 Task: Look for space in Al Khaburah, Oman from 10th July, 2023 to 15th July, 2023 for 7 adults in price range Rs.10000 to Rs.15000. Place can be entire place or shared room with 4 bedrooms having 7 beds and 4 bathrooms. Property type can be house, flat, guest house. Amenities needed are: wifi, TV, free parkinig on premises, gym, breakfast. Booking option can be shelf check-in. Required host language is English.
Action: Mouse pressed left at (572, 118)
Screenshot: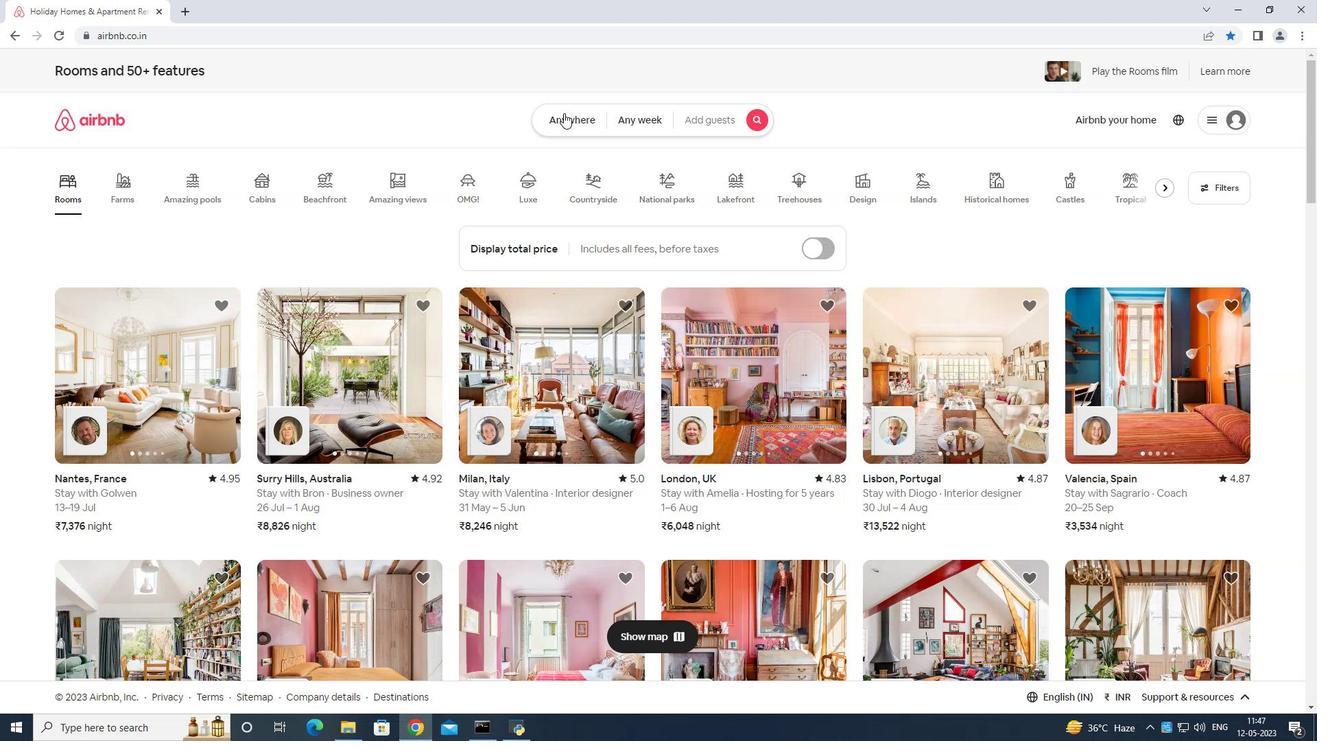 
Action: Mouse moved to (538, 155)
Screenshot: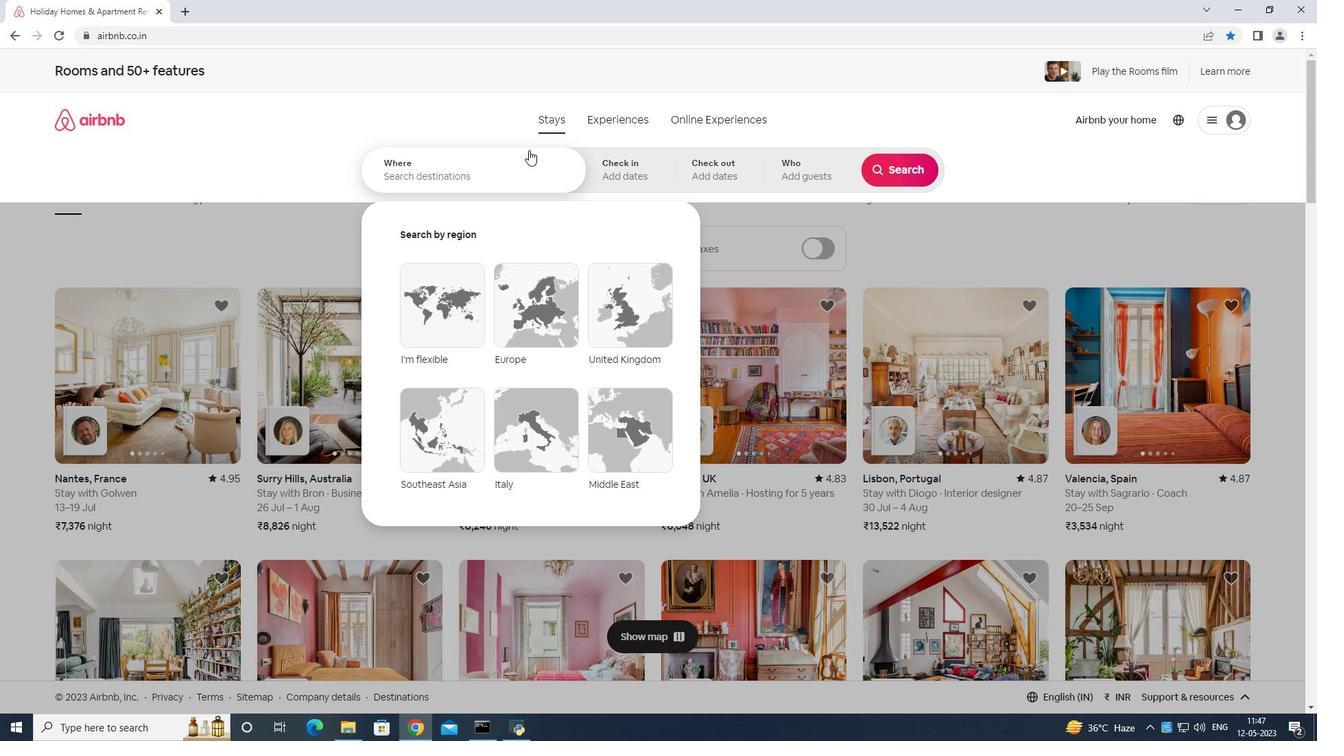 
Action: Mouse pressed left at (538, 155)
Screenshot: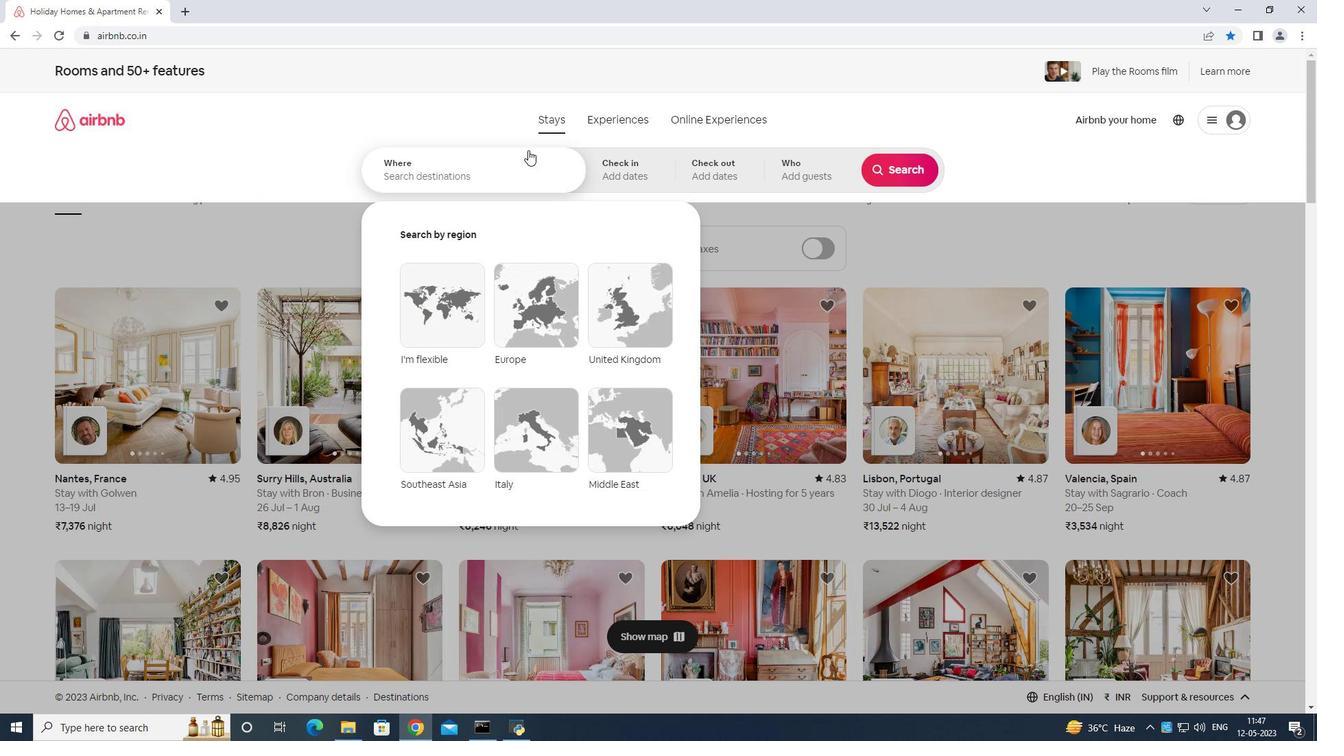 
Action: Mouse moved to (525, 161)
Screenshot: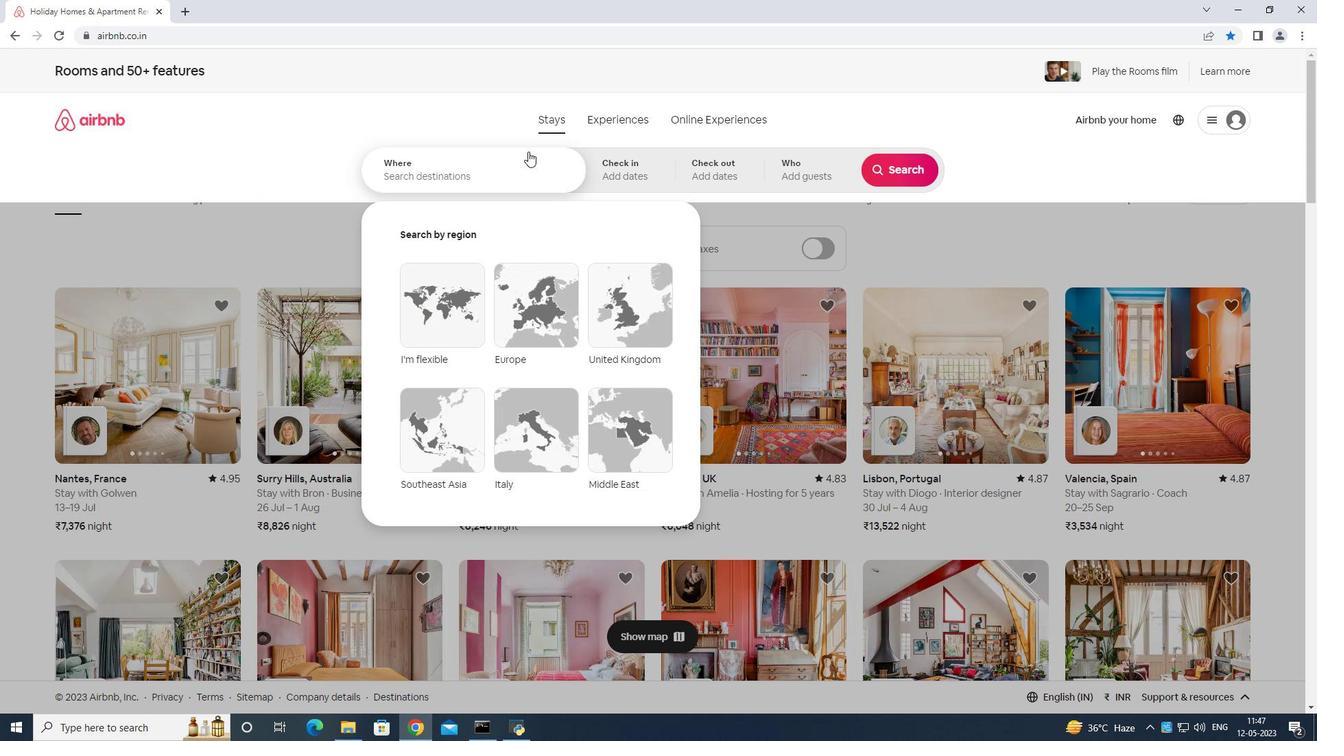 
Action: Key pressed <Key.shift>A<Key.shift>I<Key.space><Key.shift>Khaburah<Key.space>oman<Key.enter>
Screenshot: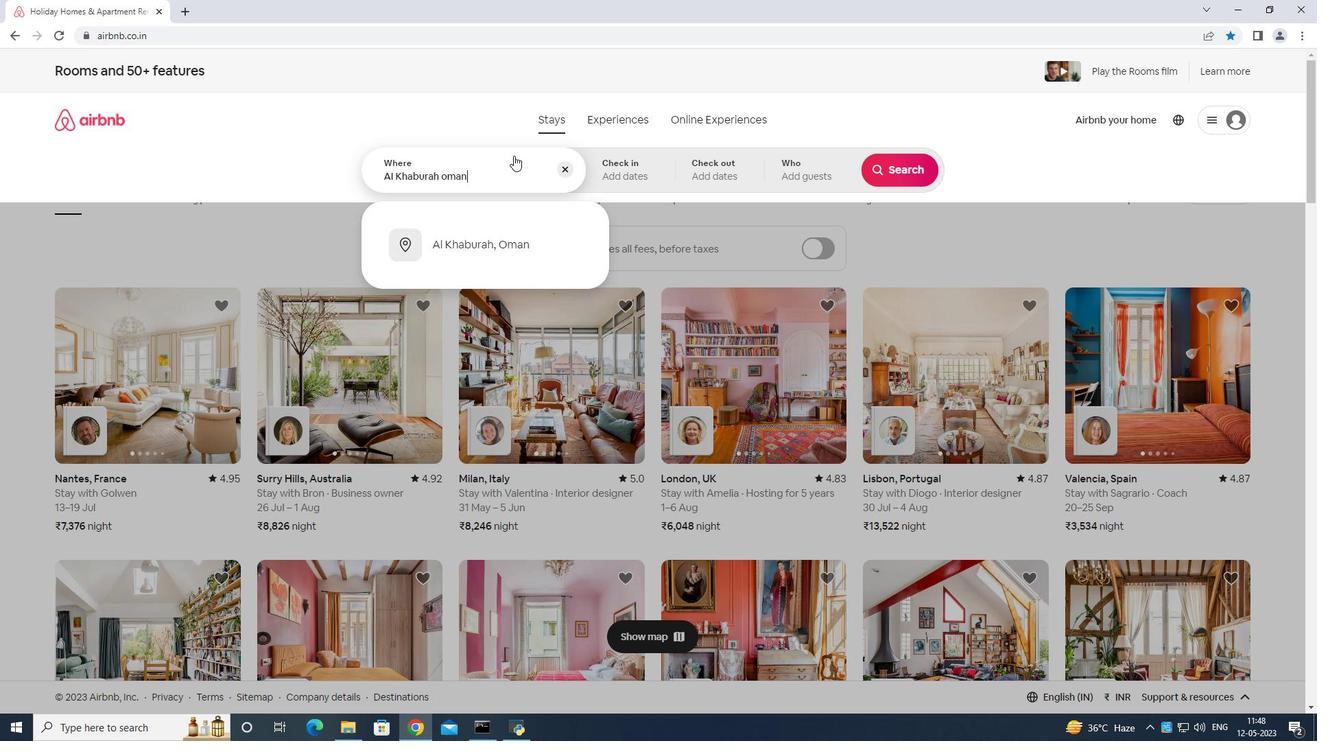 
Action: Mouse moved to (870, 289)
Screenshot: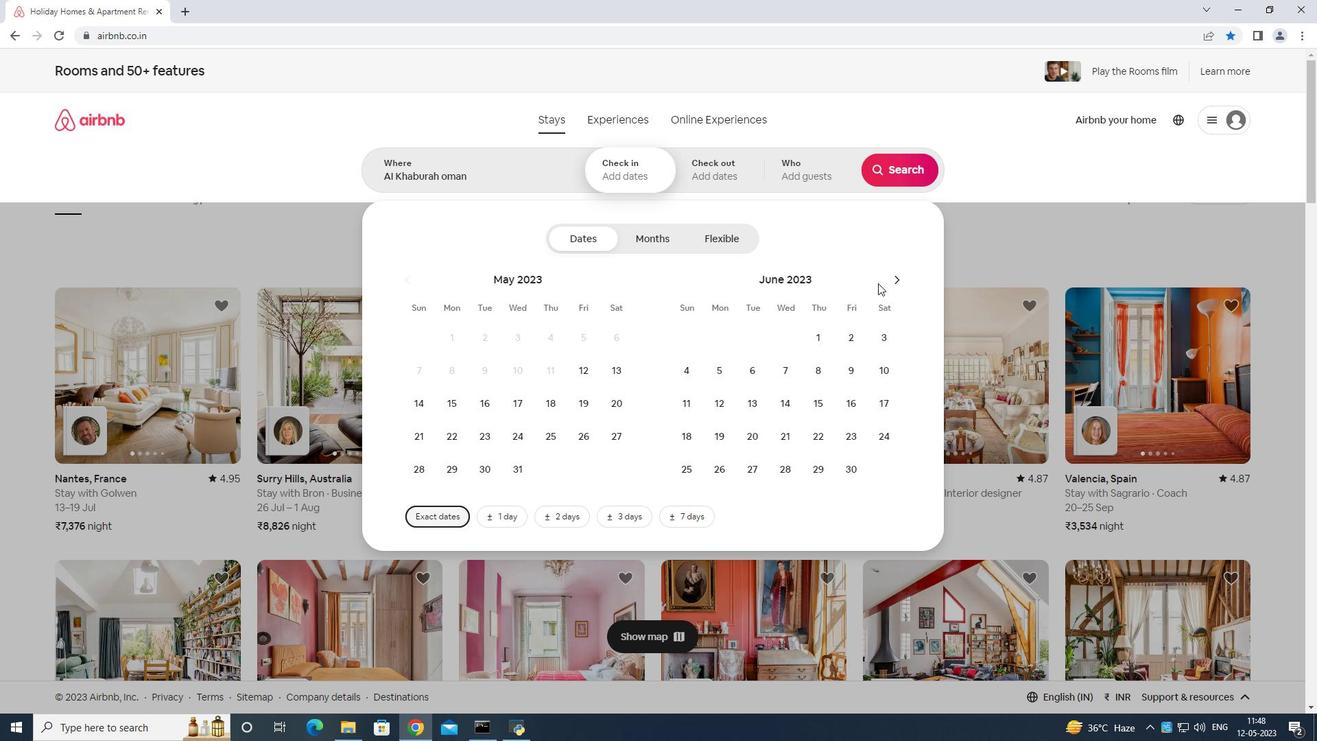 
Action: Mouse pressed left at (870, 289)
Screenshot: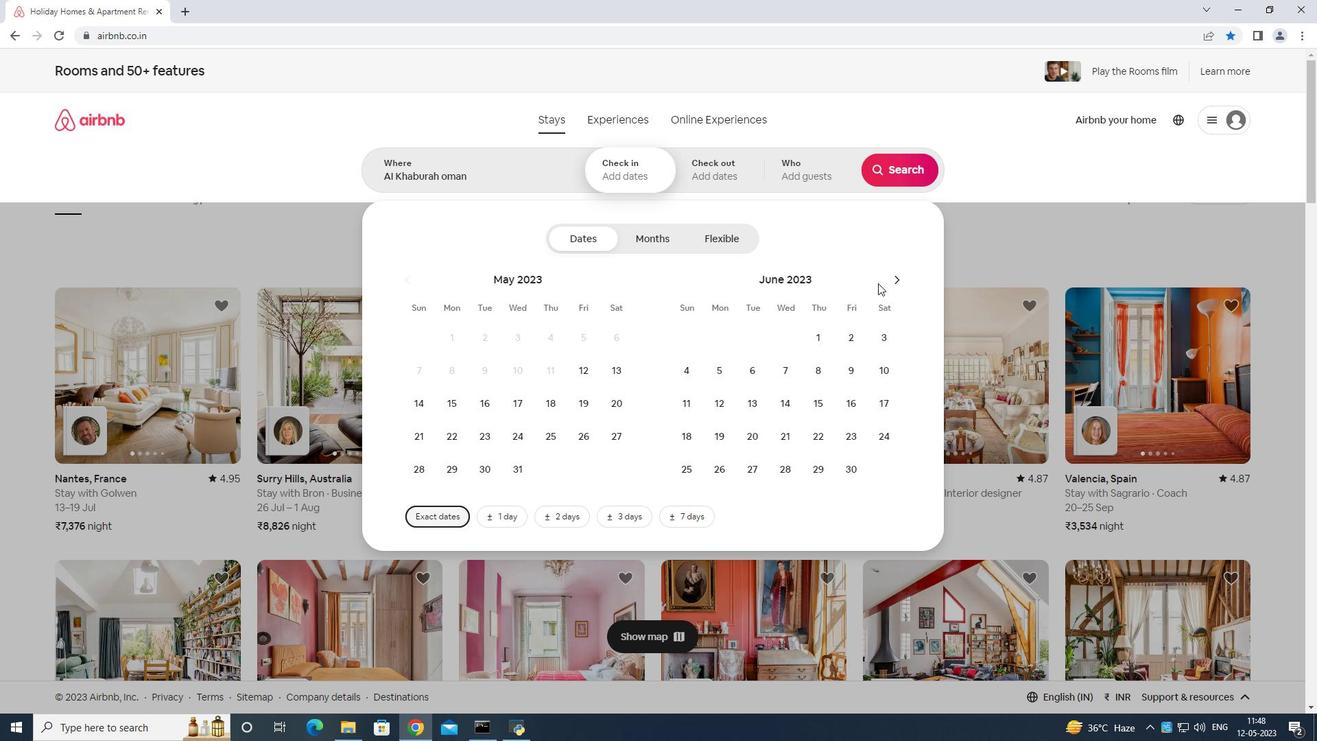
Action: Mouse moved to (901, 288)
Screenshot: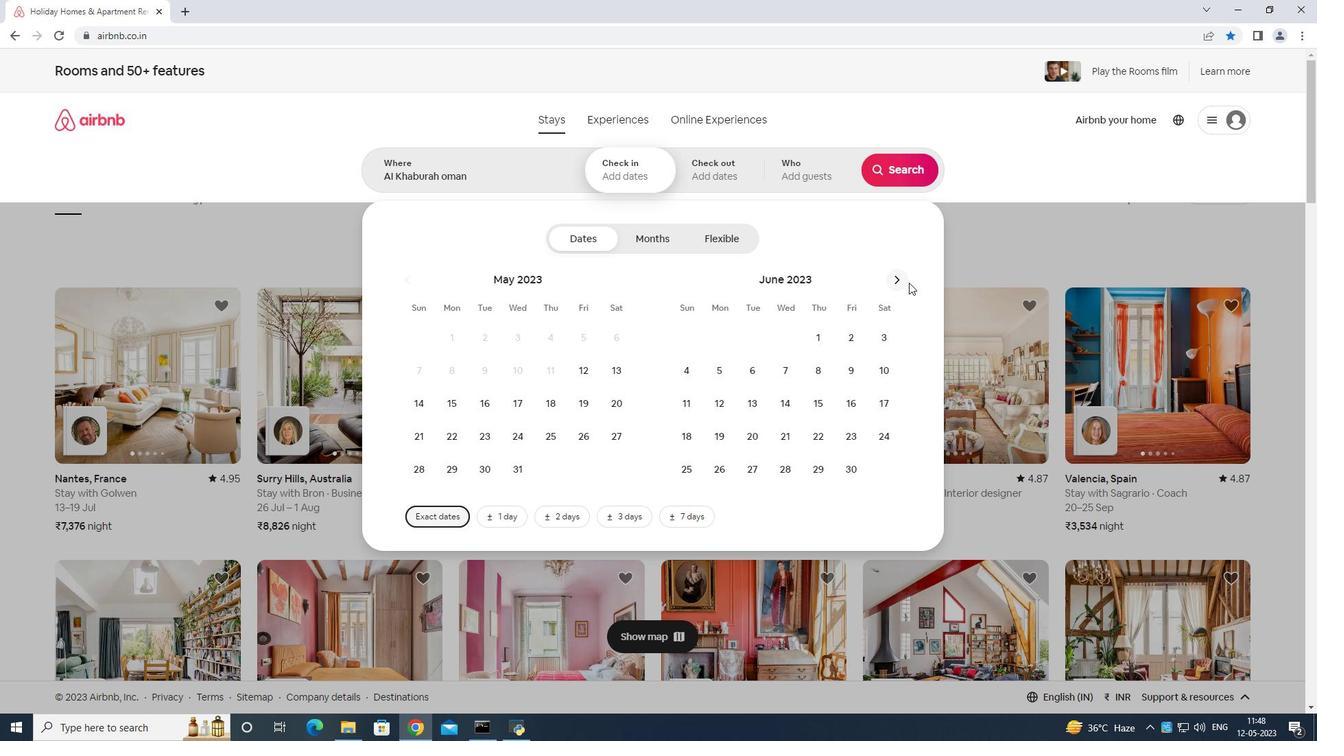 
Action: Mouse pressed left at (901, 288)
Screenshot: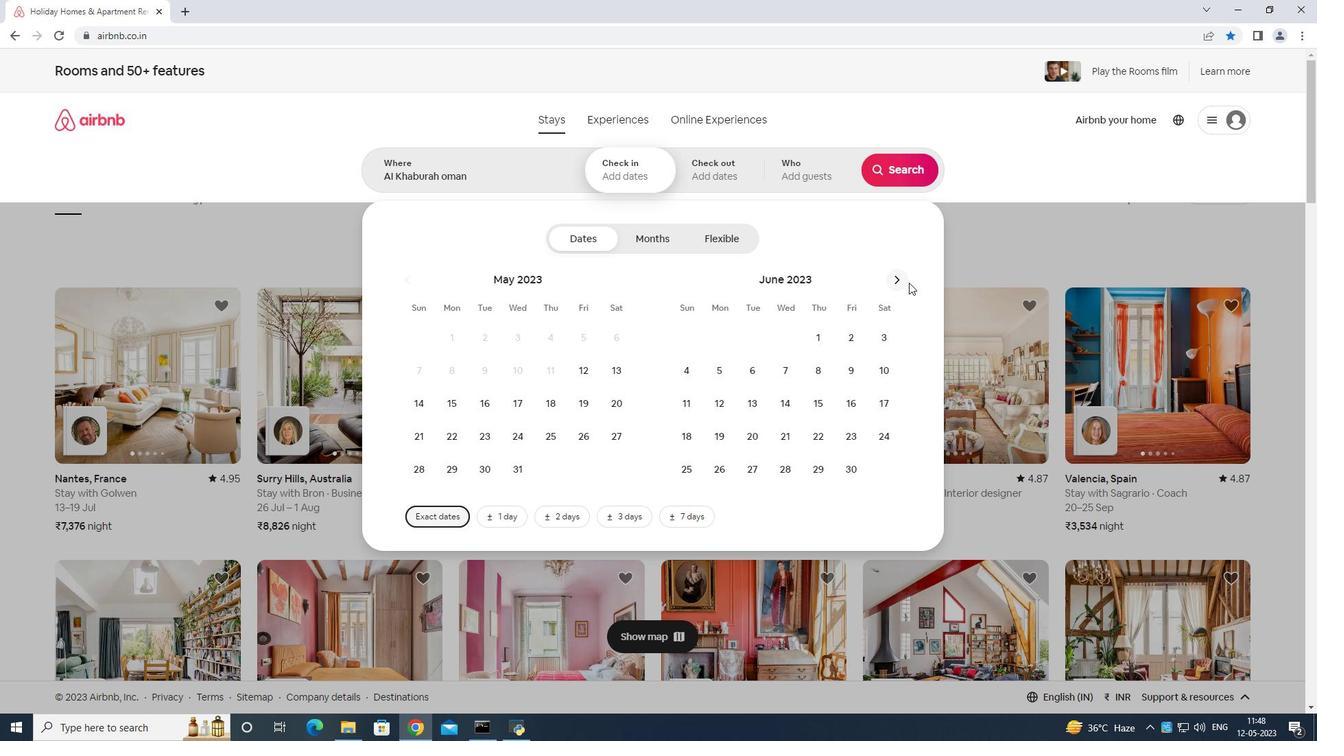 
Action: Mouse moved to (885, 281)
Screenshot: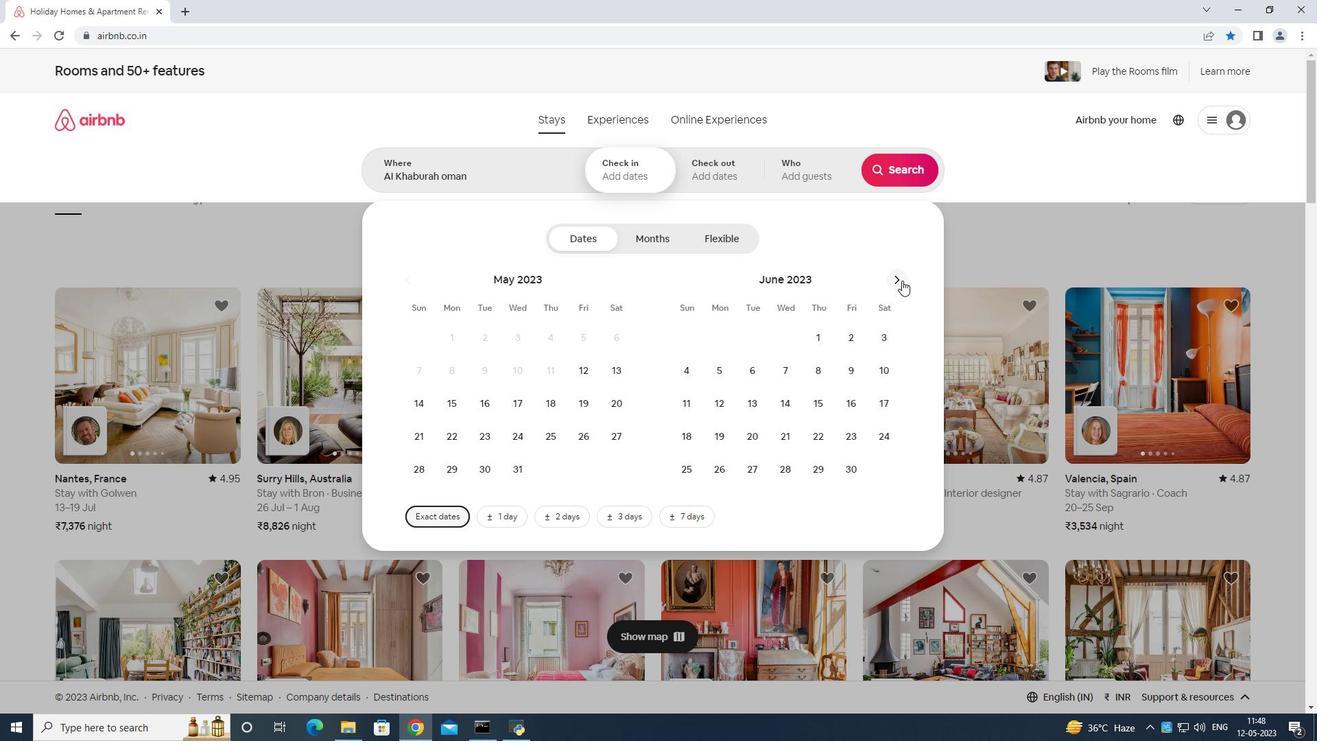 
Action: Mouse pressed left at (885, 281)
Screenshot: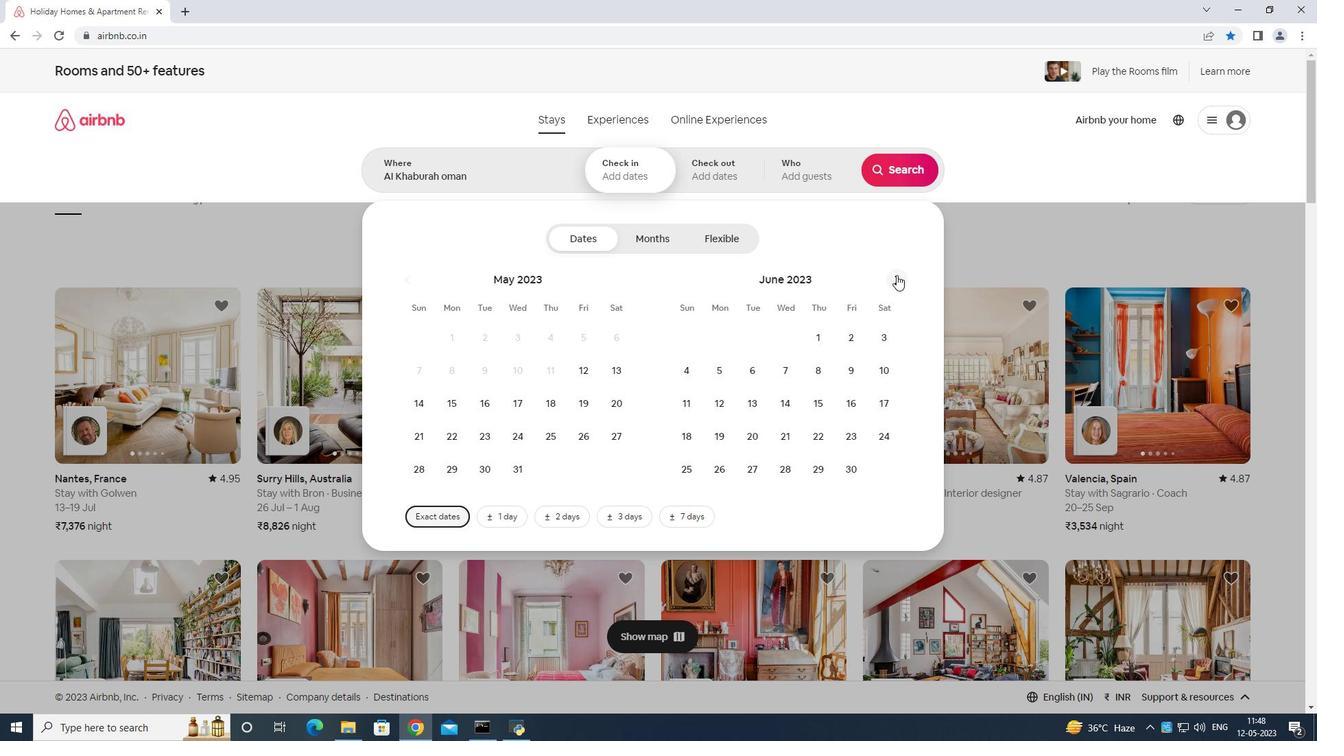 
Action: Mouse moved to (720, 409)
Screenshot: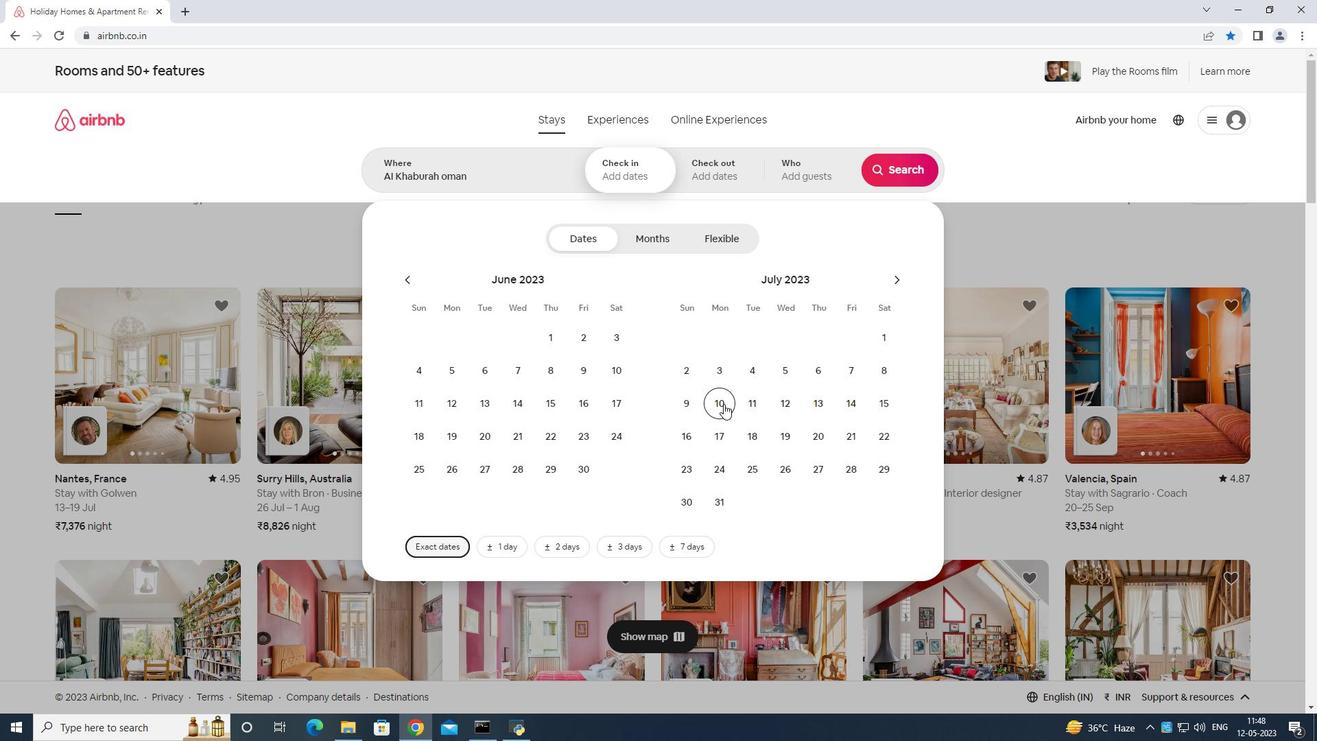 
Action: Mouse pressed left at (720, 409)
Screenshot: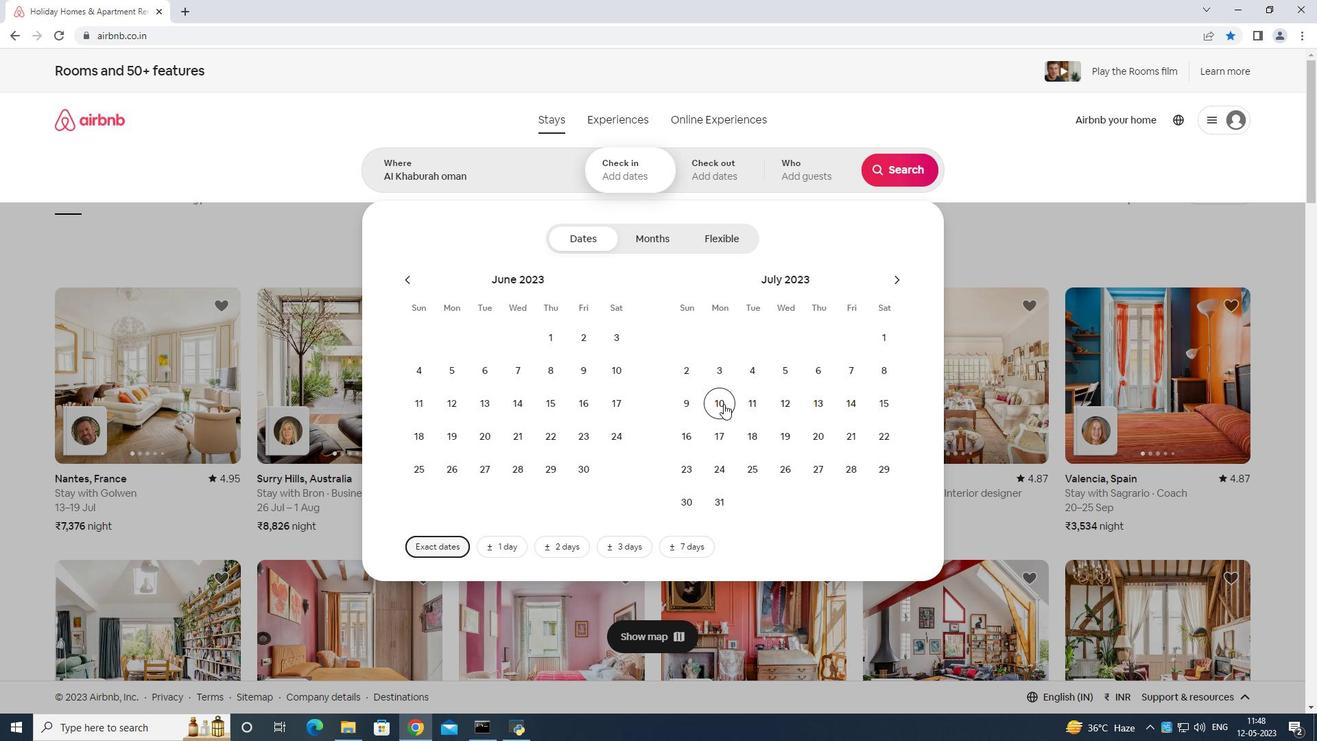 
Action: Mouse moved to (880, 409)
Screenshot: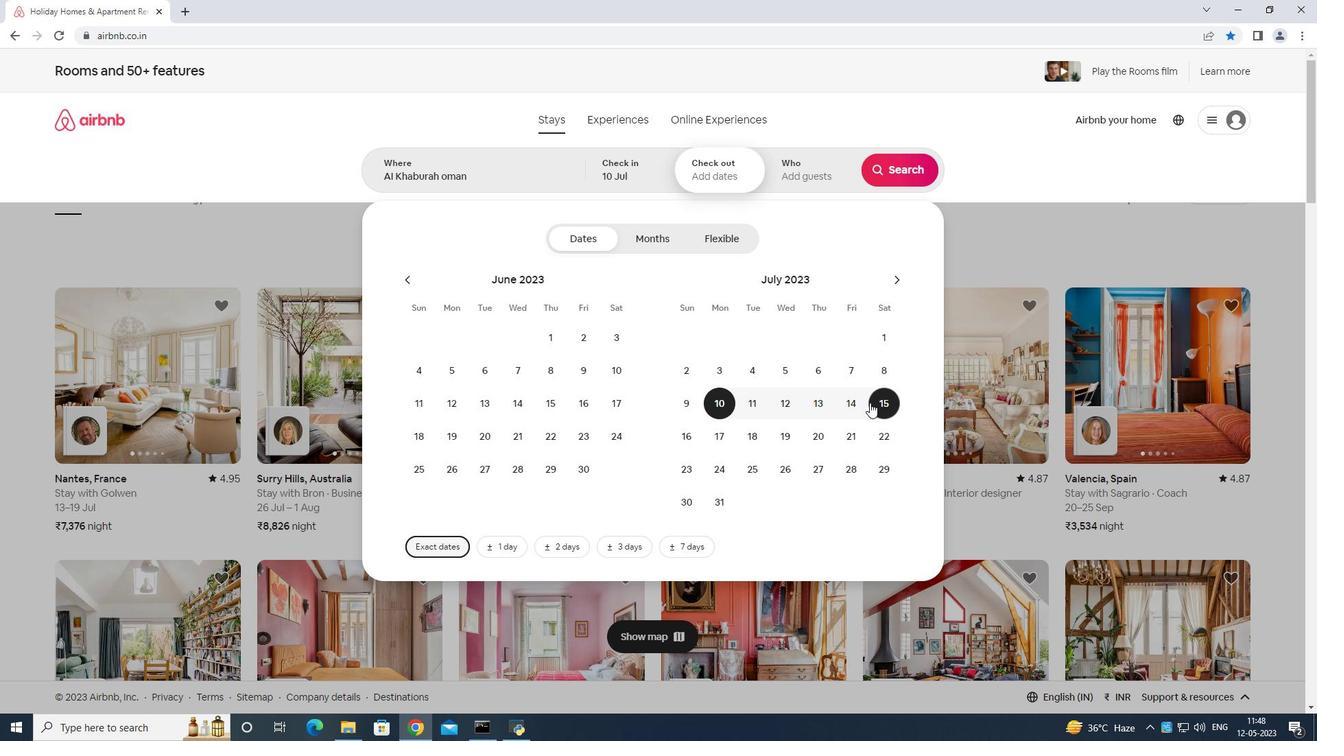 
Action: Mouse pressed left at (880, 409)
Screenshot: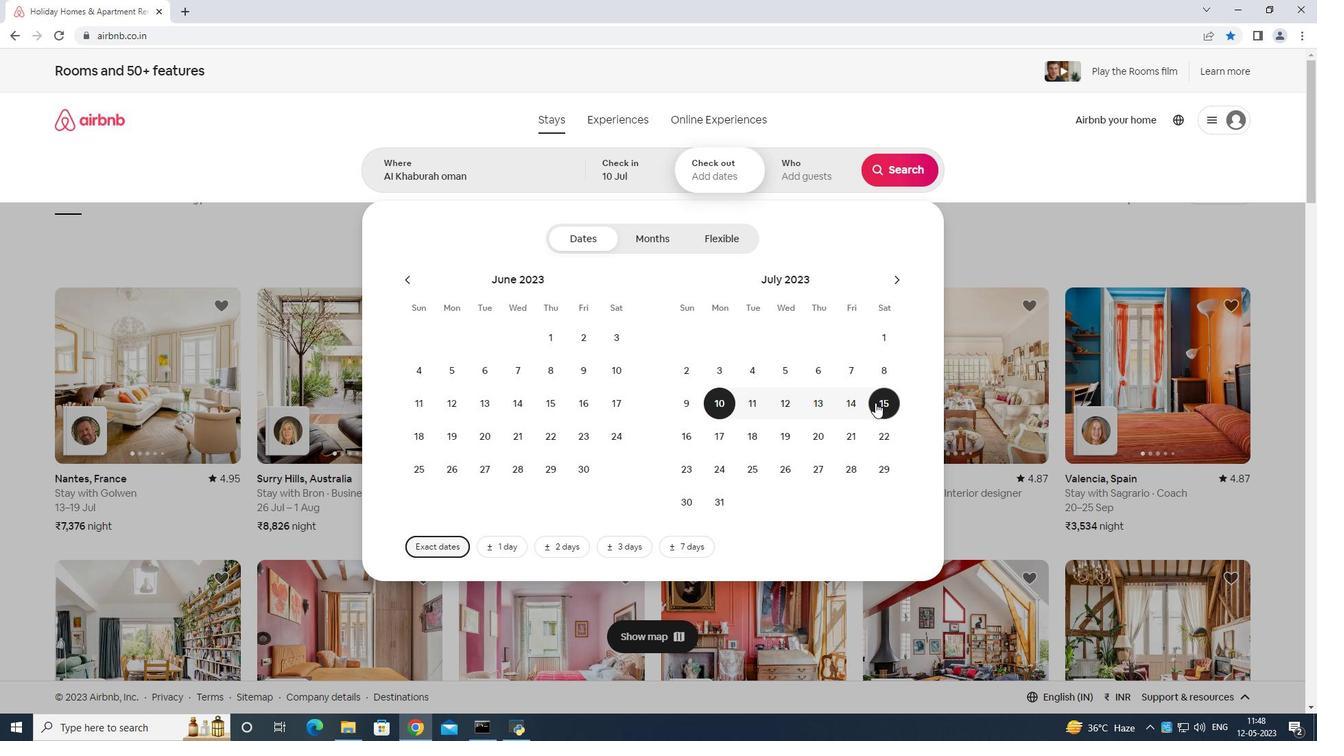 
Action: Mouse moved to (805, 170)
Screenshot: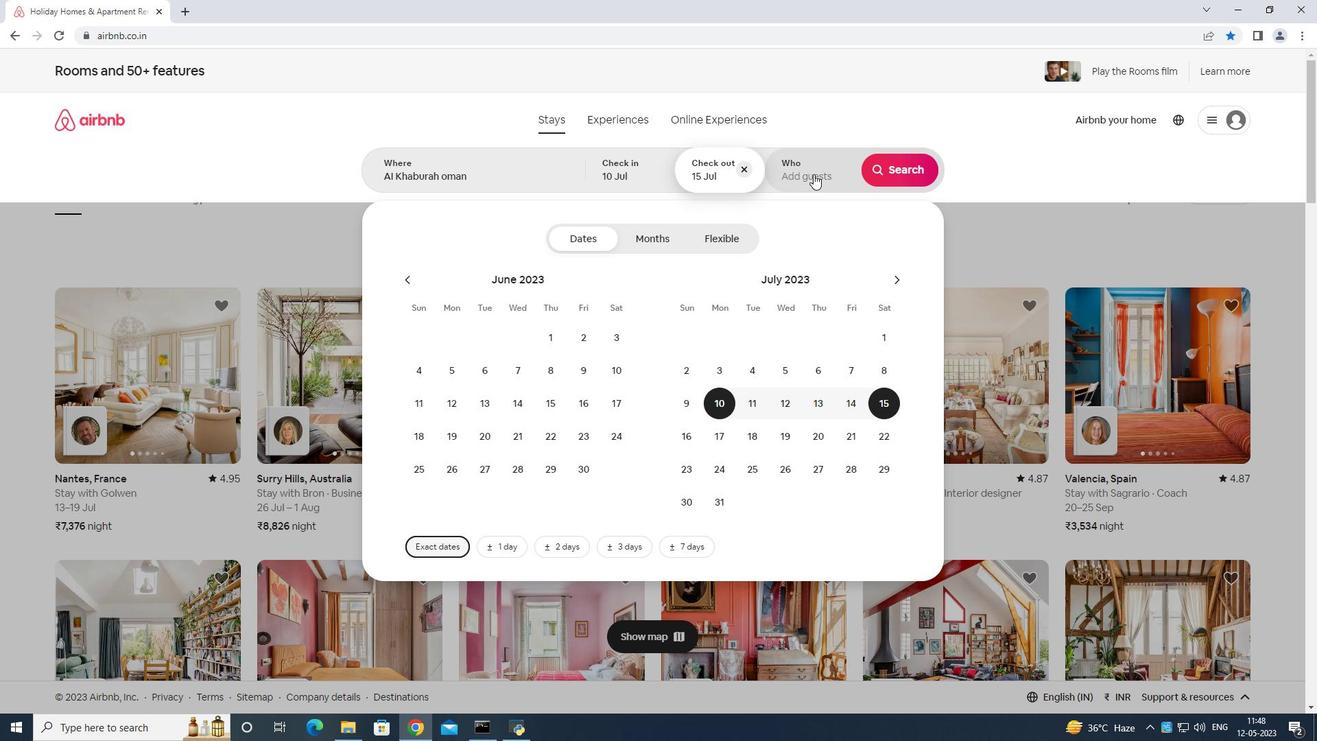 
Action: Mouse pressed left at (805, 170)
Screenshot: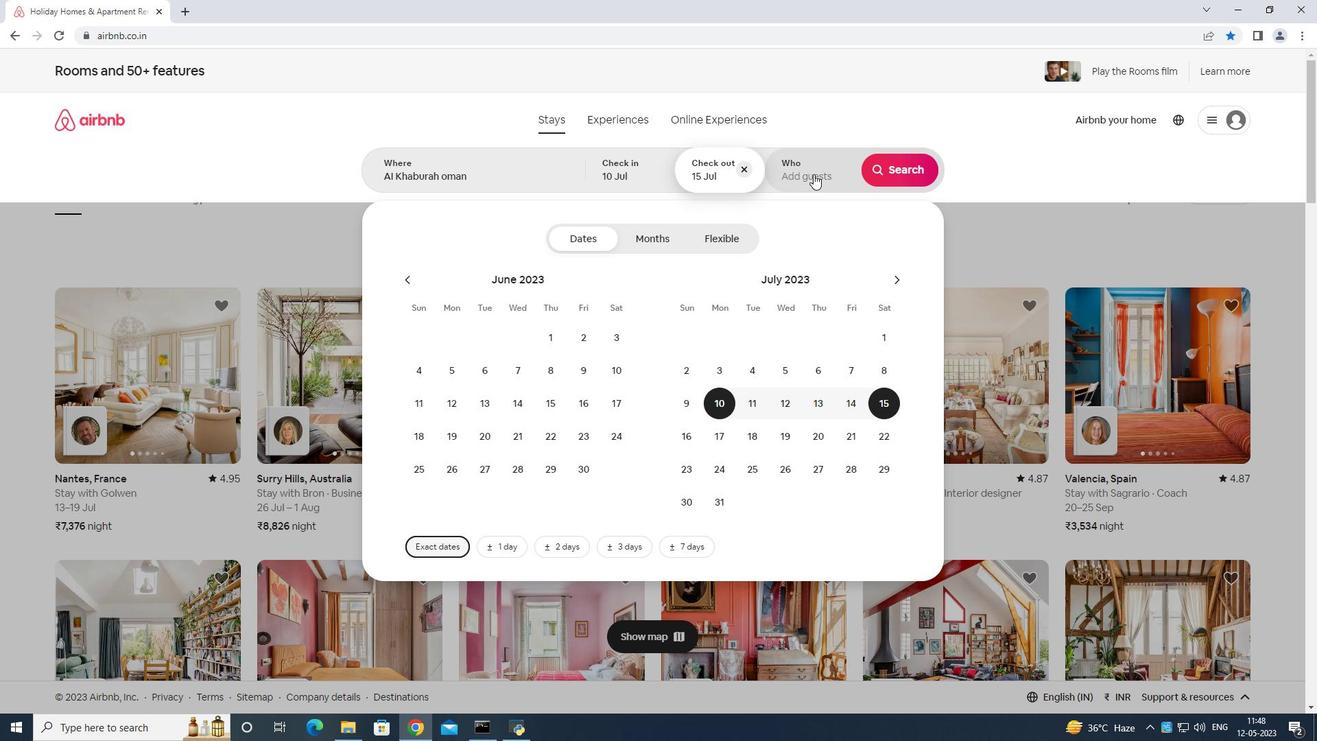 
Action: Mouse moved to (891, 251)
Screenshot: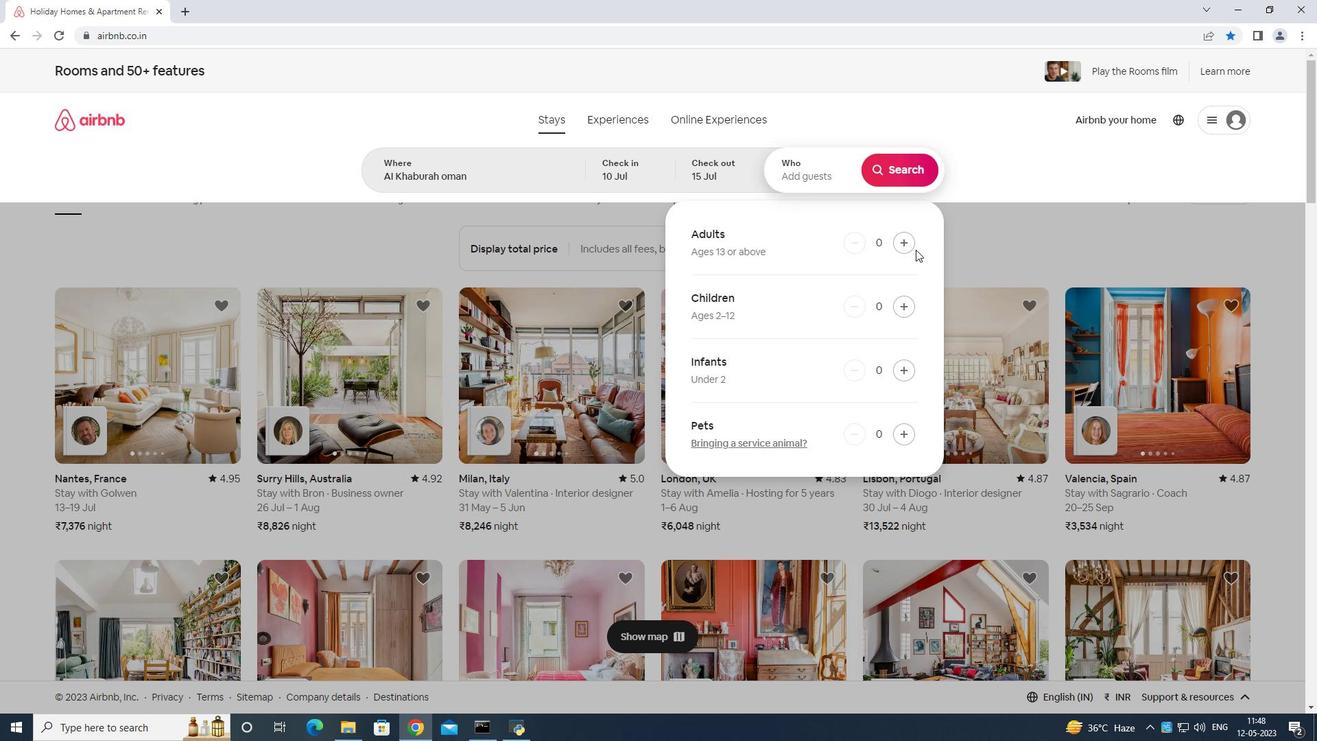 
Action: Mouse pressed left at (891, 251)
Screenshot: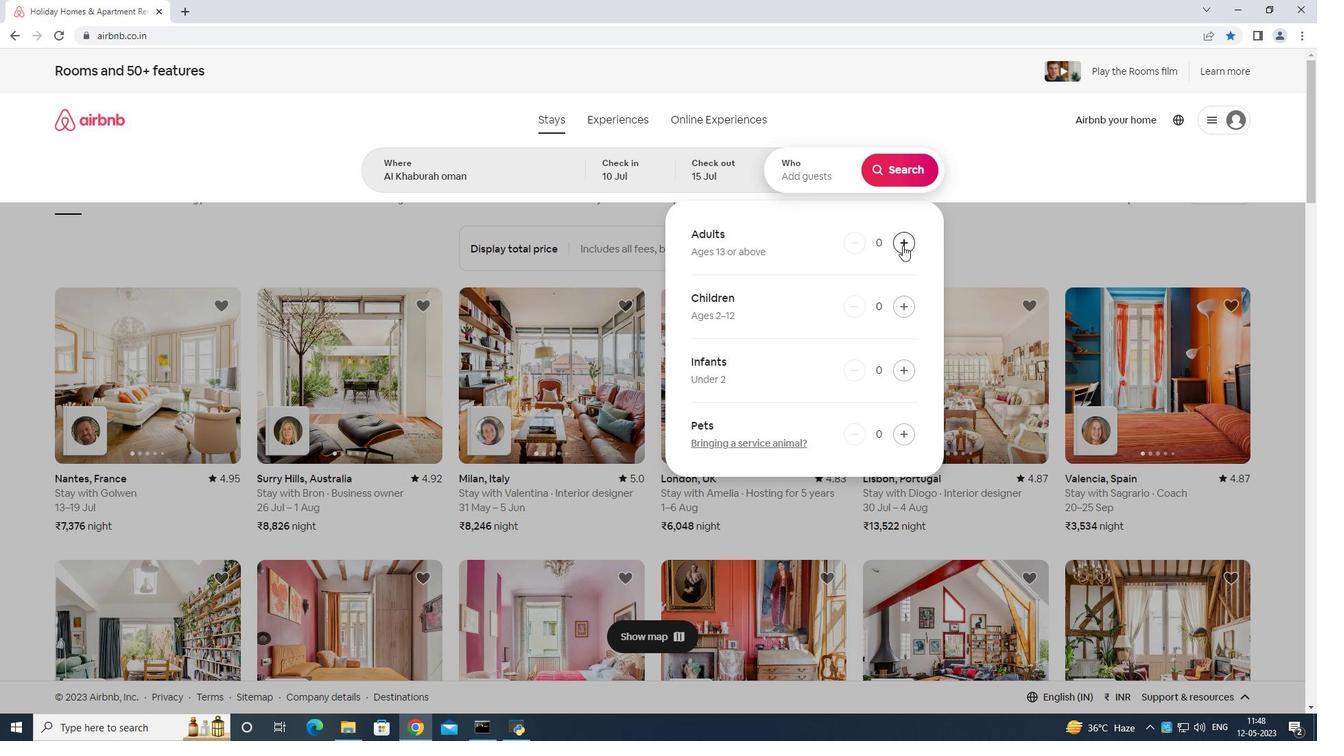 
Action: Mouse pressed left at (891, 251)
Screenshot: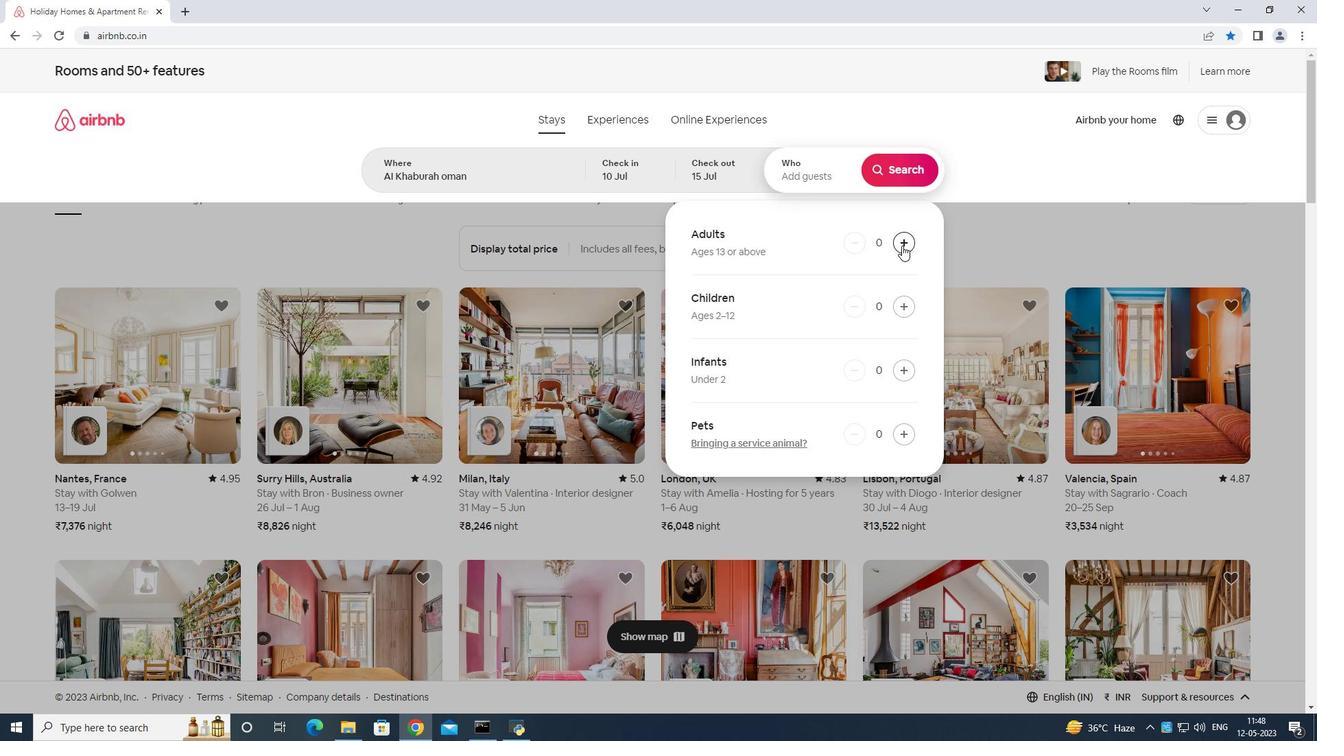 
Action: Mouse pressed left at (891, 251)
Screenshot: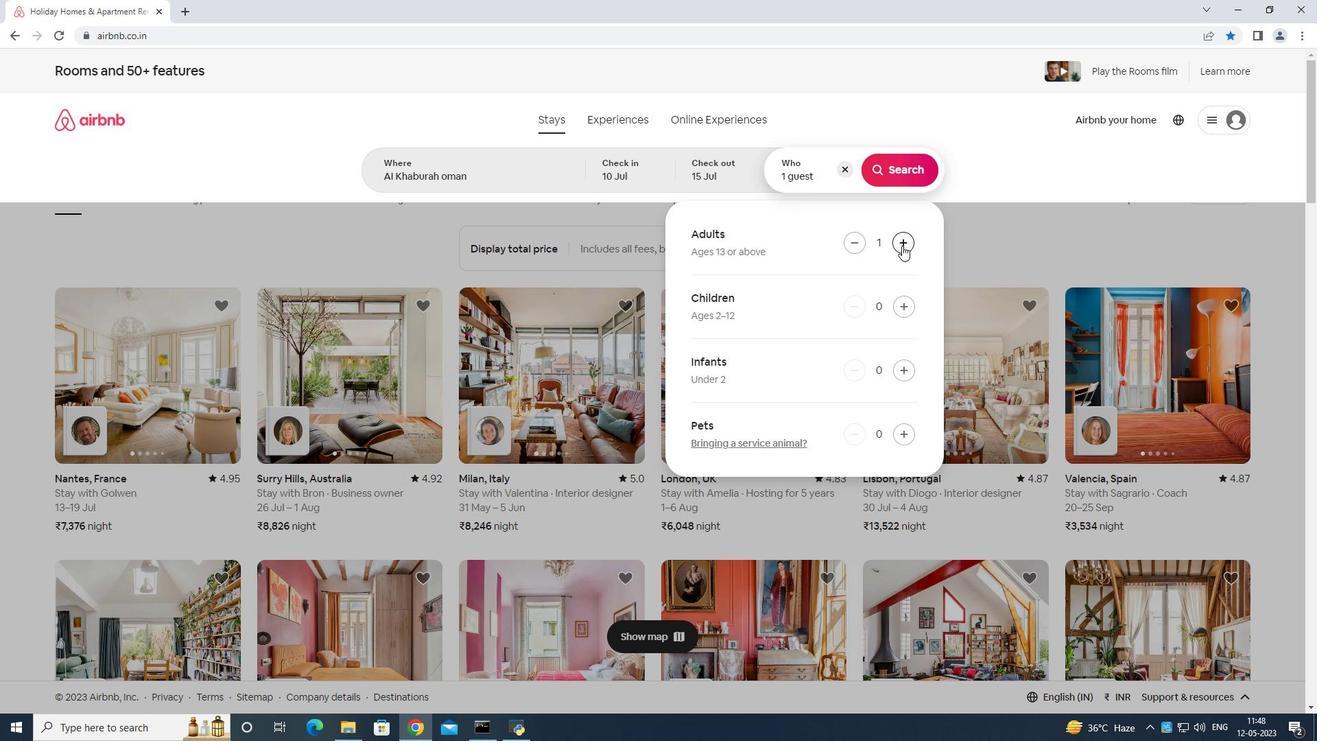 
Action: Mouse moved to (891, 251)
Screenshot: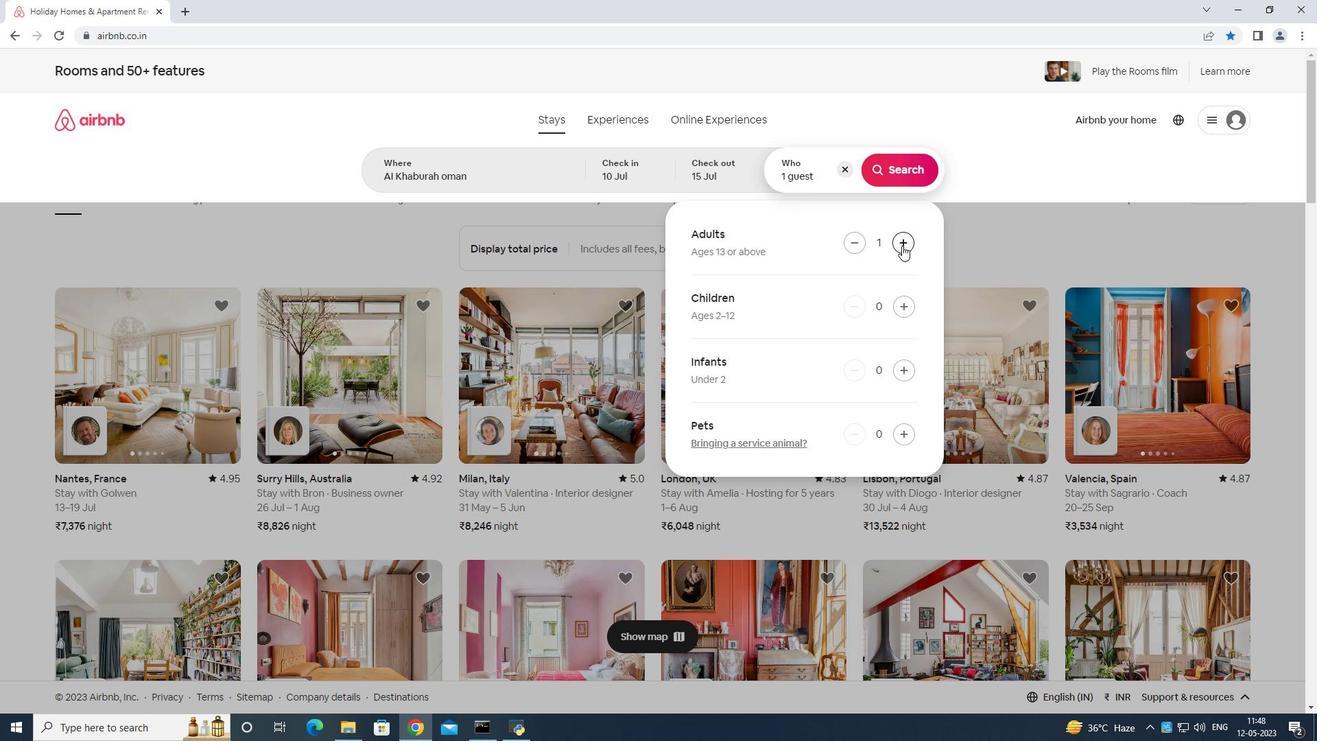 
Action: Mouse pressed left at (891, 251)
Screenshot: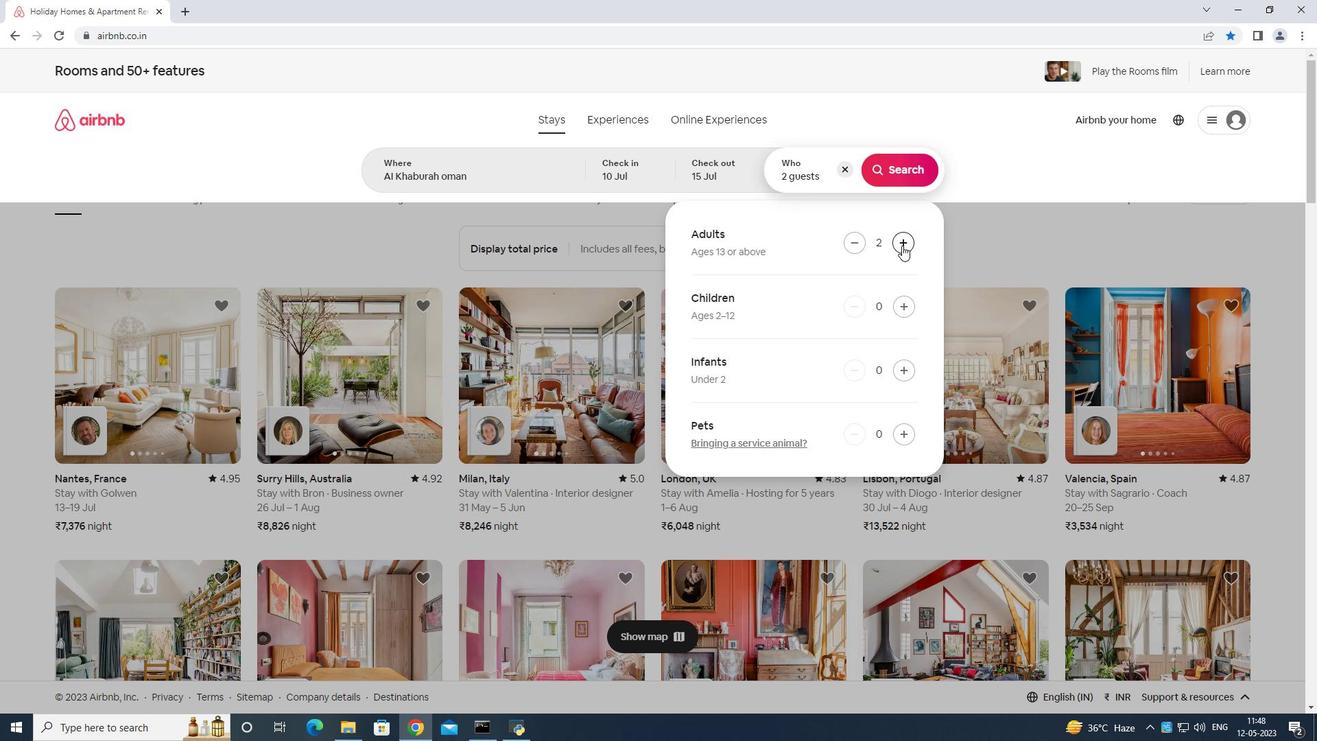 
Action: Mouse pressed left at (891, 251)
Screenshot: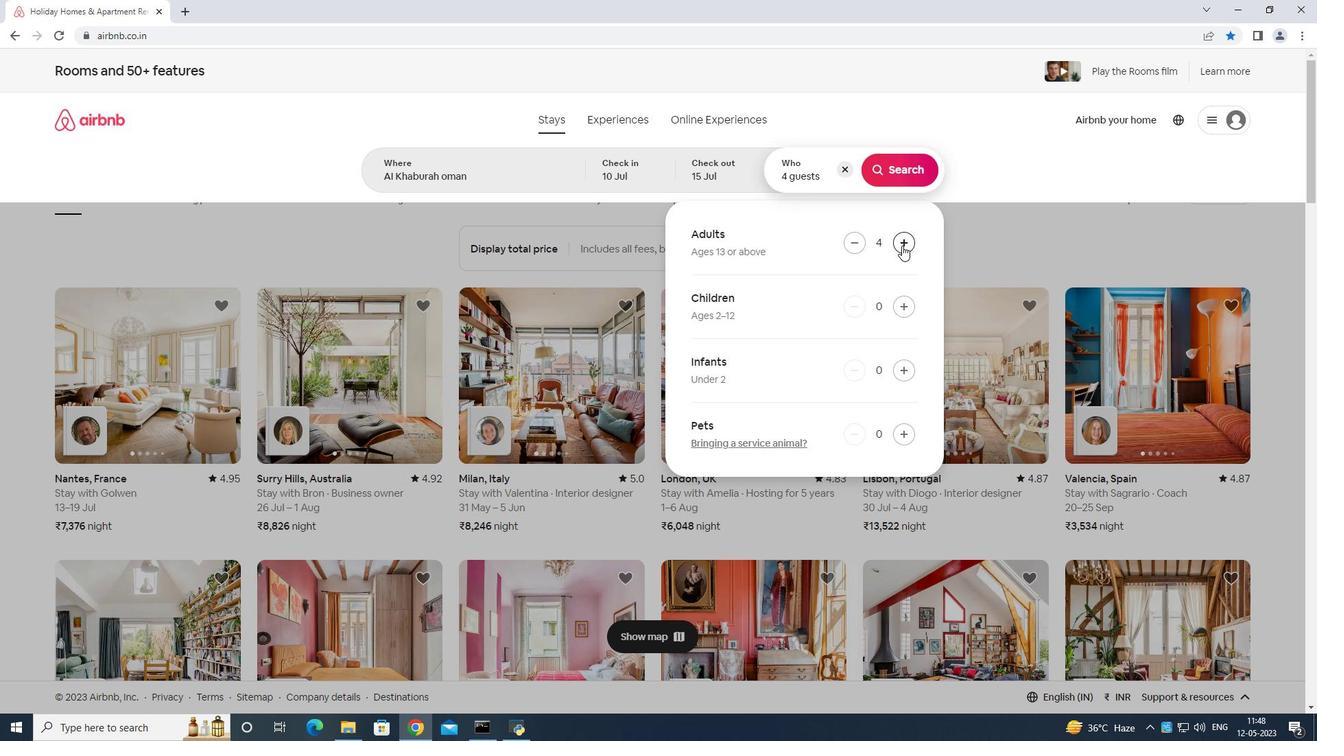 
Action: Mouse pressed left at (891, 251)
Screenshot: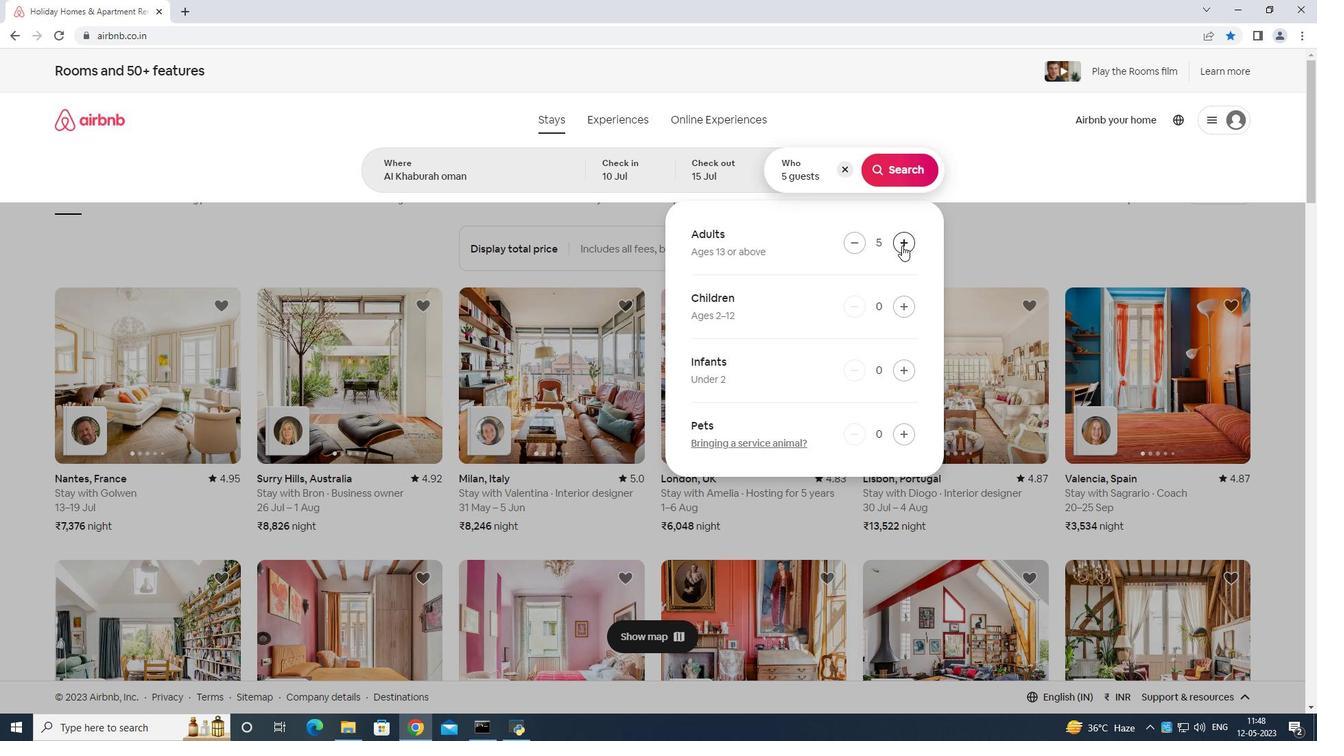 
Action: Mouse pressed left at (891, 251)
Screenshot: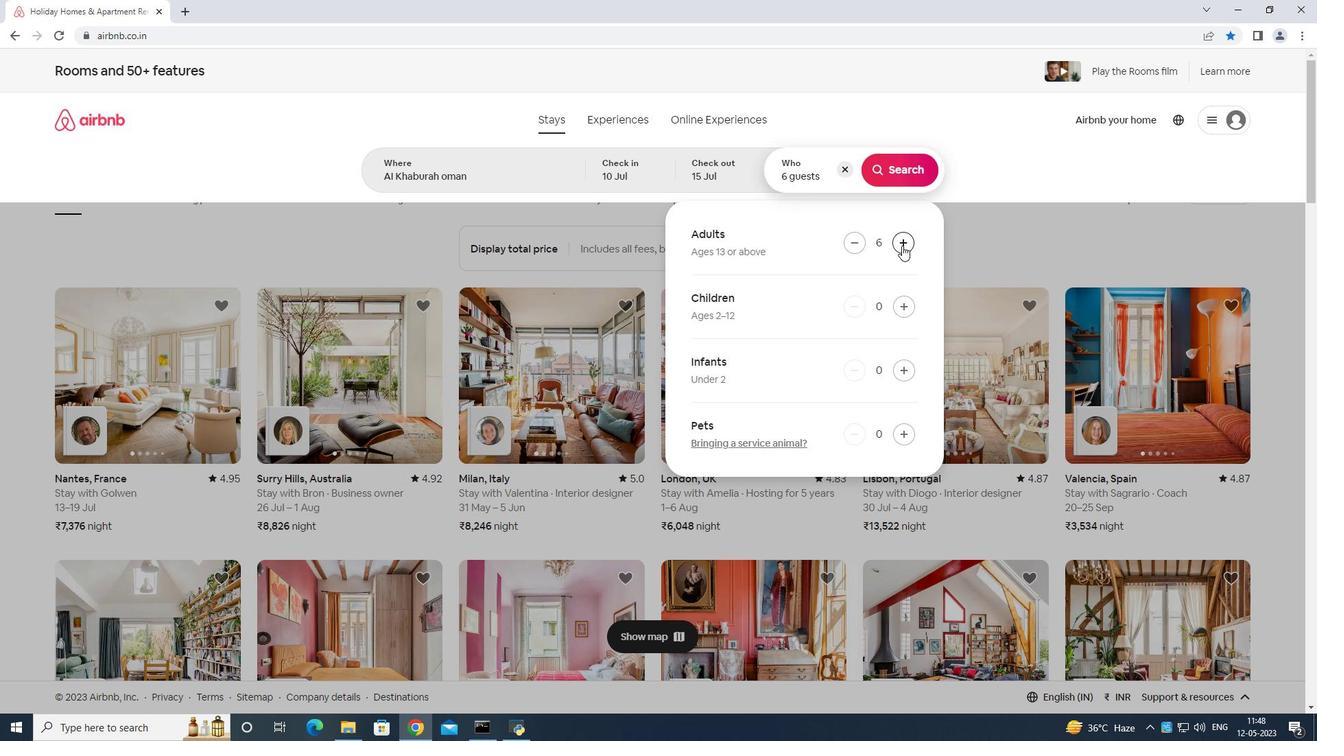 
Action: Mouse moved to (894, 191)
Screenshot: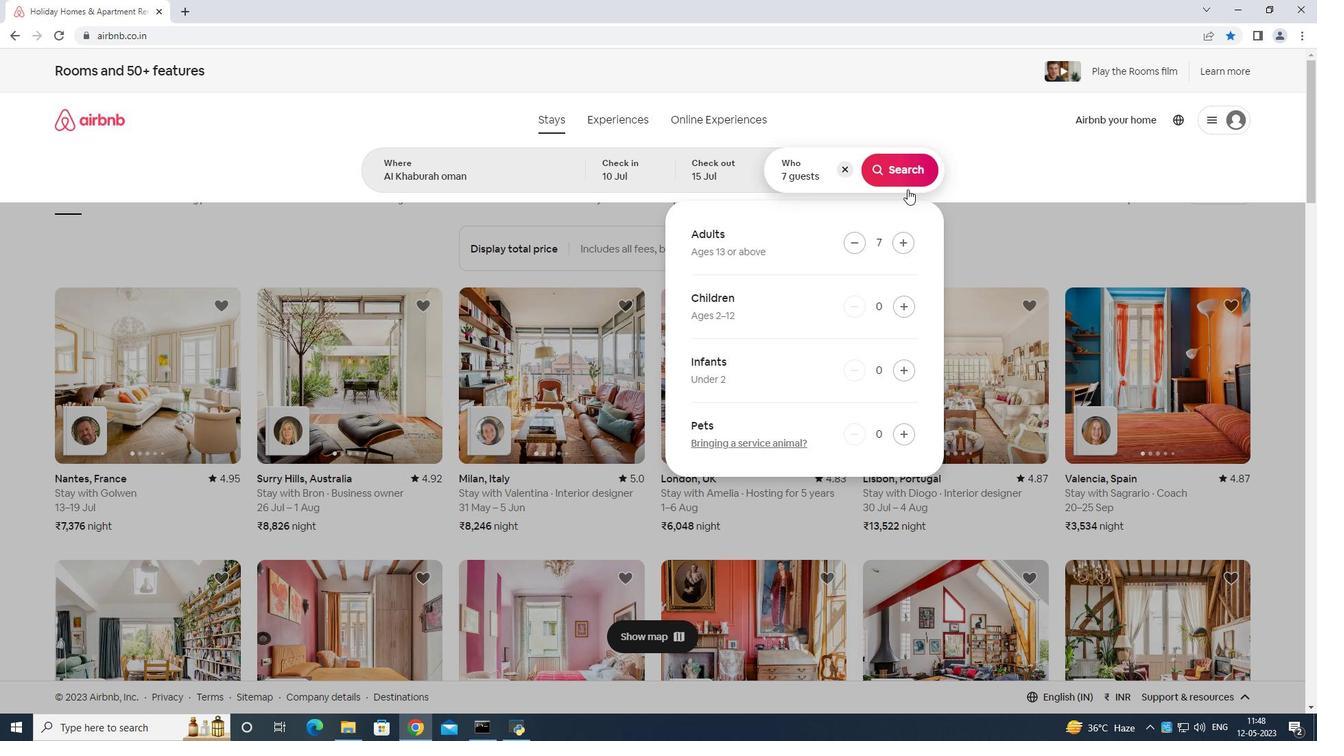 
Action: Mouse pressed left at (894, 191)
Screenshot: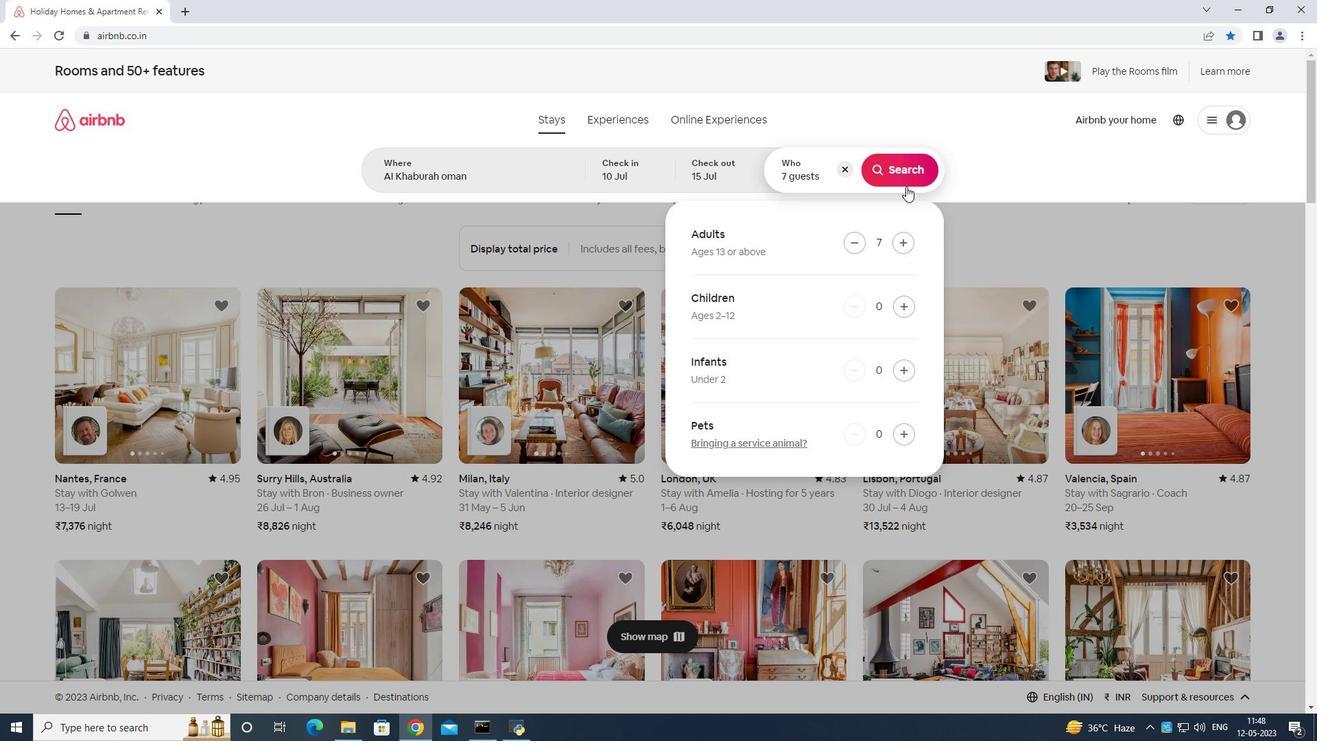 
Action: Mouse moved to (1231, 137)
Screenshot: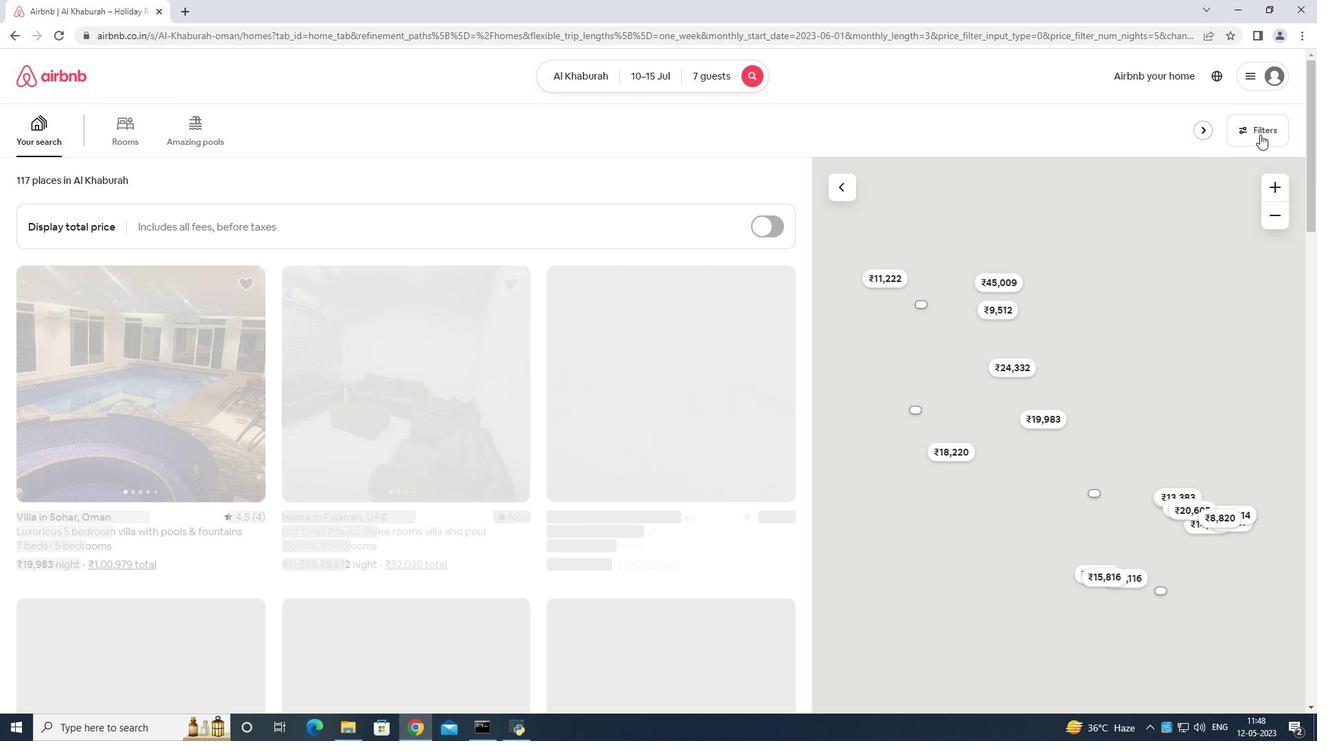 
Action: Mouse pressed left at (1231, 137)
Screenshot: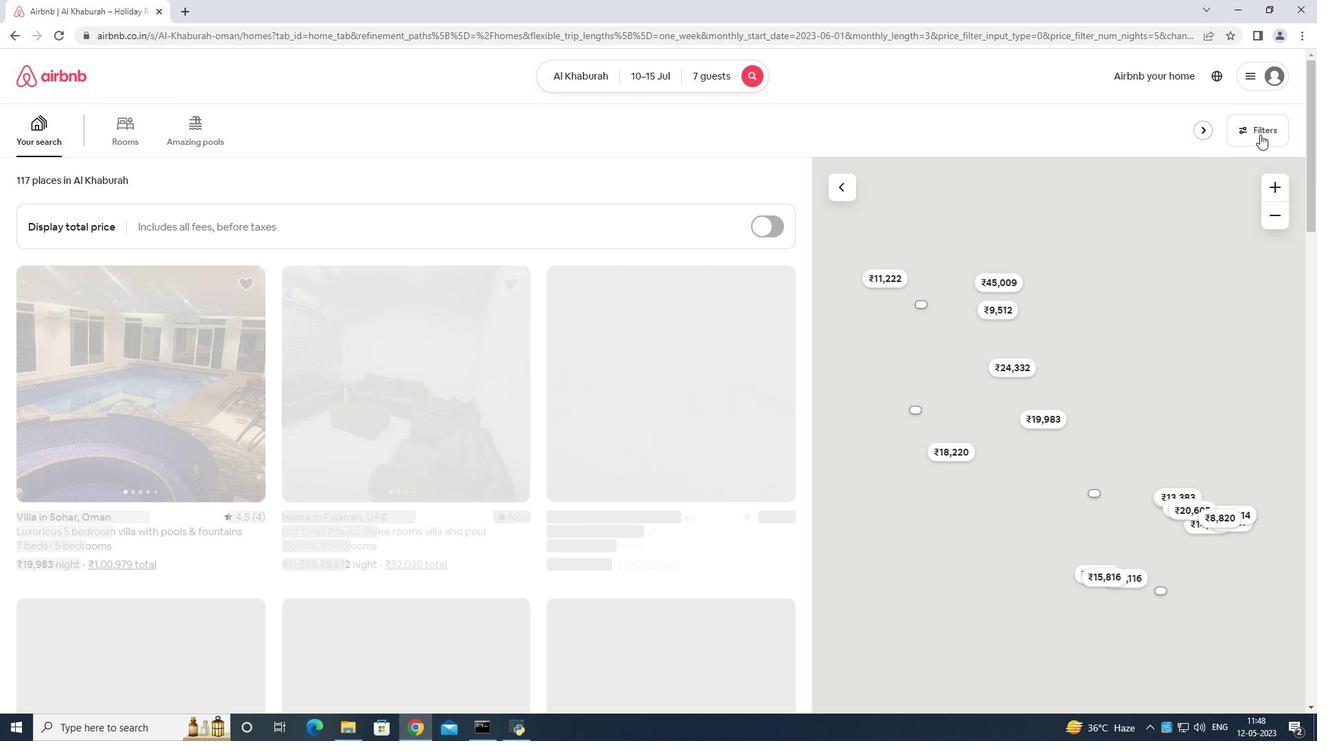 
Action: Mouse moved to (581, 462)
Screenshot: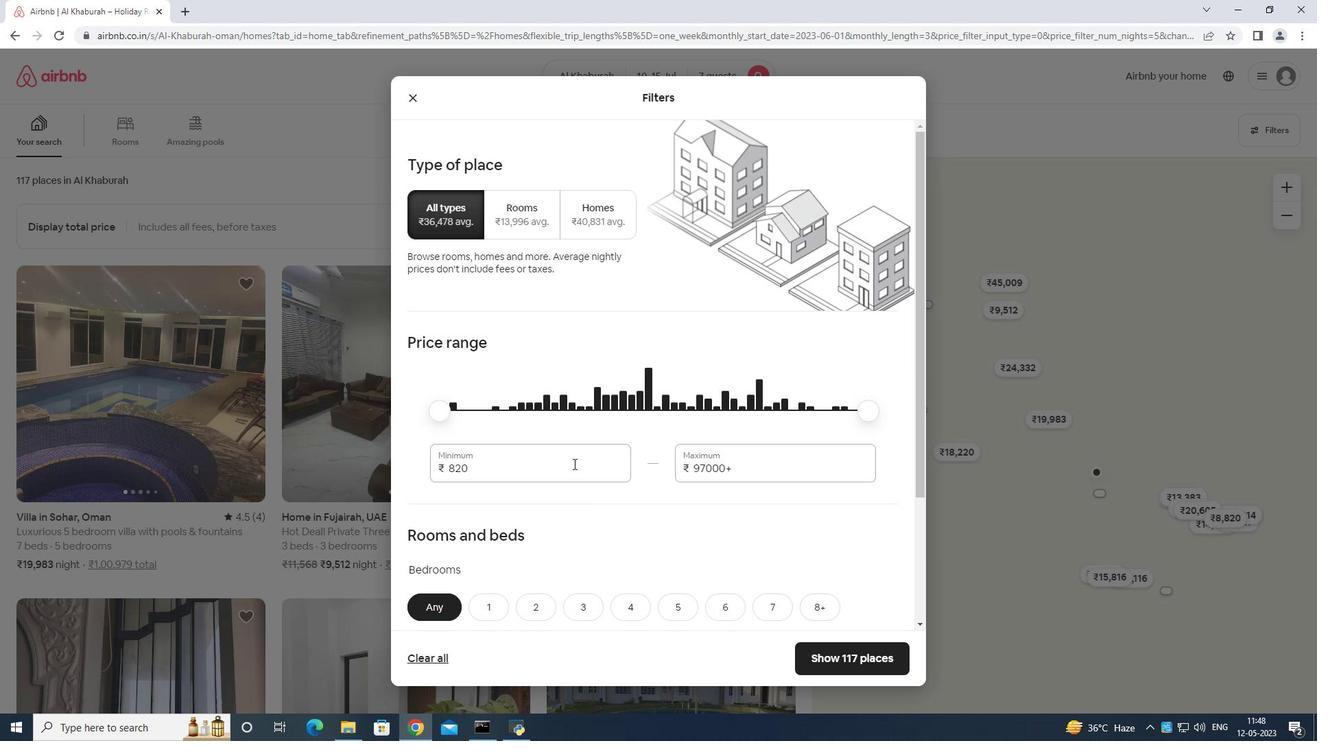 
Action: Mouse pressed left at (581, 462)
Screenshot: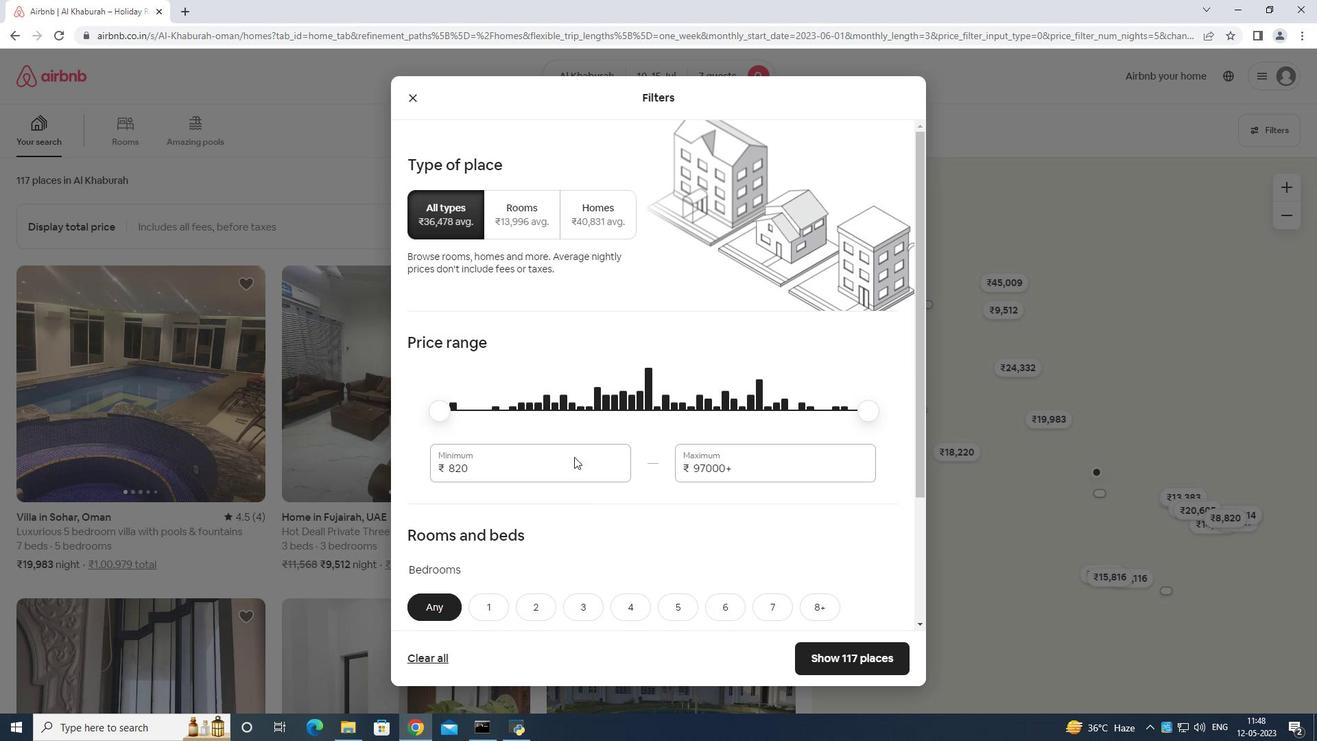 
Action: Key pressed <Key.backspace><Key.backspace><Key.backspace><Key.backspace><Key.backspace><Key.backspace>
Screenshot: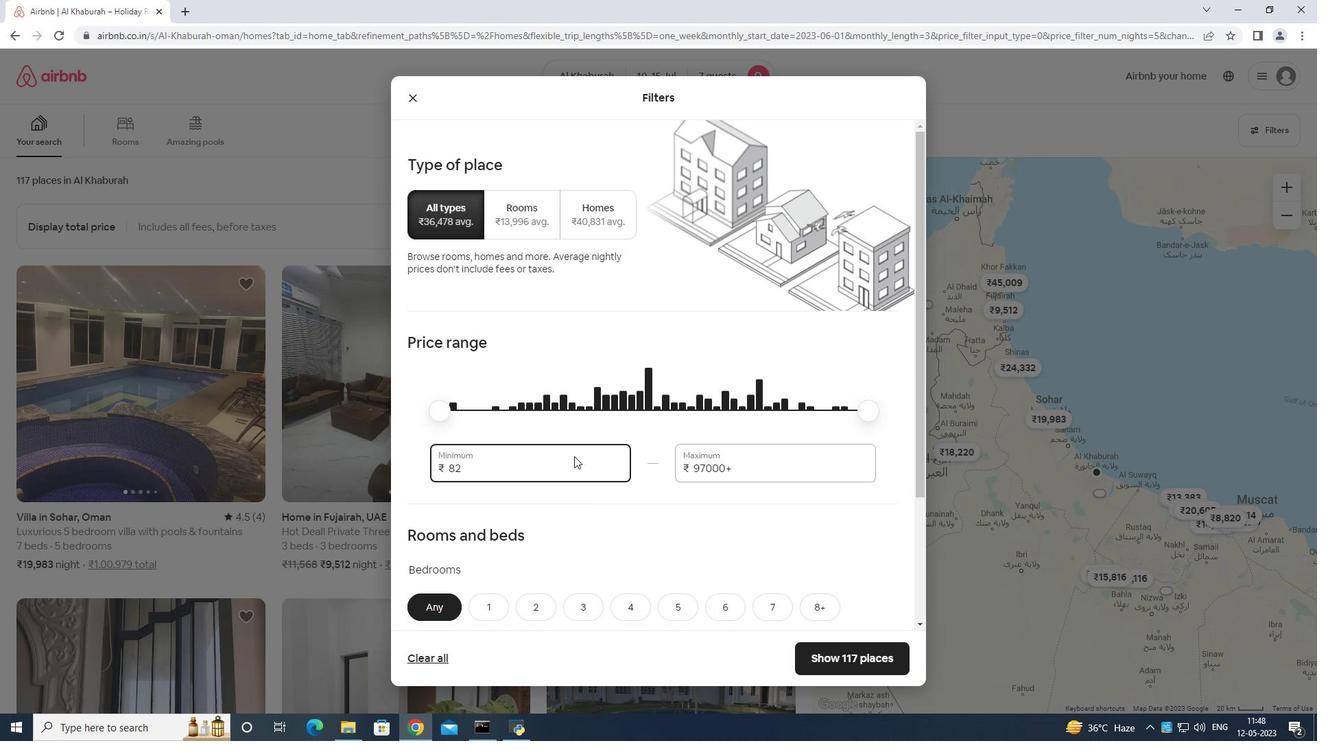 
Action: Mouse moved to (584, 459)
Screenshot: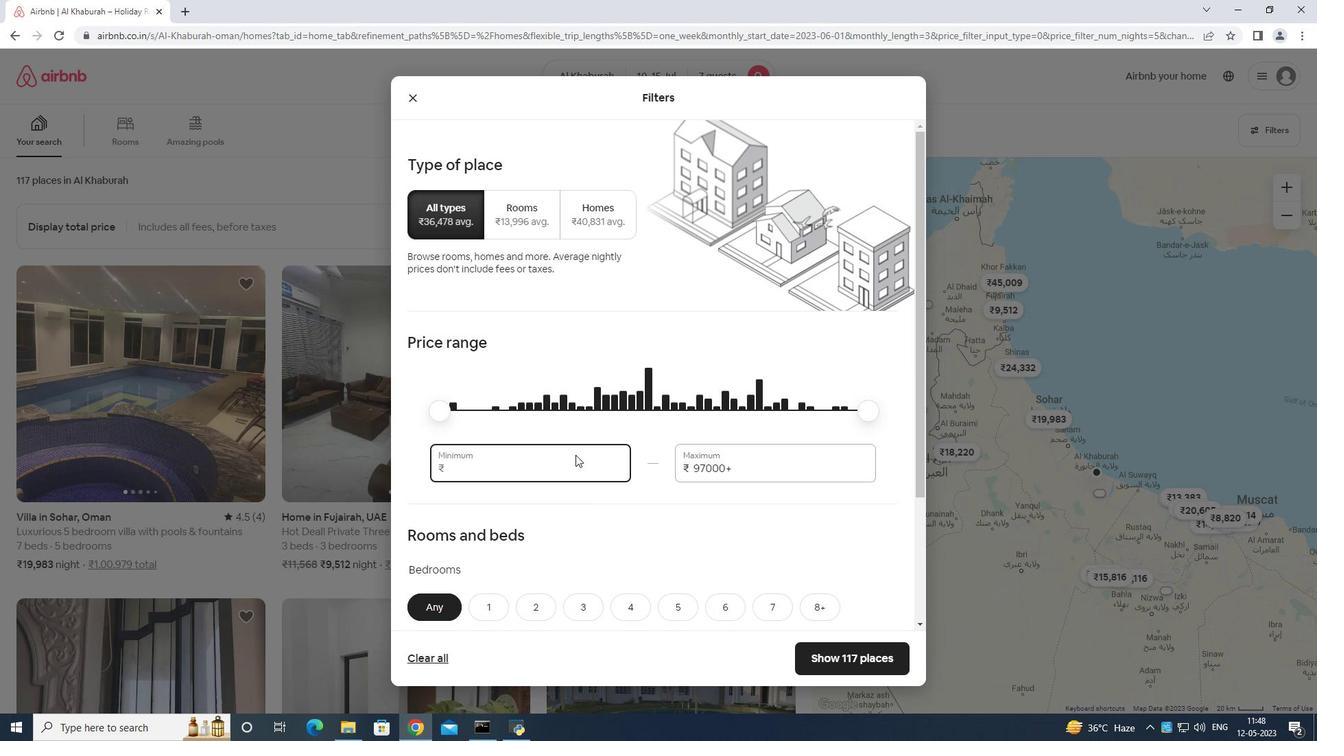 
Action: Key pressed 1
Screenshot: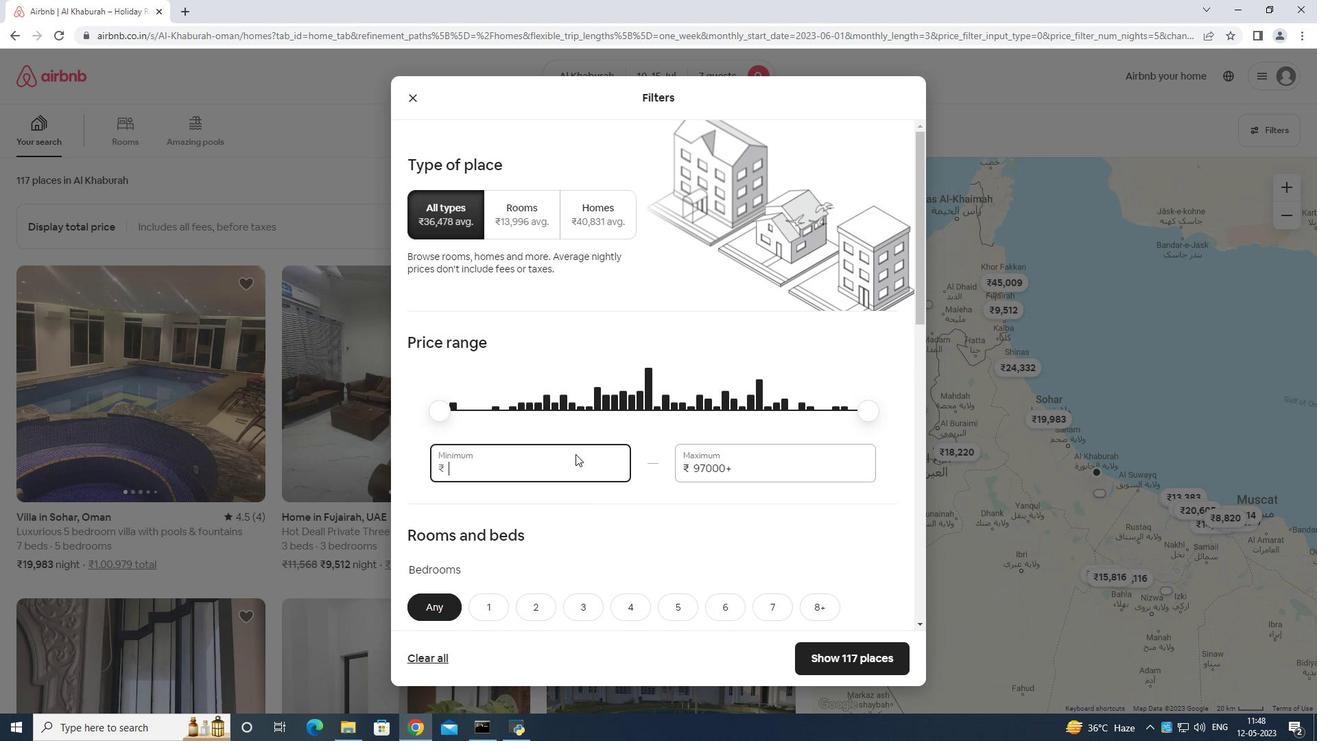 
Action: Mouse moved to (585, 457)
Screenshot: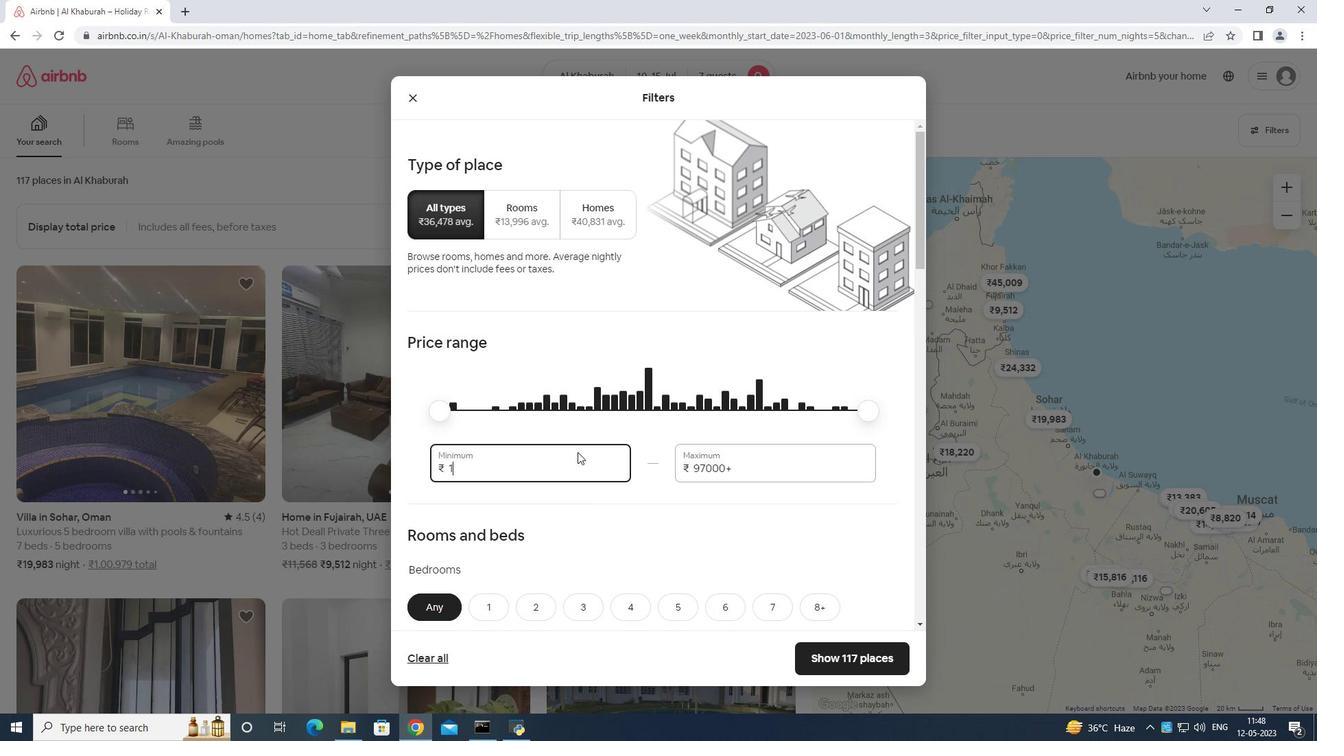
Action: Key pressed 0
Screenshot: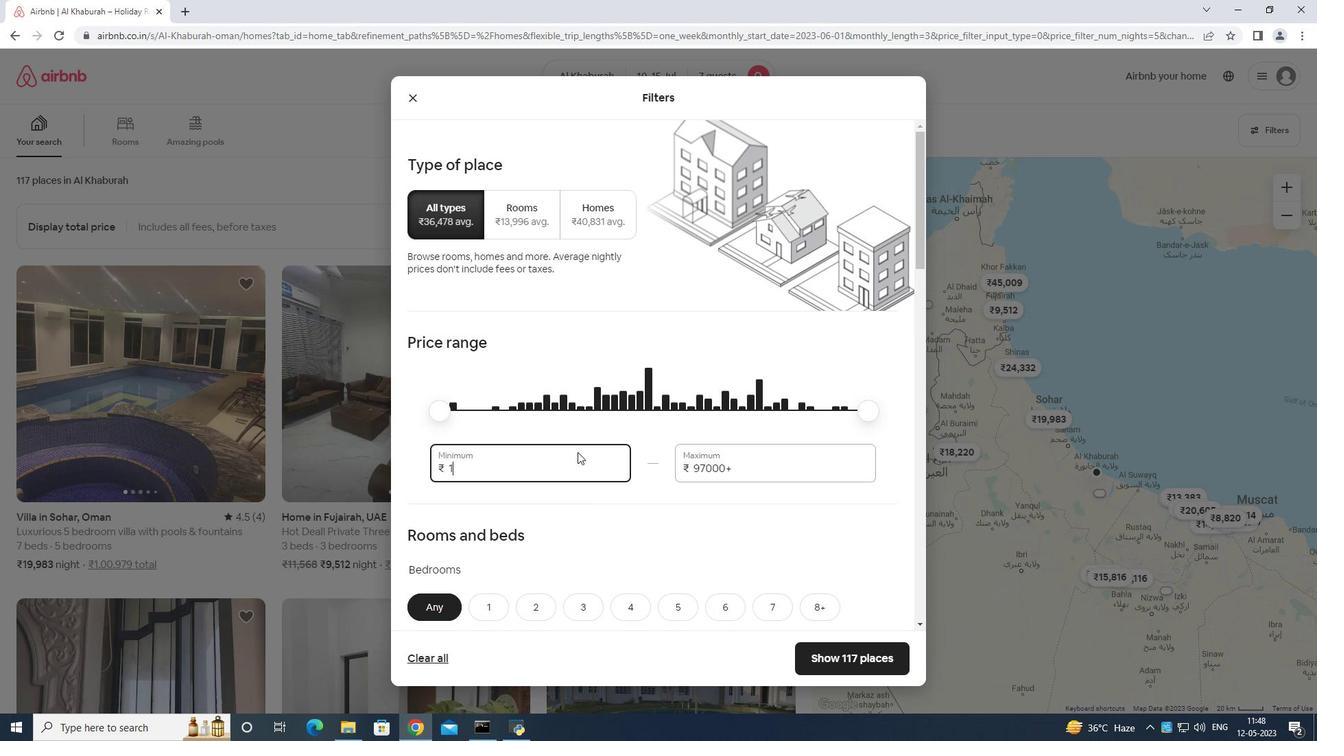 
Action: Mouse moved to (585, 457)
Screenshot: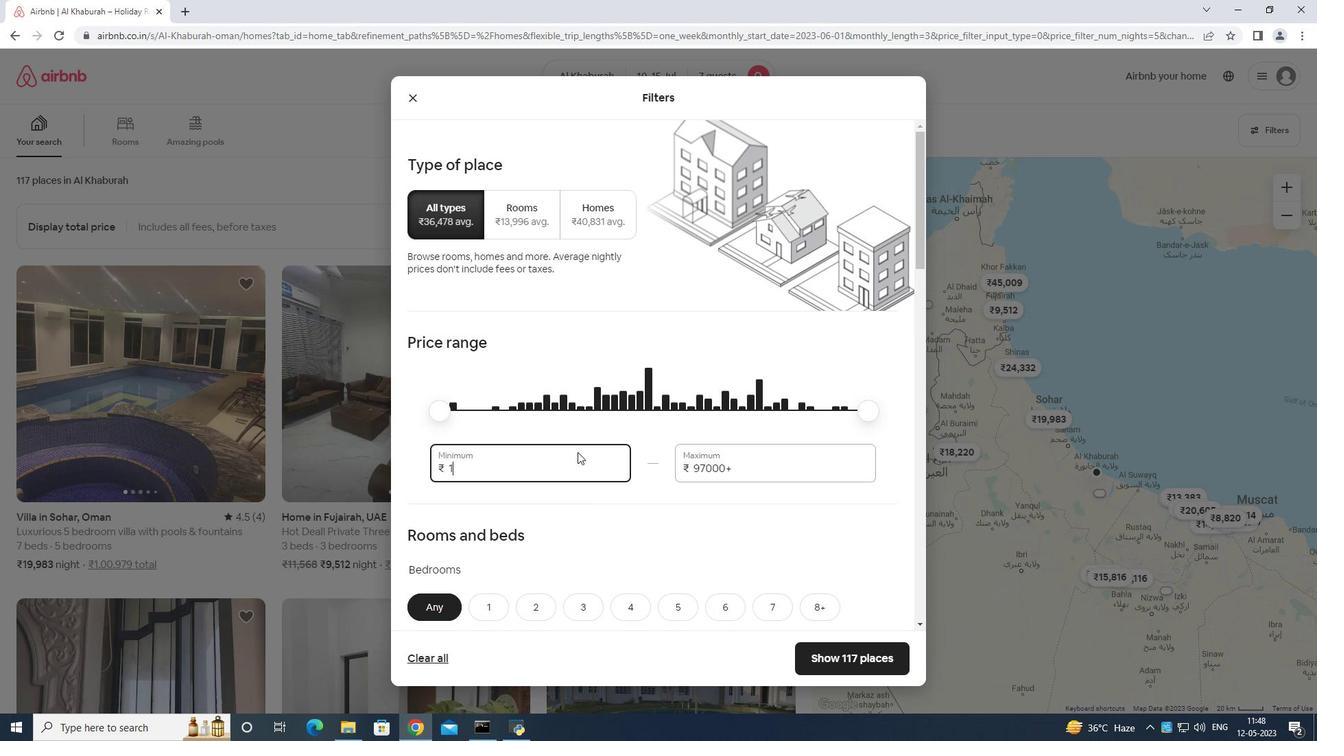 
Action: Key pressed 000
Screenshot: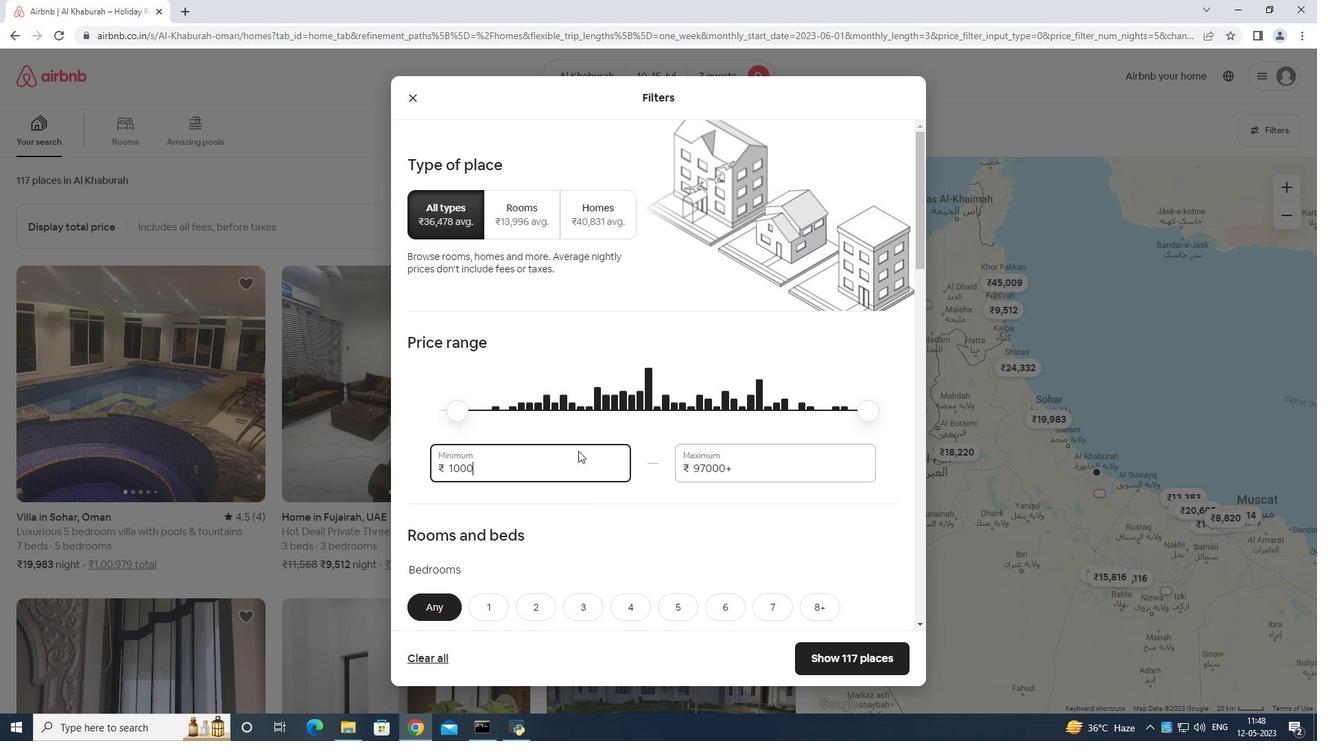 
Action: Mouse moved to (774, 463)
Screenshot: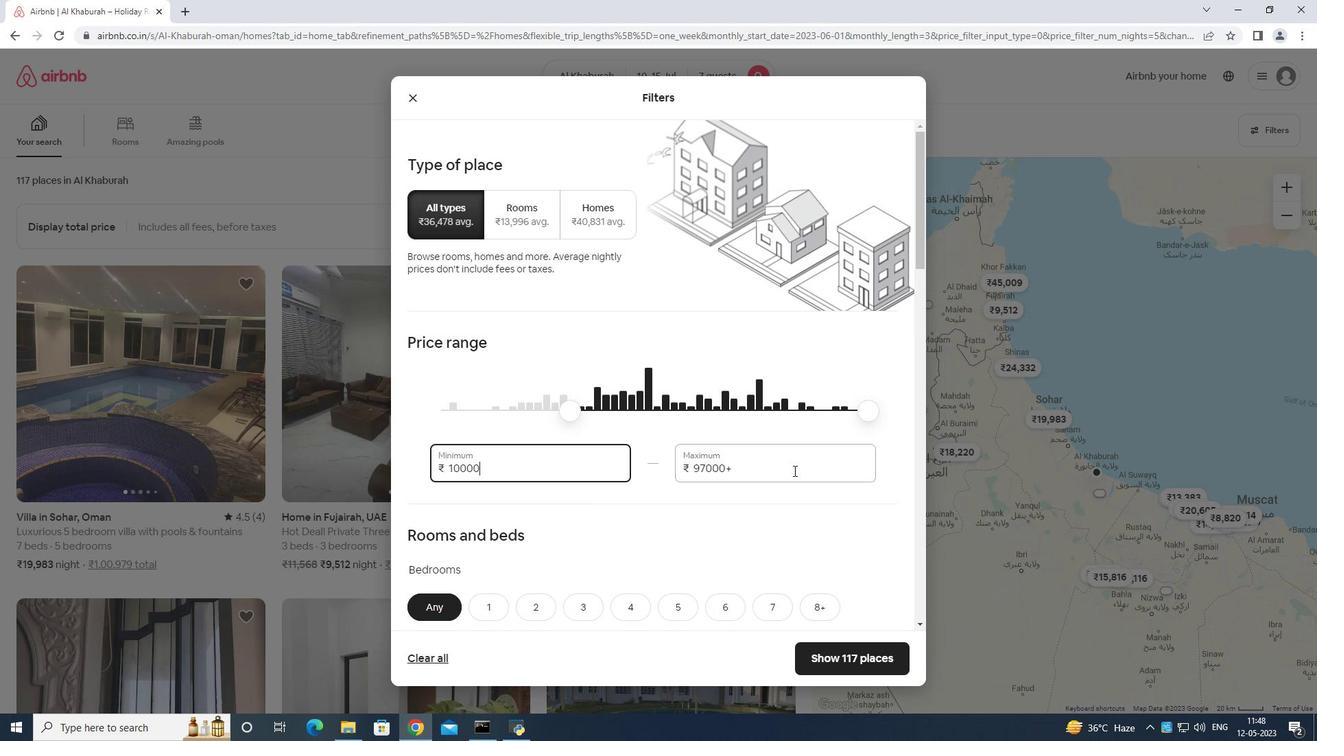 
Action: Mouse pressed left at (774, 463)
Screenshot: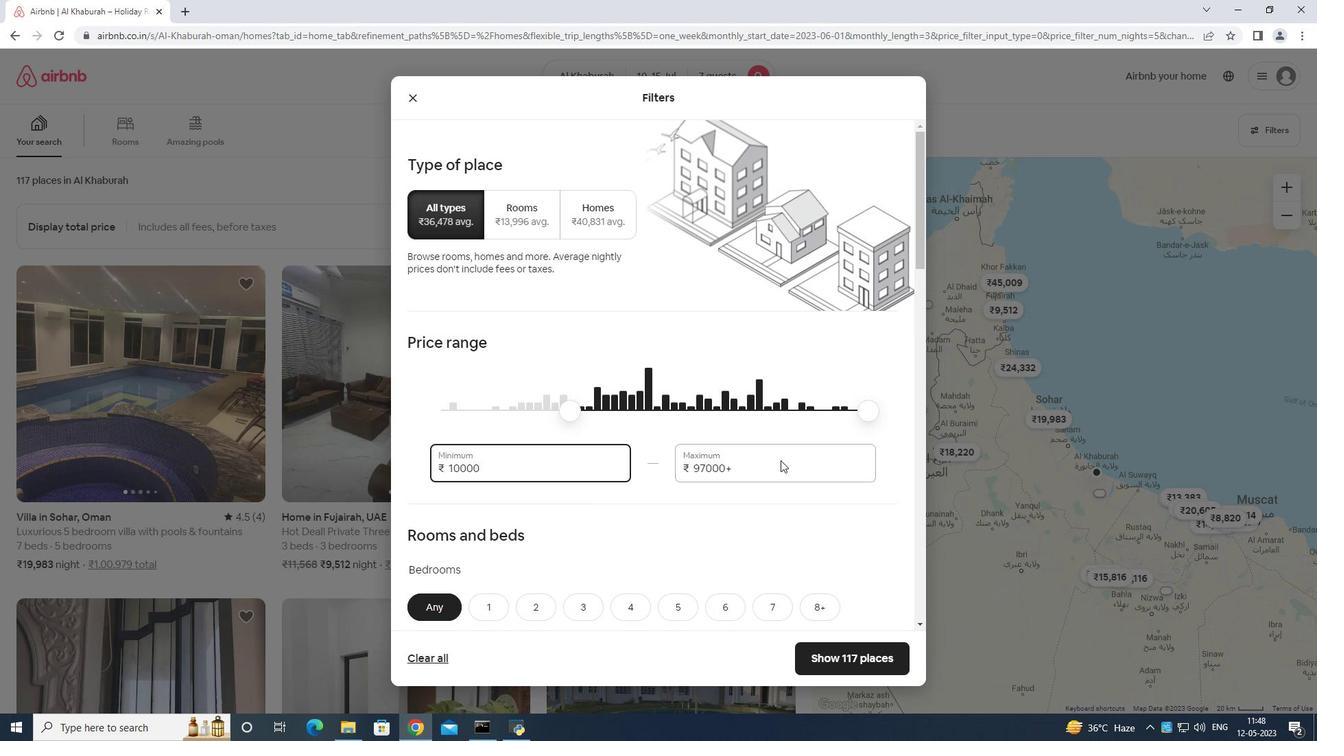 
Action: Mouse moved to (775, 453)
Screenshot: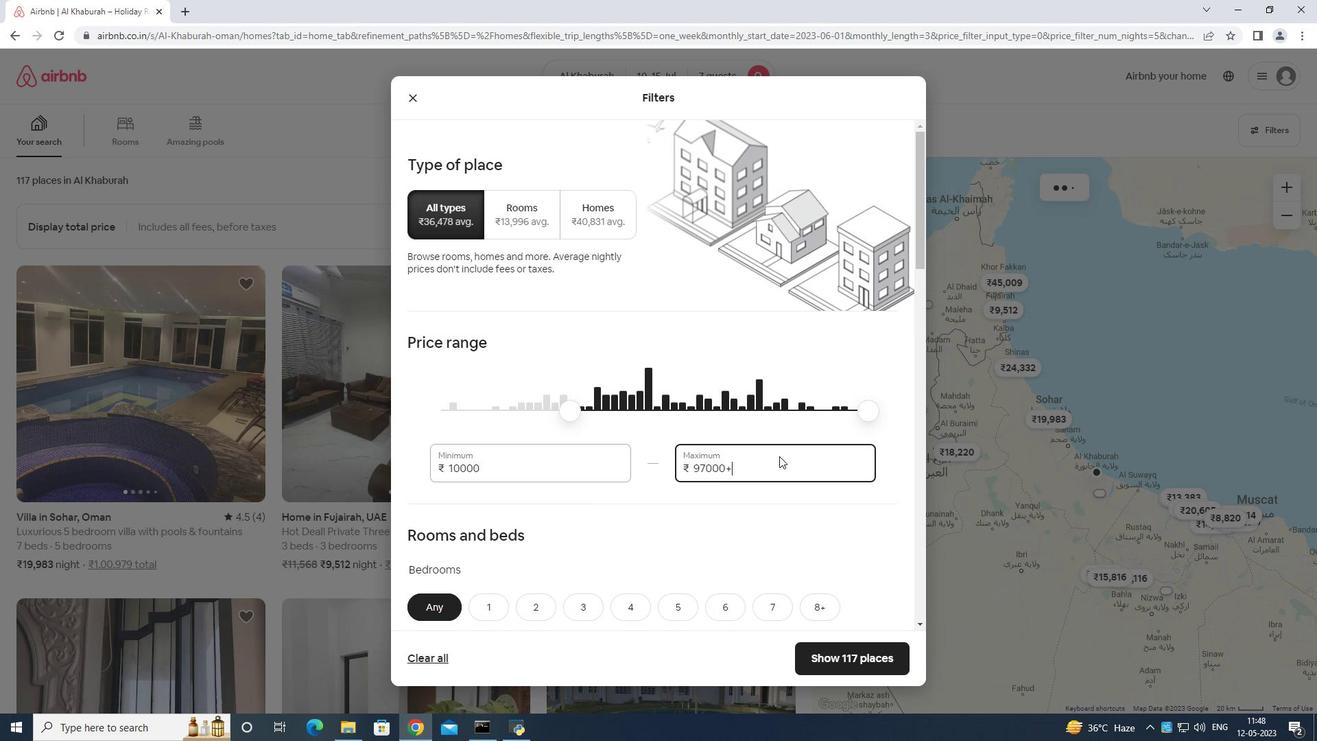 
Action: Key pressed <Key.backspace><Key.backspace><Key.backspace><Key.backspace><Key.backspace><Key.backspace><Key.backspace><Key.backspace><Key.backspace><Key.backspace><Key.backspace><Key.backspace>
Screenshot: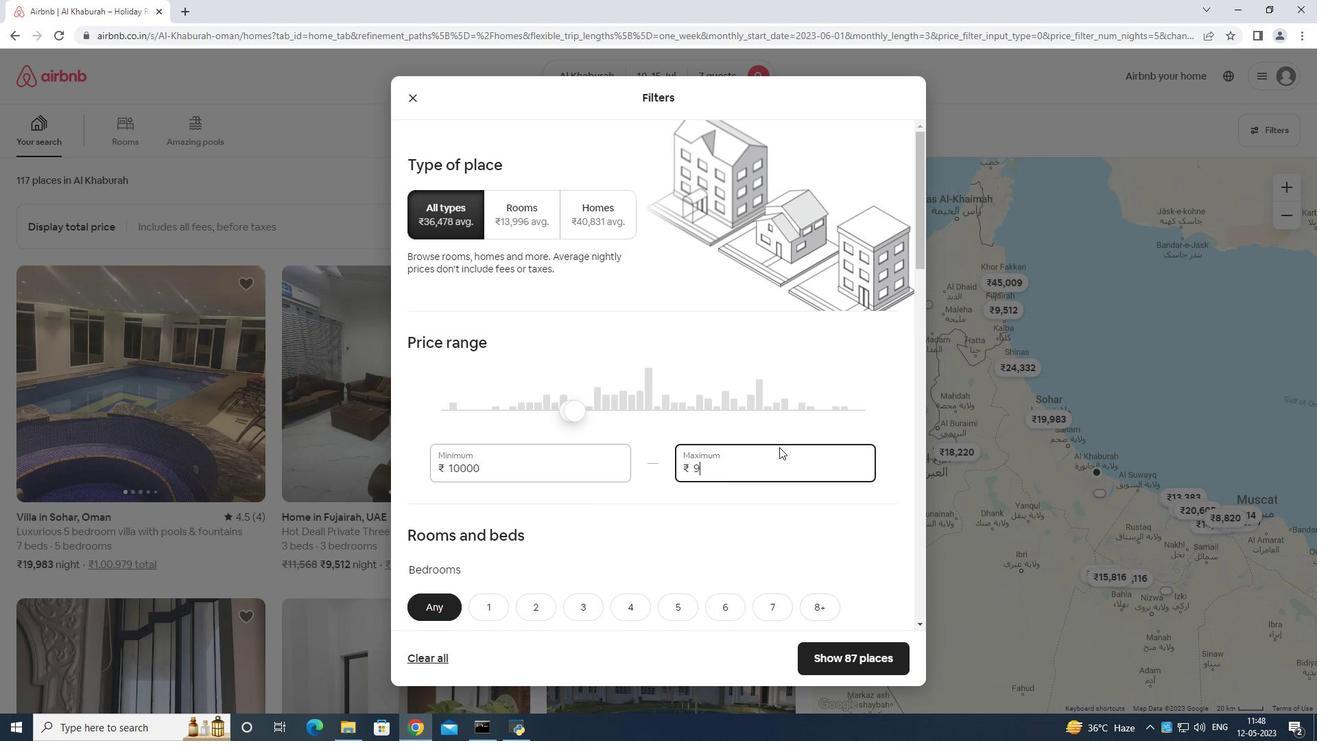 
Action: Mouse moved to (775, 452)
Screenshot: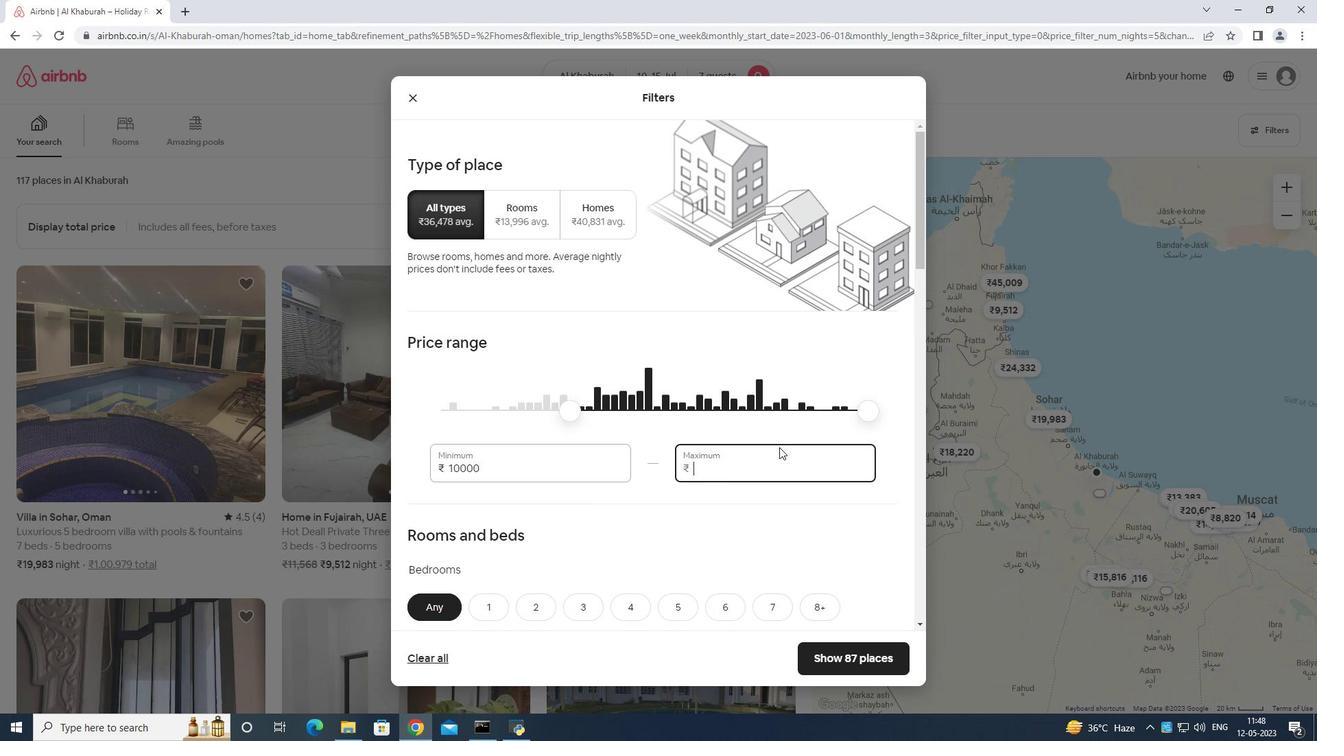 
Action: Key pressed 15
Screenshot: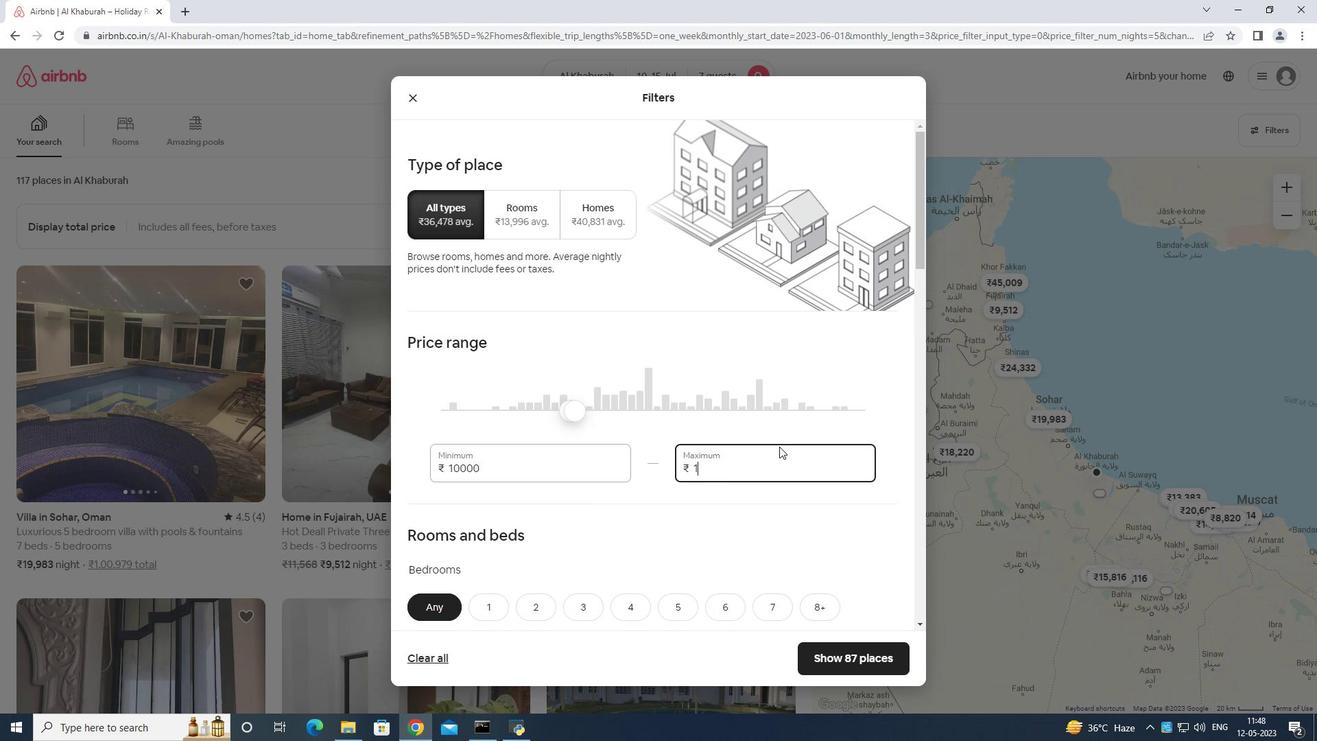 
Action: Mouse moved to (775, 450)
Screenshot: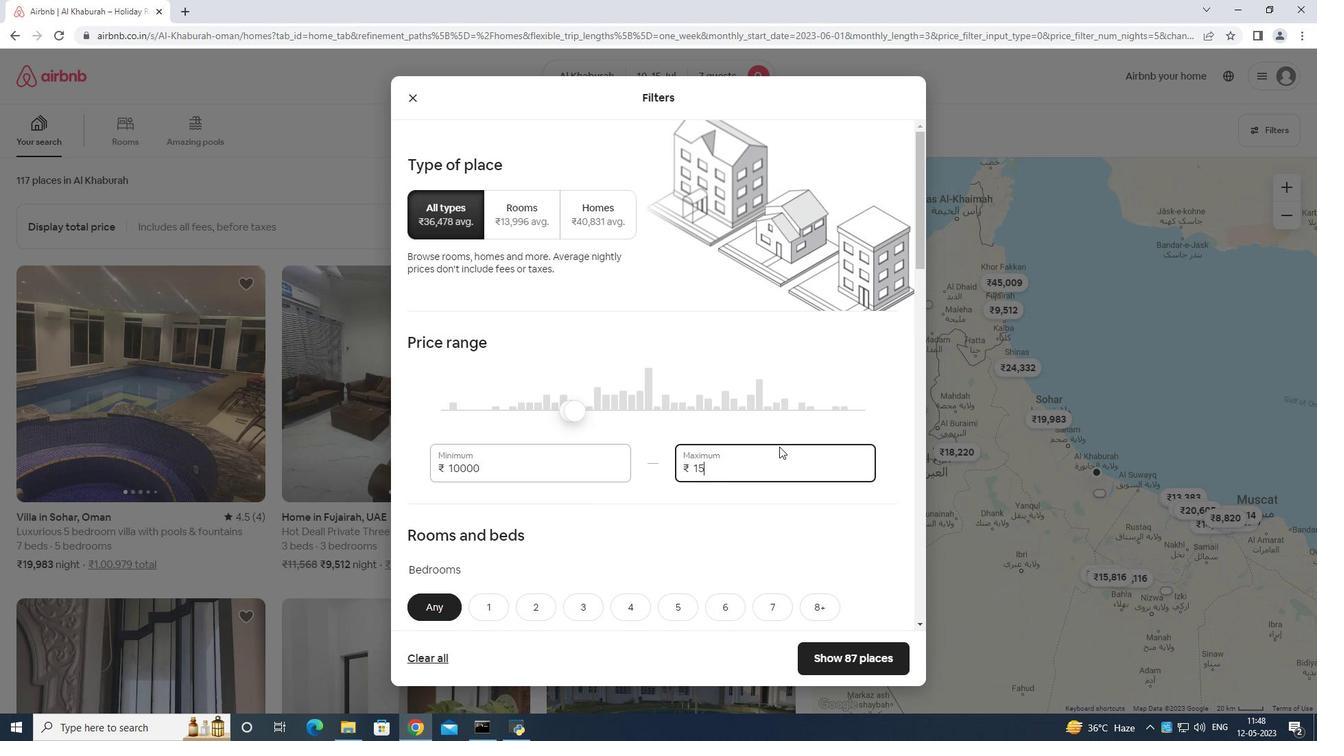 
Action: Key pressed 0
Screenshot: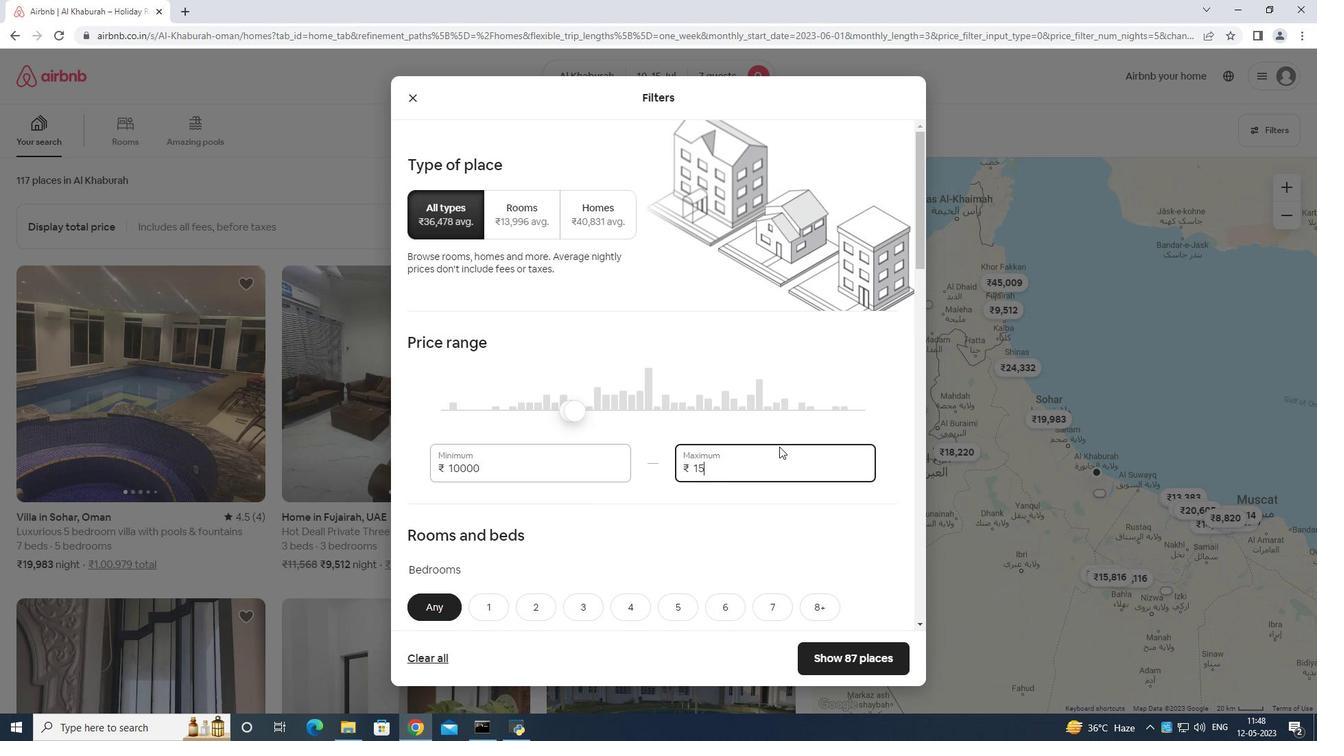 
Action: Mouse moved to (775, 450)
Screenshot: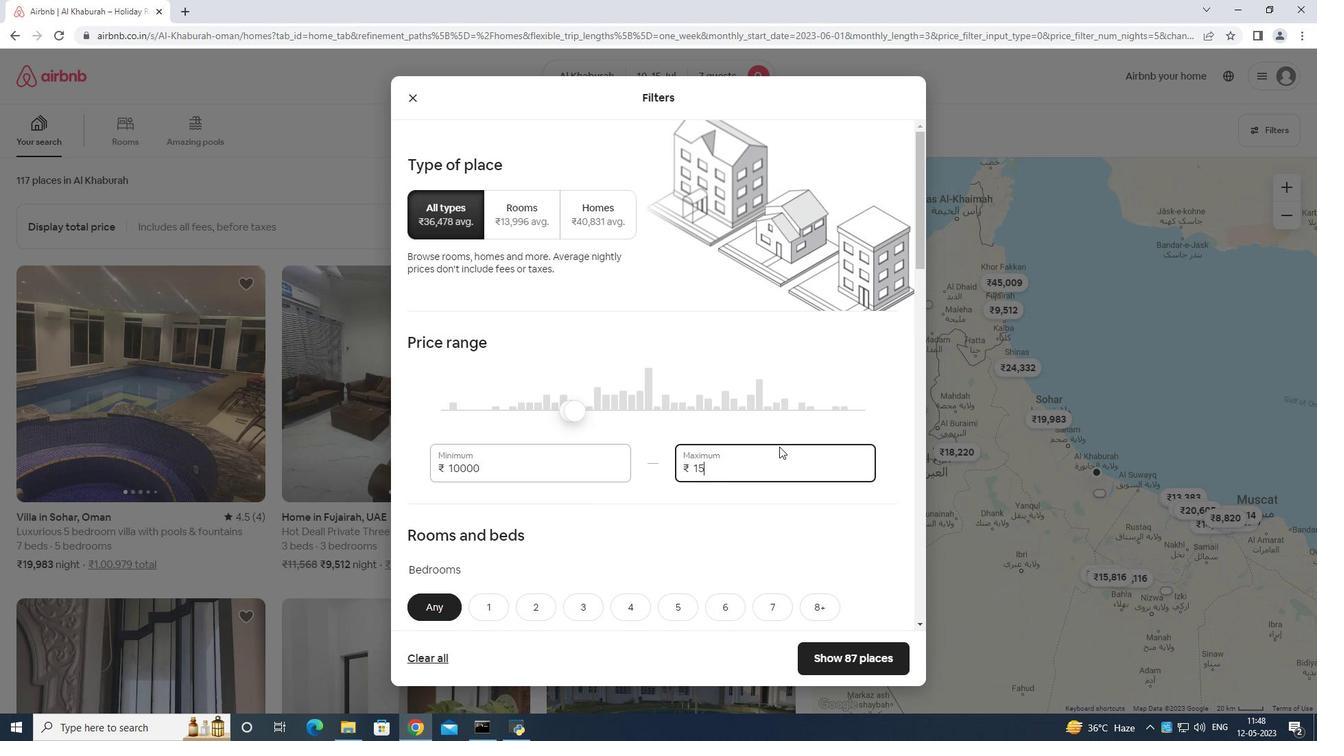 
Action: Key pressed 00
Screenshot: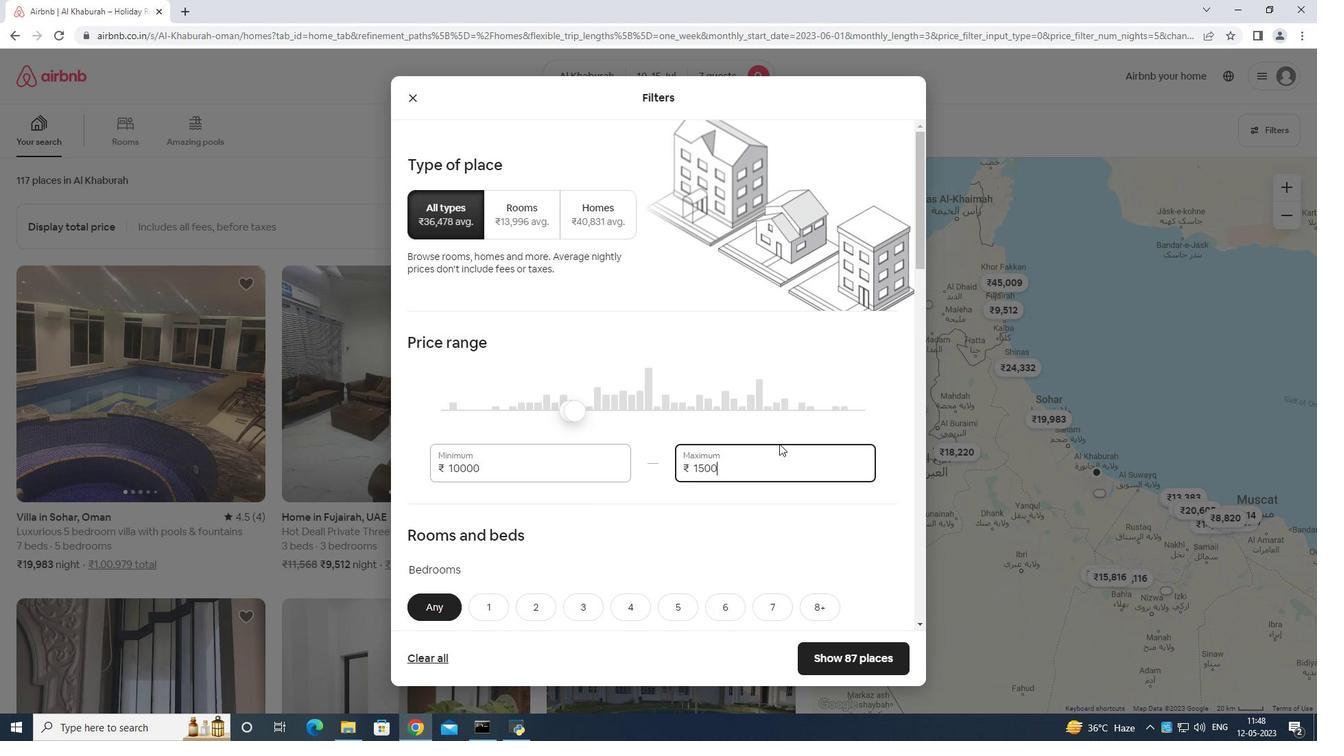 
Action: Mouse moved to (776, 449)
Screenshot: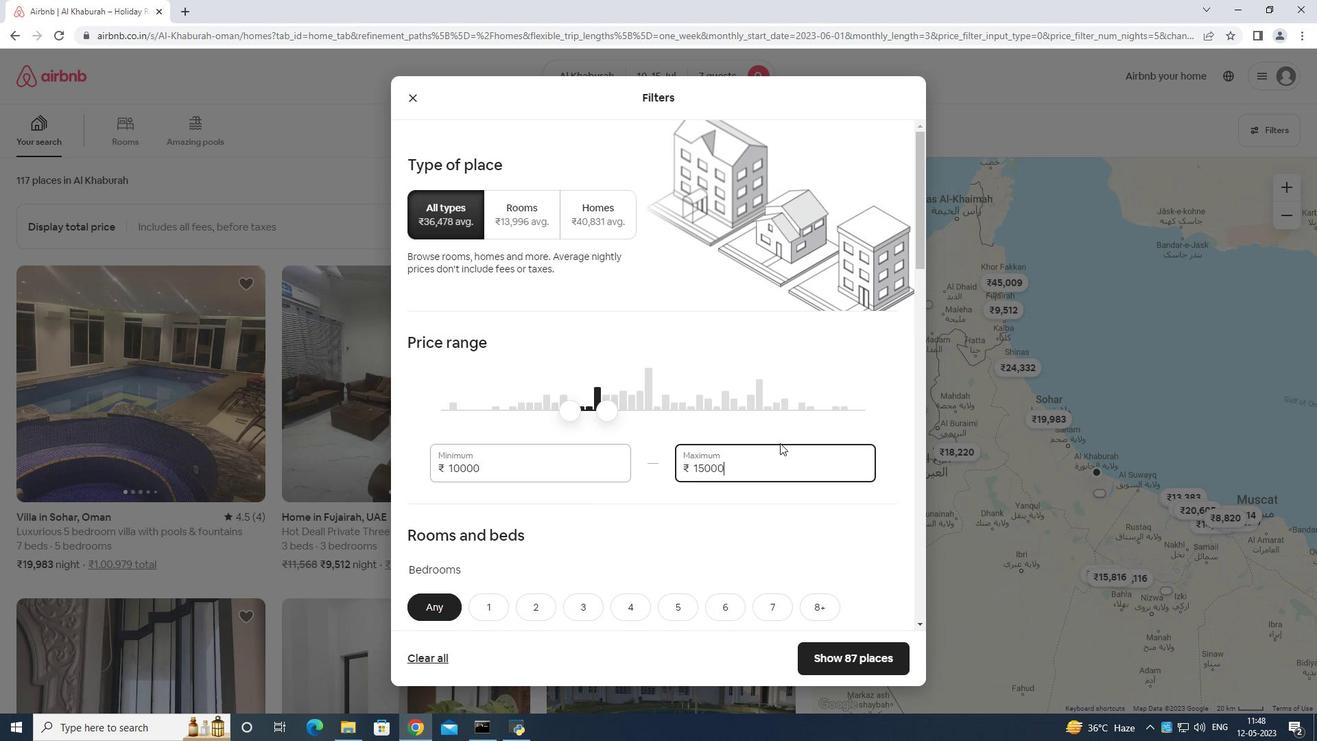 
Action: Mouse scrolled (776, 448) with delta (0, 0)
Screenshot: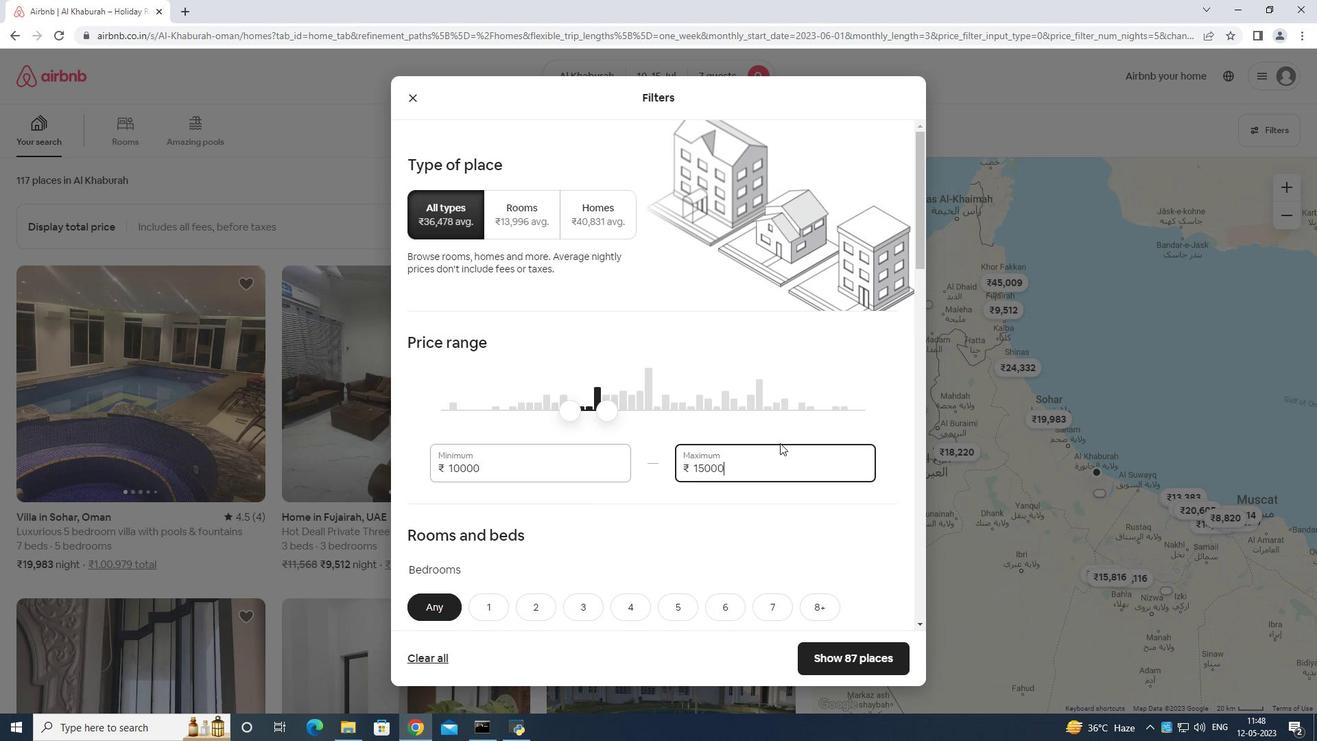 
Action: Mouse moved to (776, 450)
Screenshot: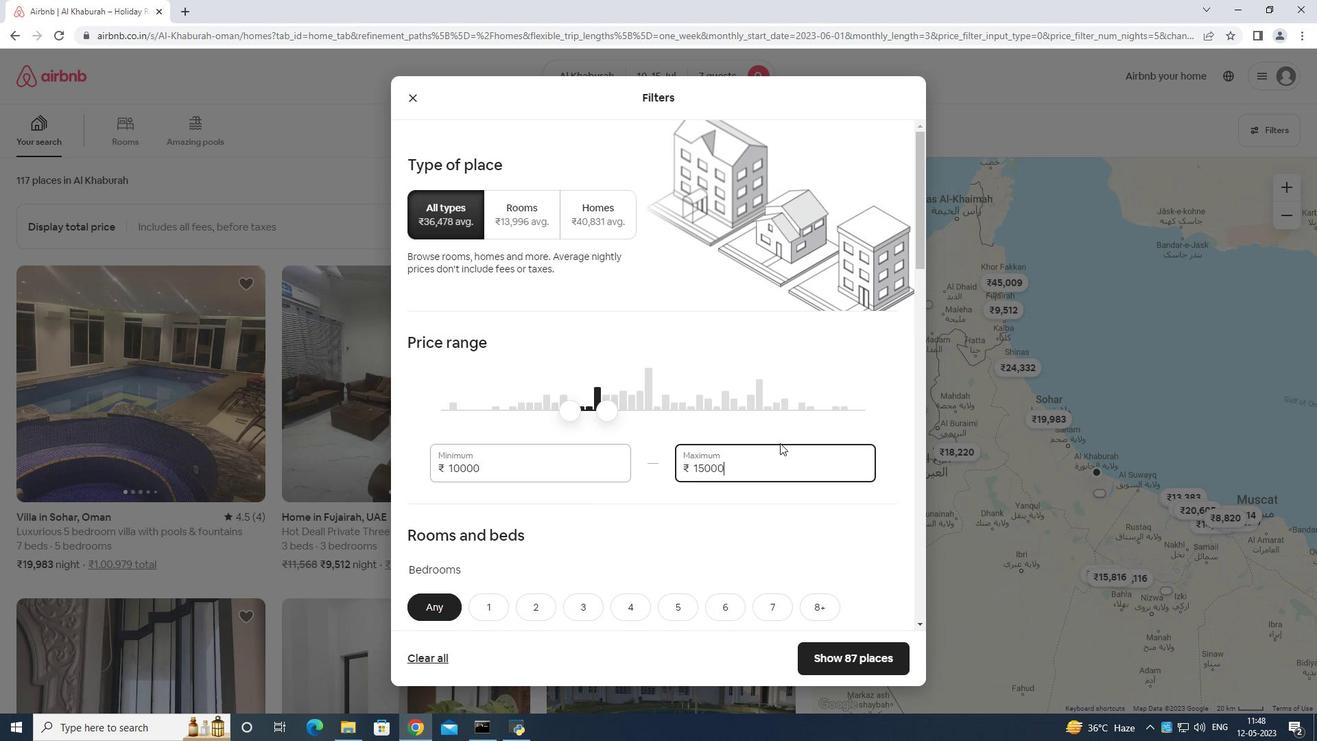 
Action: Mouse scrolled (776, 450) with delta (0, 0)
Screenshot: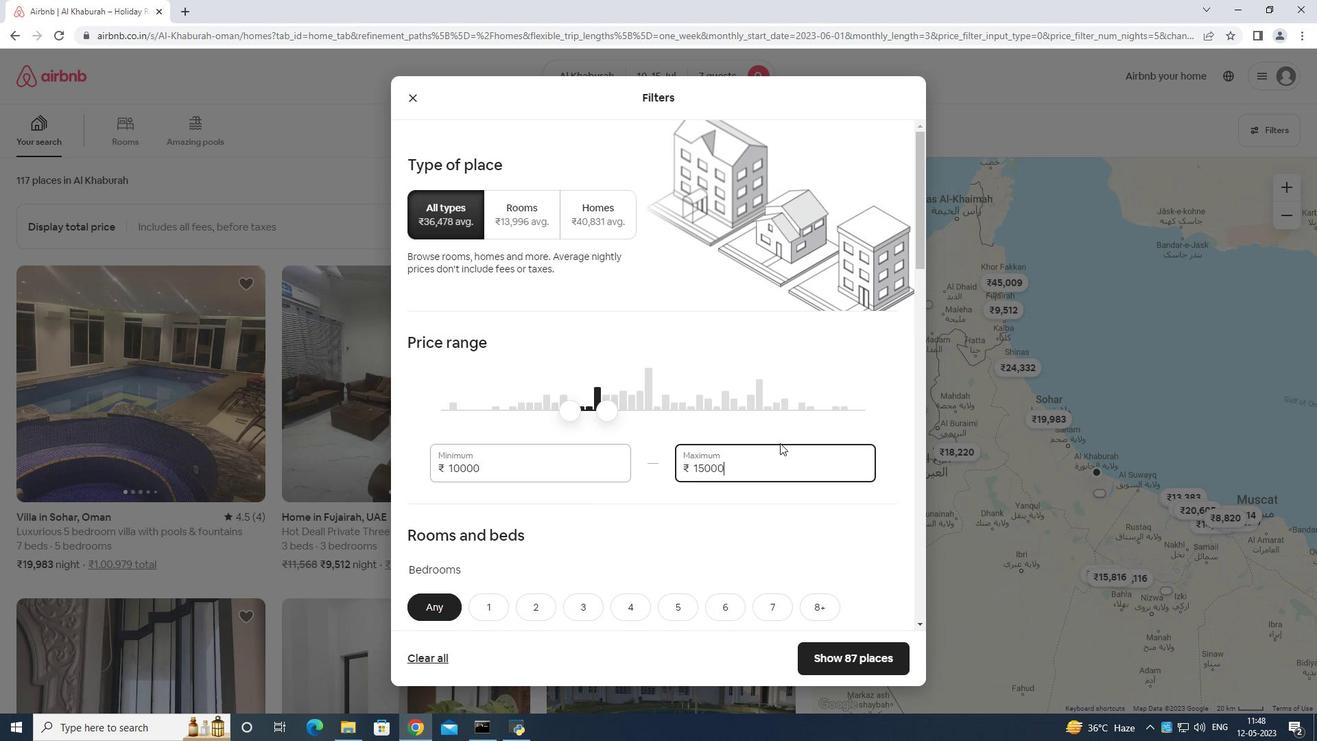 
Action: Mouse scrolled (776, 450) with delta (0, 0)
Screenshot: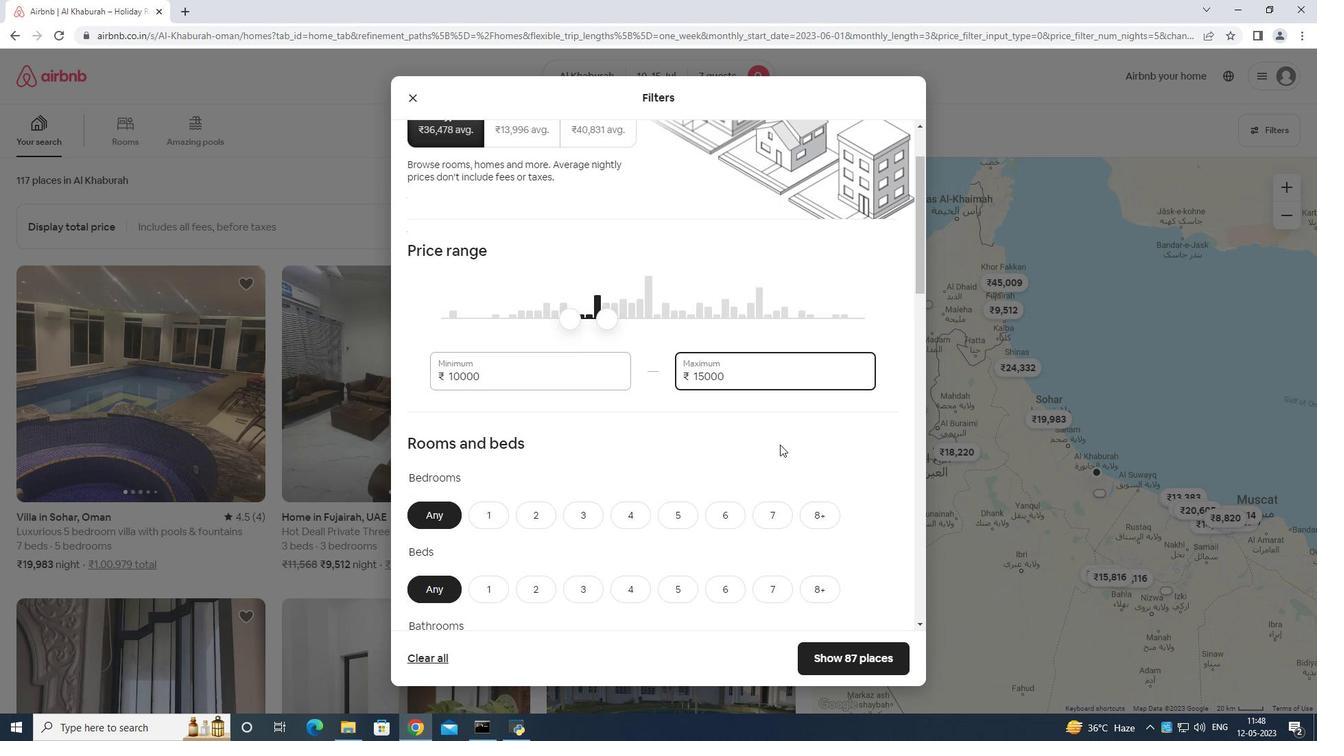 
Action: Mouse moved to (633, 405)
Screenshot: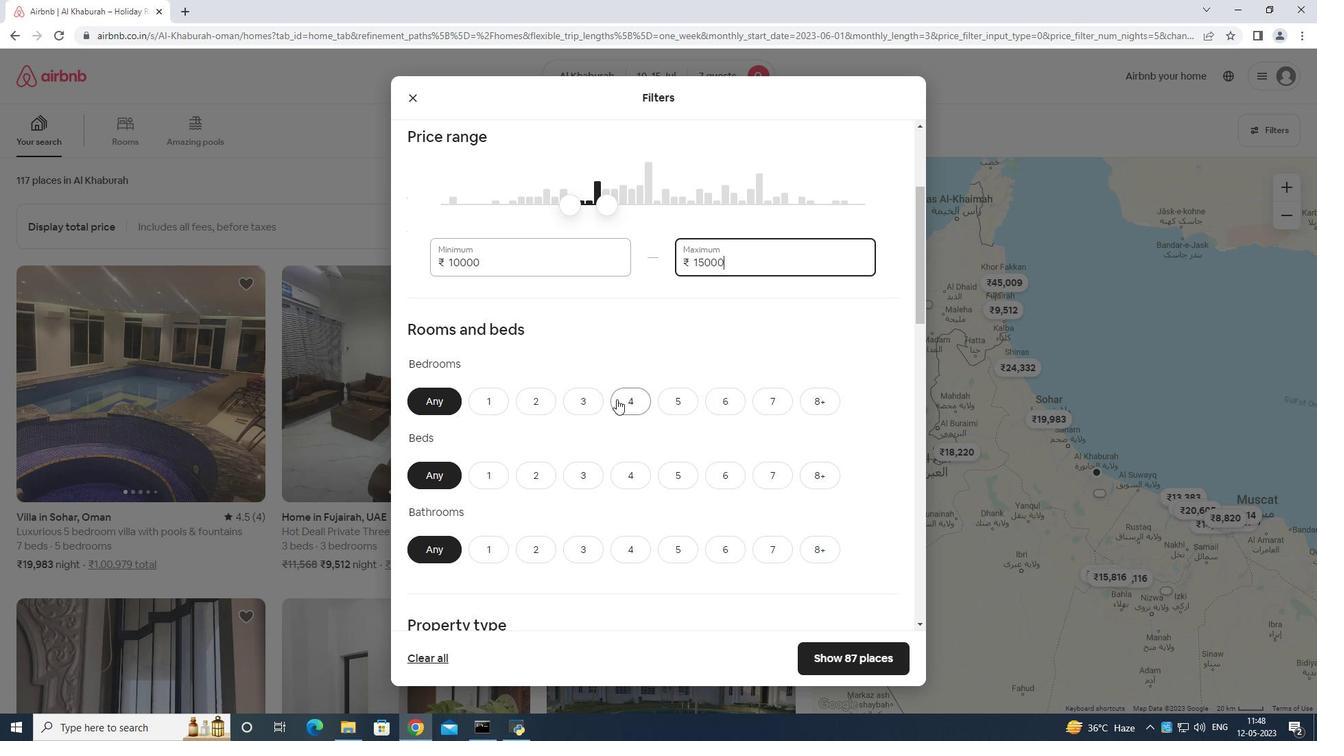 
Action: Mouse pressed left at (633, 405)
Screenshot: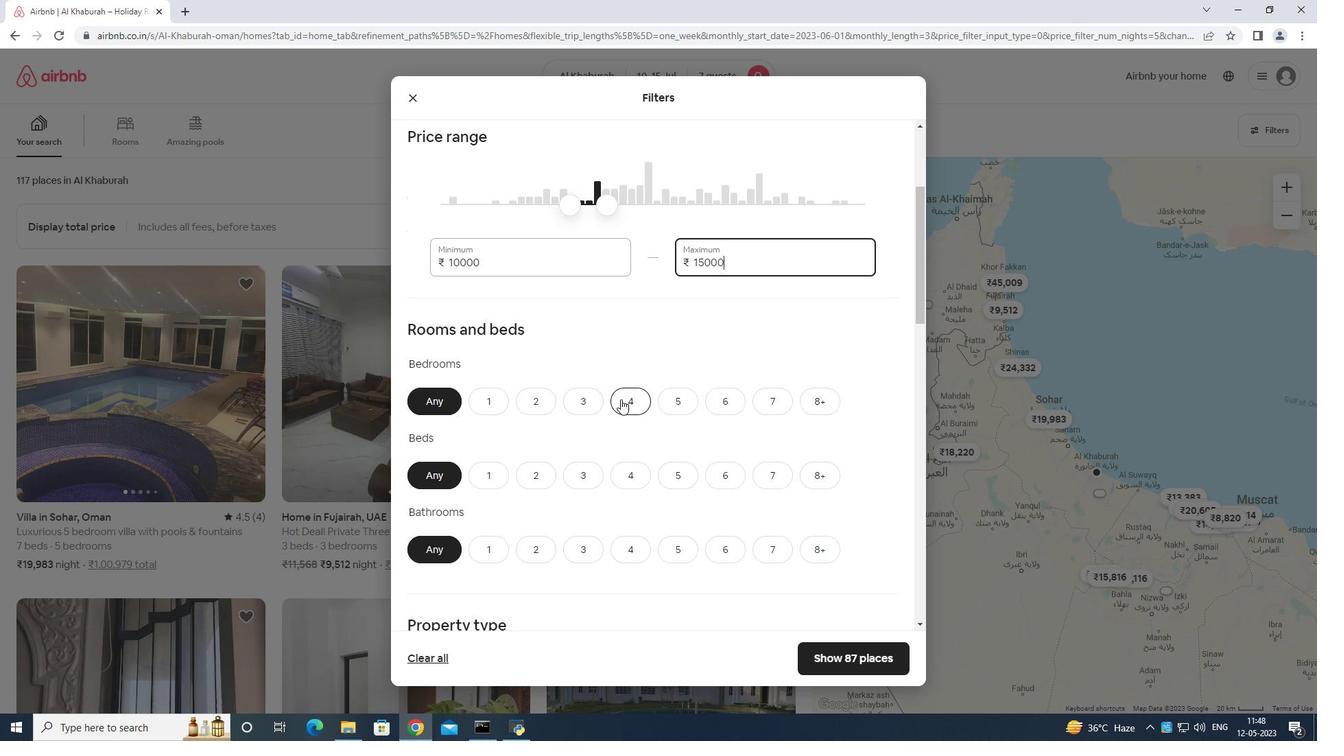 
Action: Mouse moved to (767, 481)
Screenshot: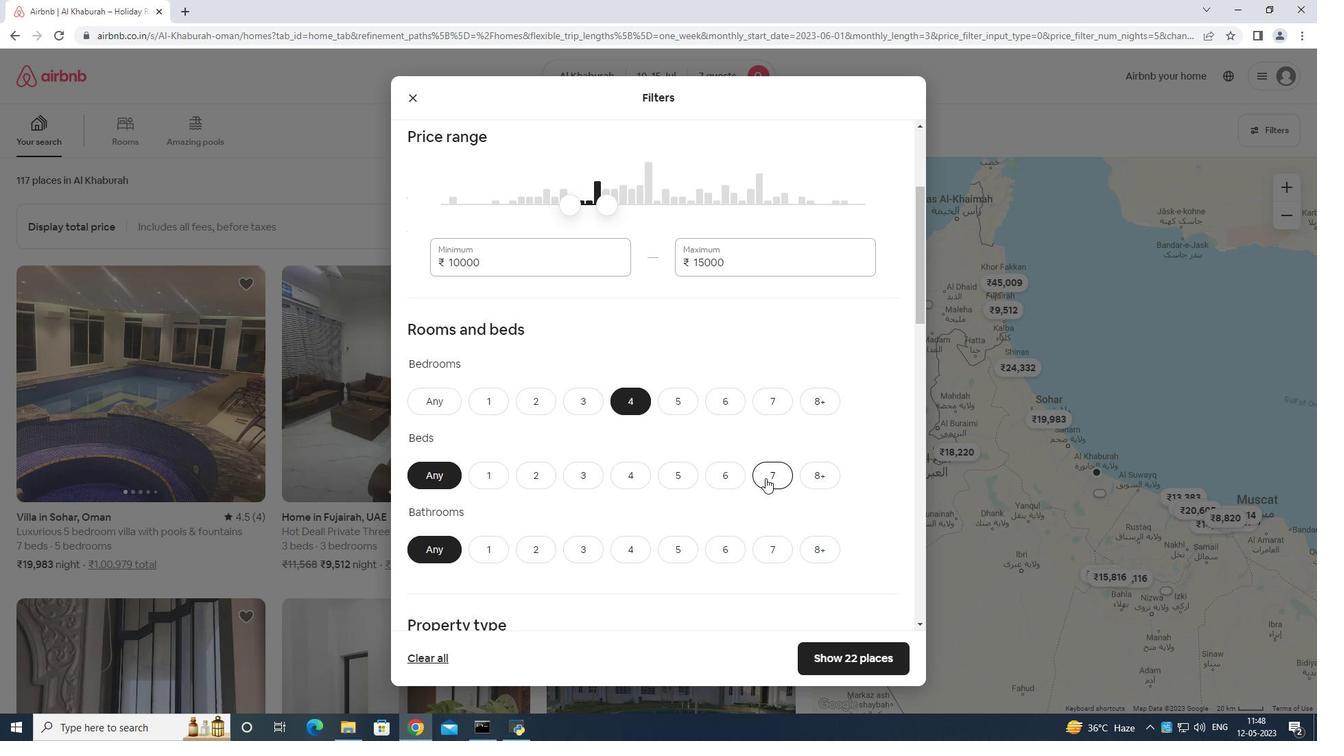 
Action: Mouse pressed left at (767, 481)
Screenshot: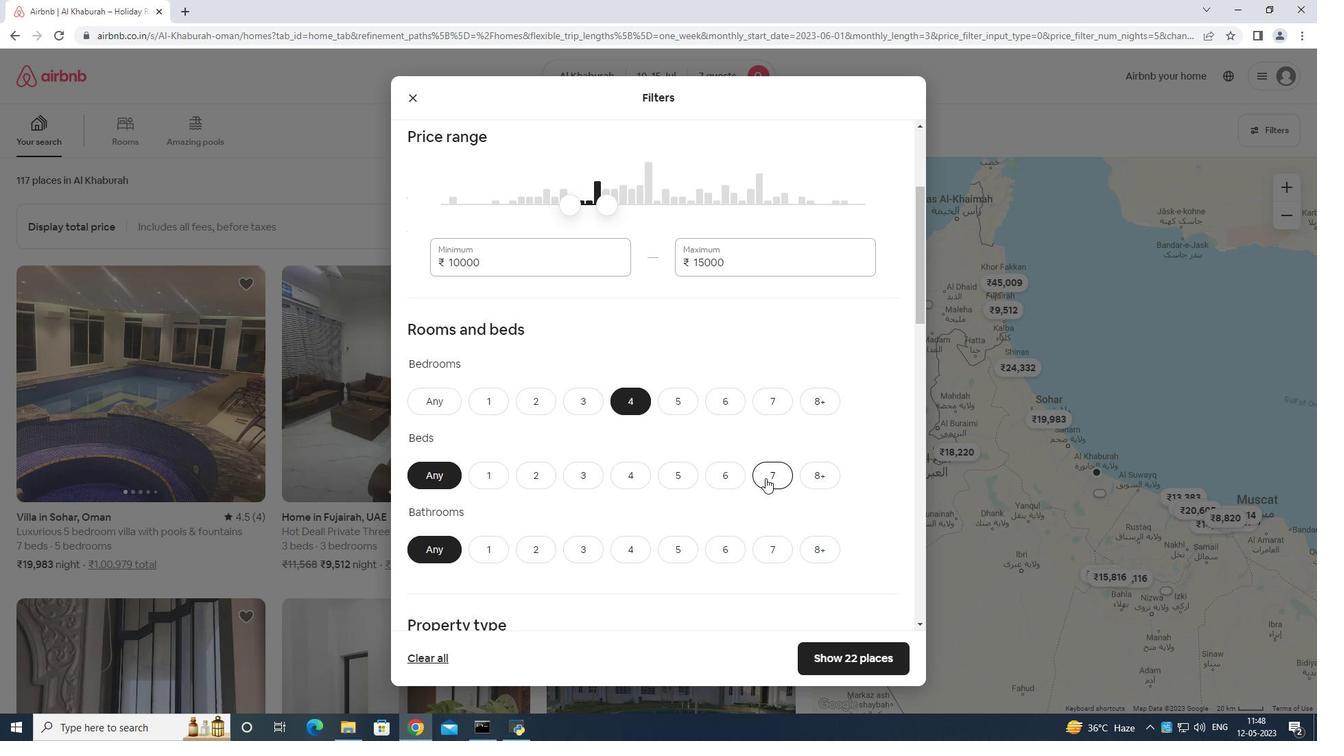
Action: Mouse moved to (647, 551)
Screenshot: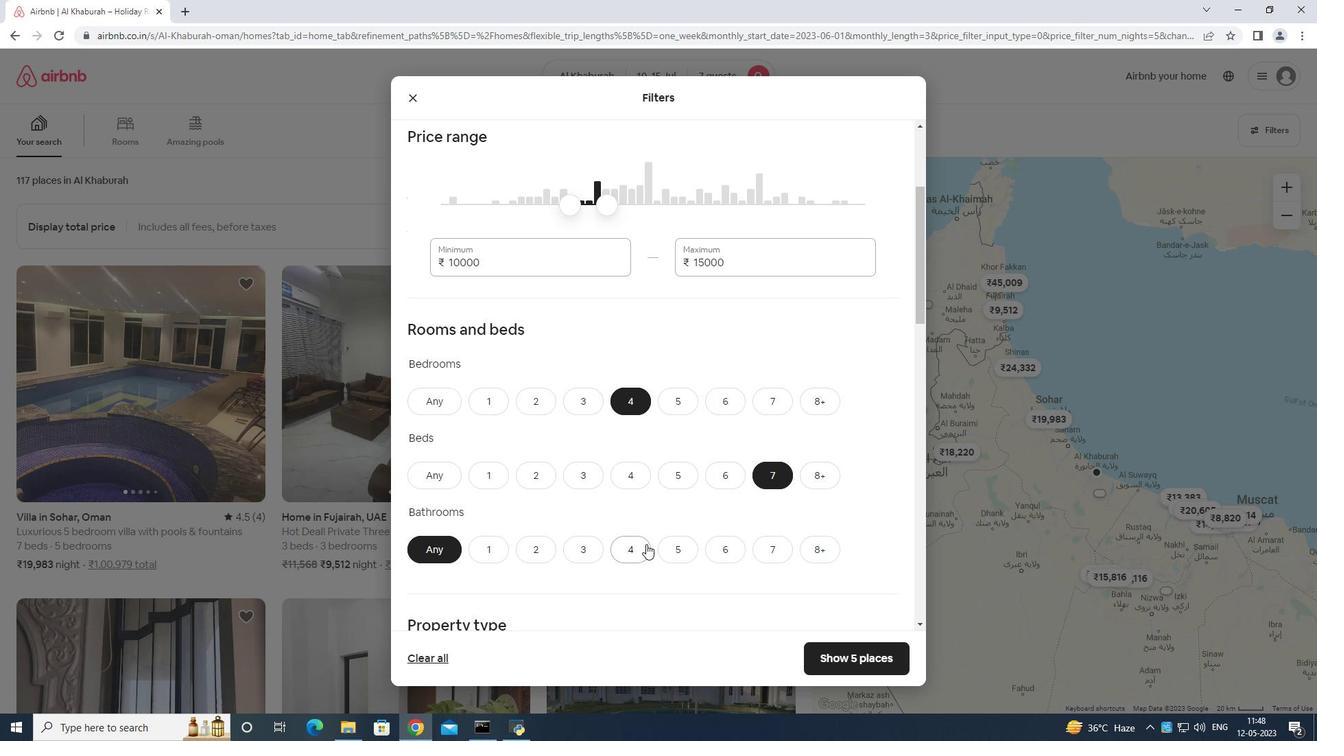 
Action: Mouse pressed left at (647, 551)
Screenshot: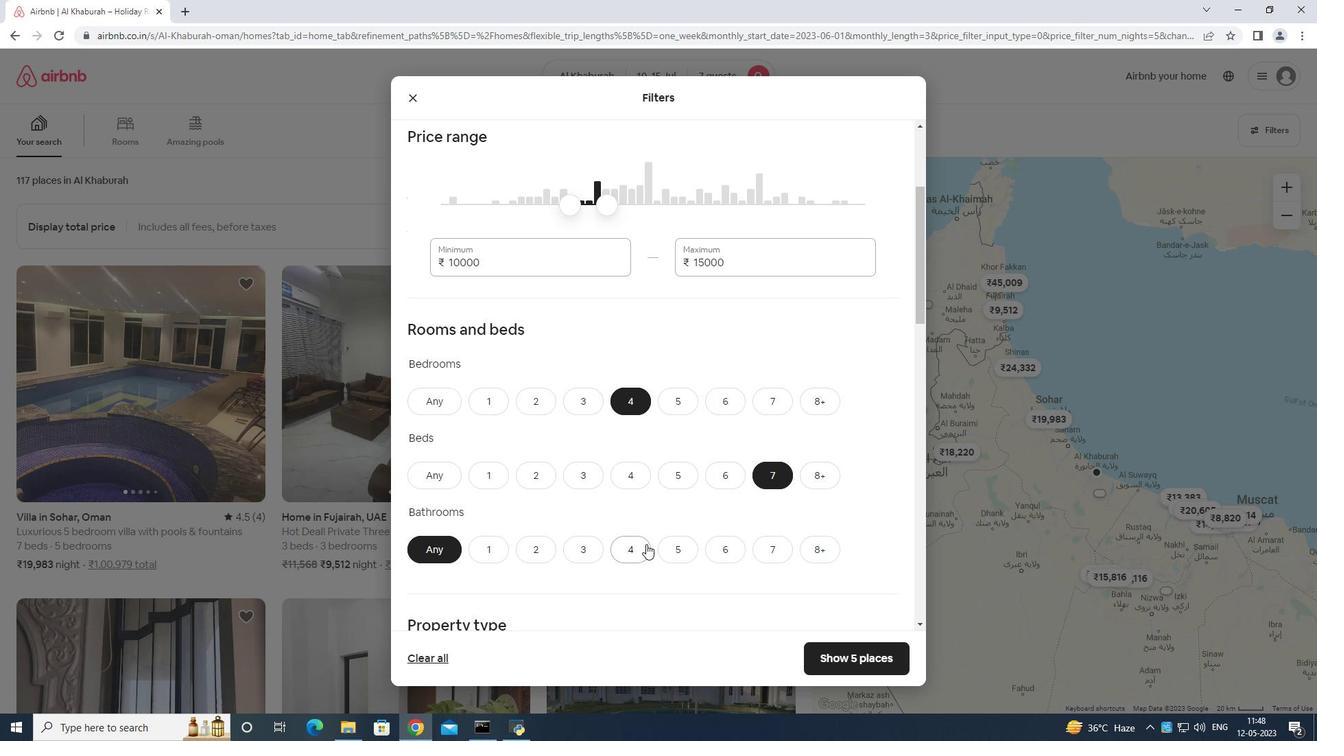 
Action: Mouse moved to (662, 509)
Screenshot: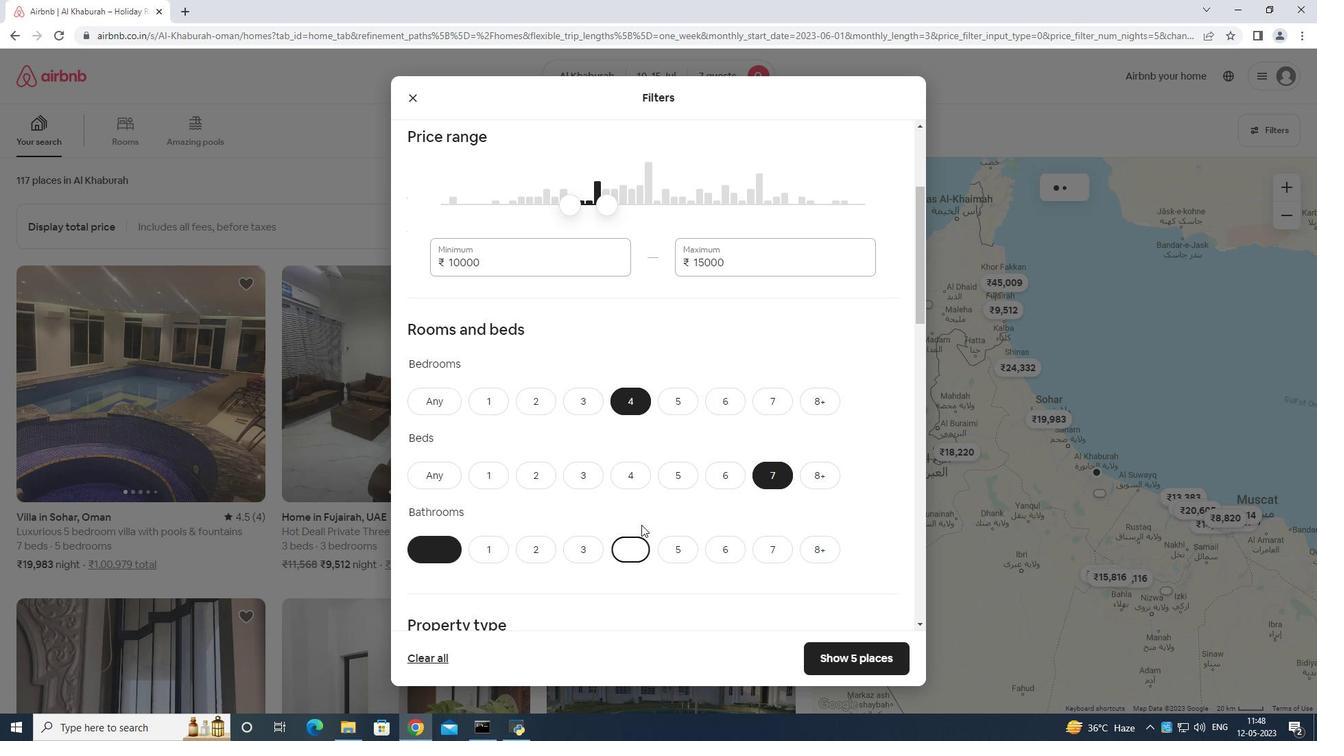 
Action: Mouse scrolled (662, 509) with delta (0, 0)
Screenshot: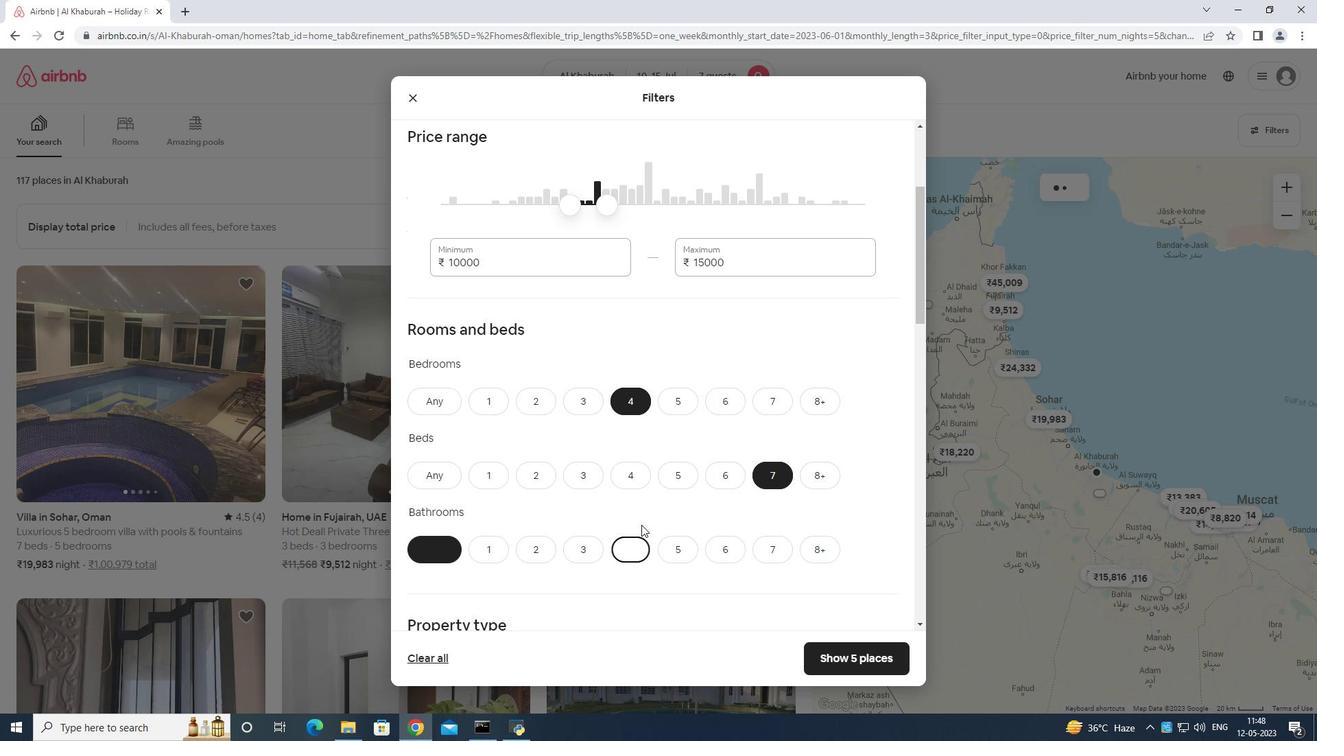 
Action: Mouse moved to (692, 515)
Screenshot: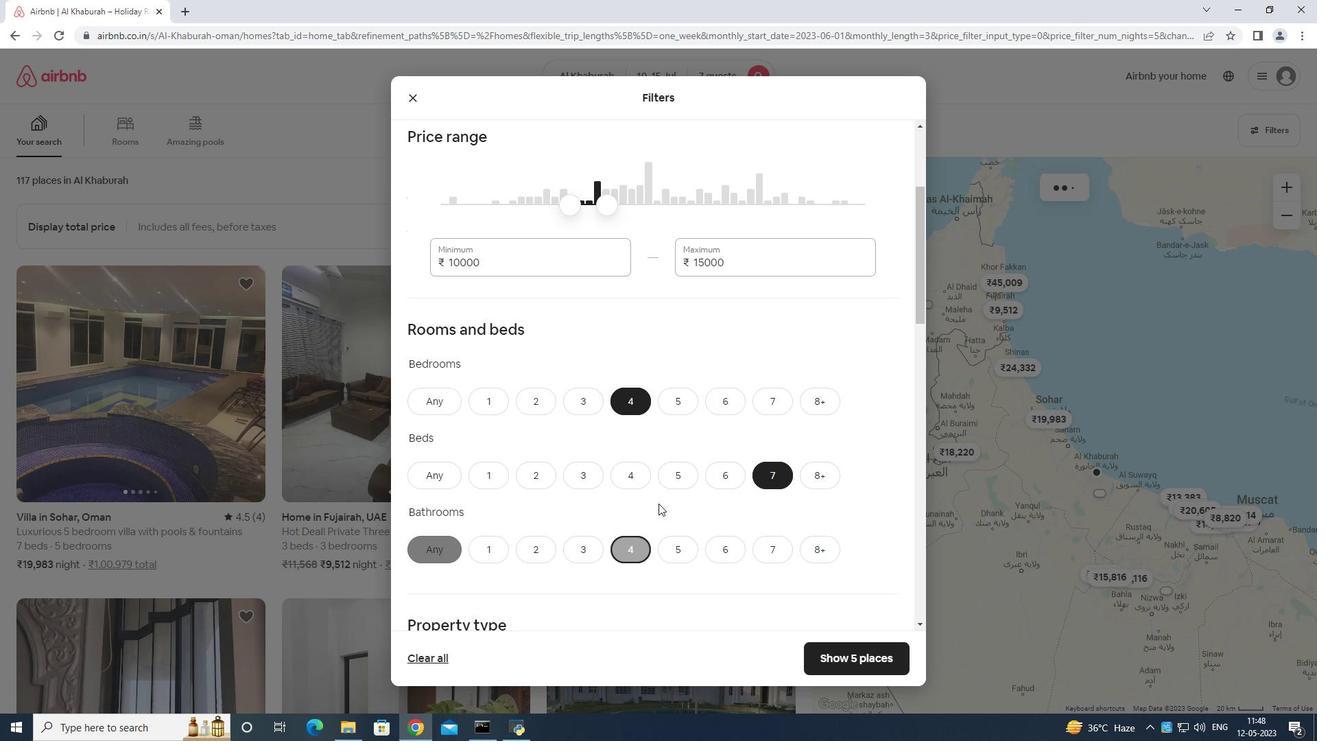 
Action: Mouse scrolled (692, 514) with delta (0, 0)
Screenshot: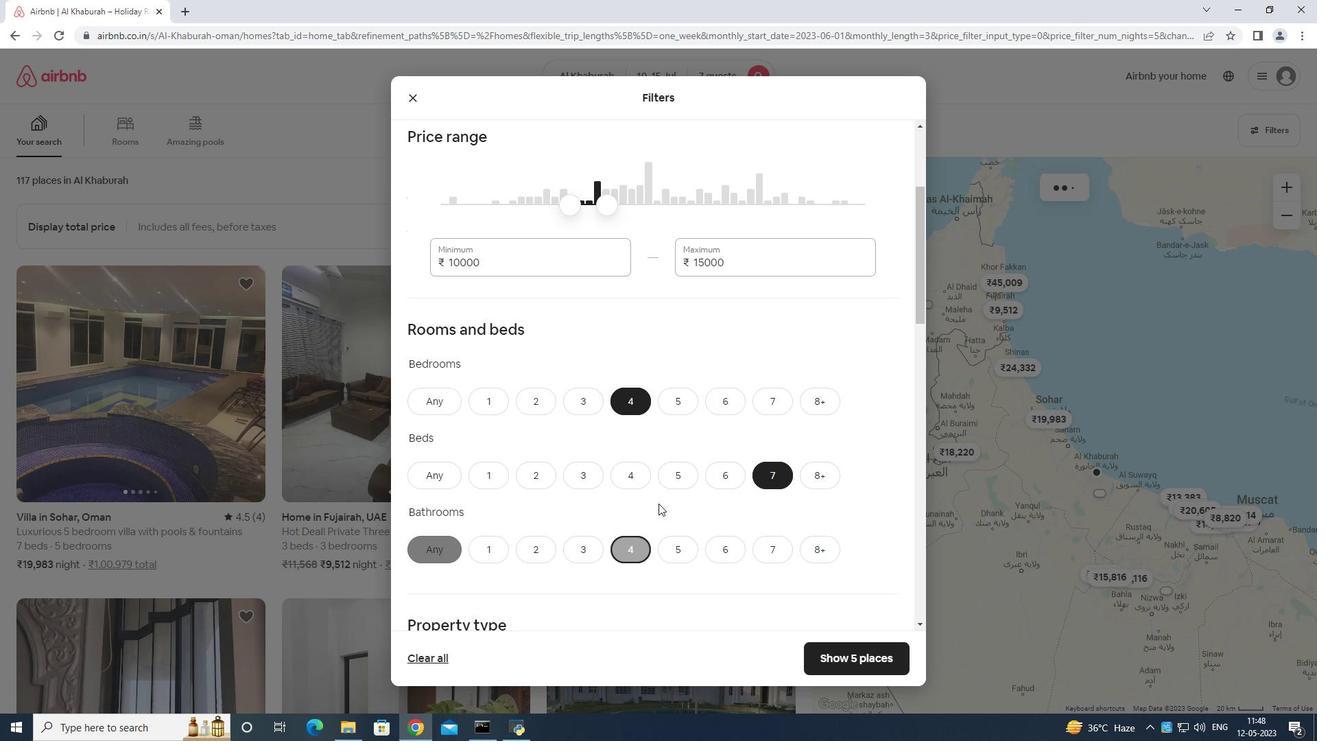 
Action: Mouse moved to (697, 516)
Screenshot: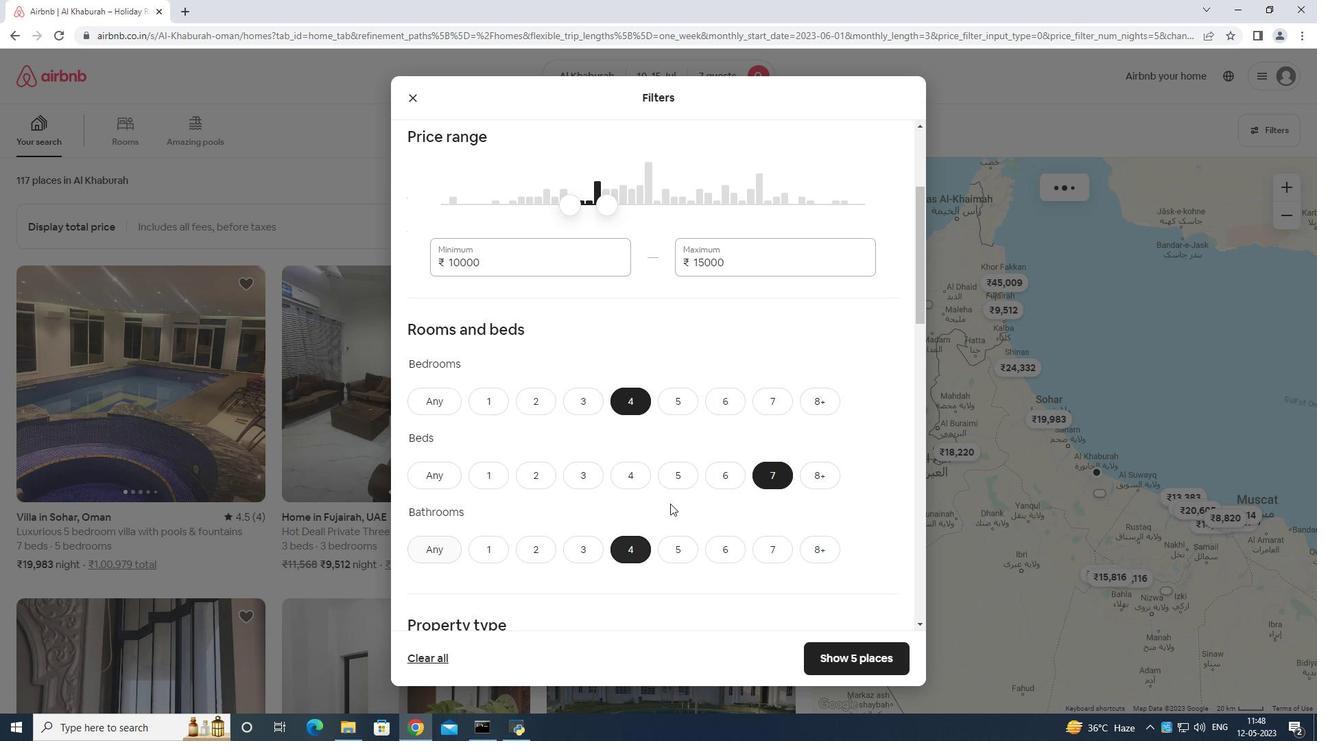 
Action: Mouse scrolled (697, 515) with delta (0, 0)
Screenshot: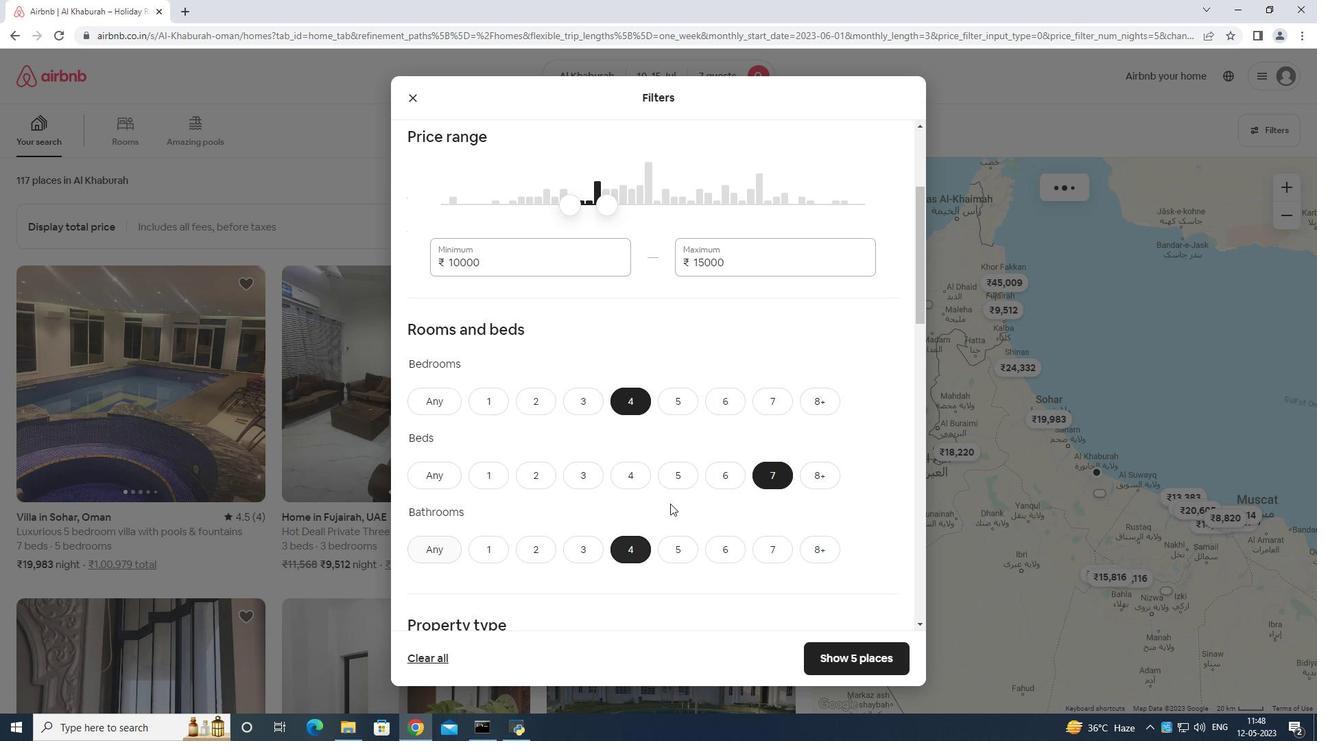 
Action: Mouse moved to (701, 515)
Screenshot: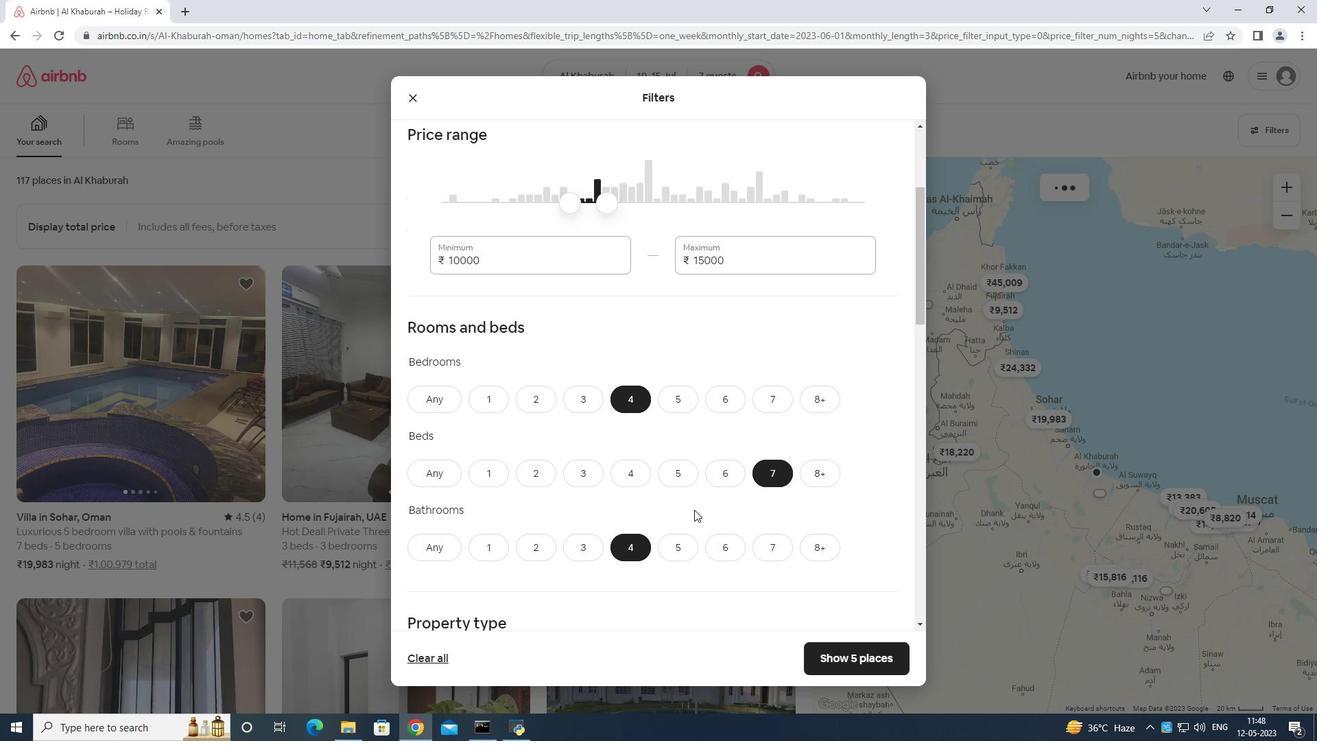 
Action: Mouse scrolled (701, 514) with delta (0, 0)
Screenshot: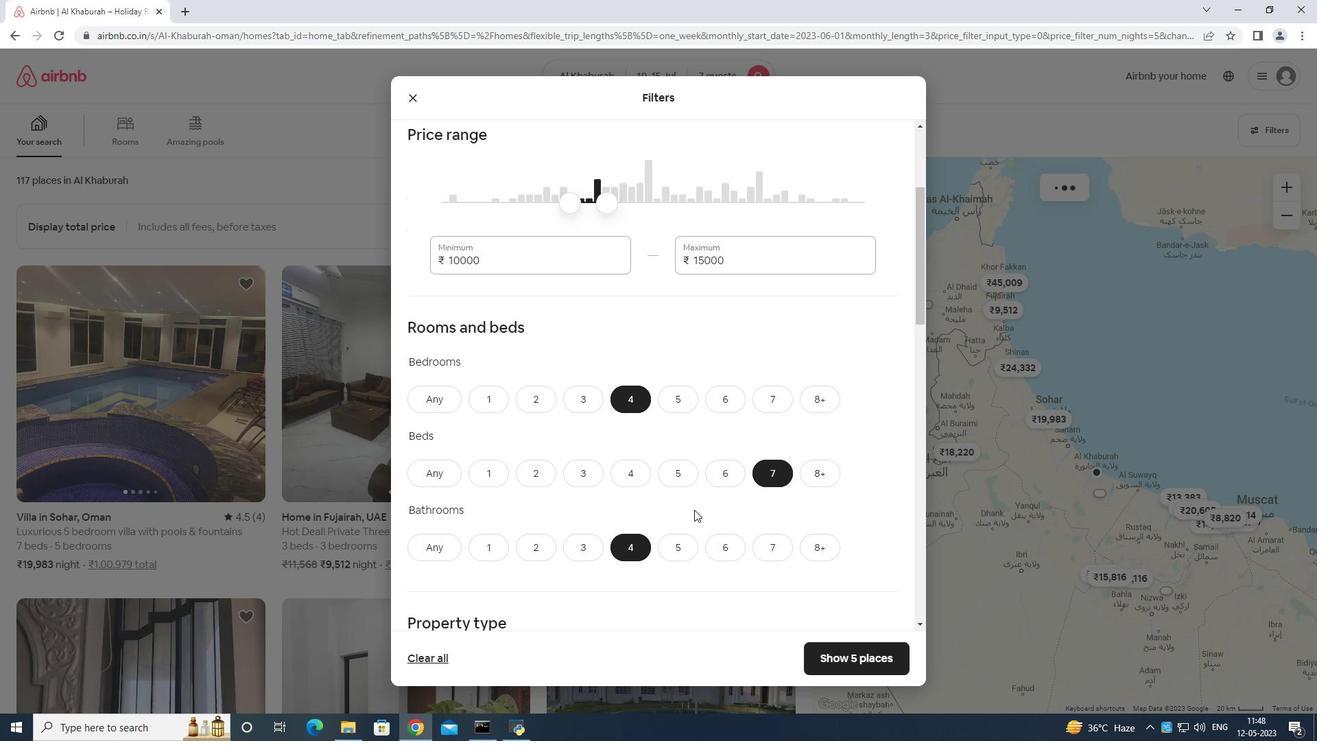 
Action: Mouse moved to (718, 500)
Screenshot: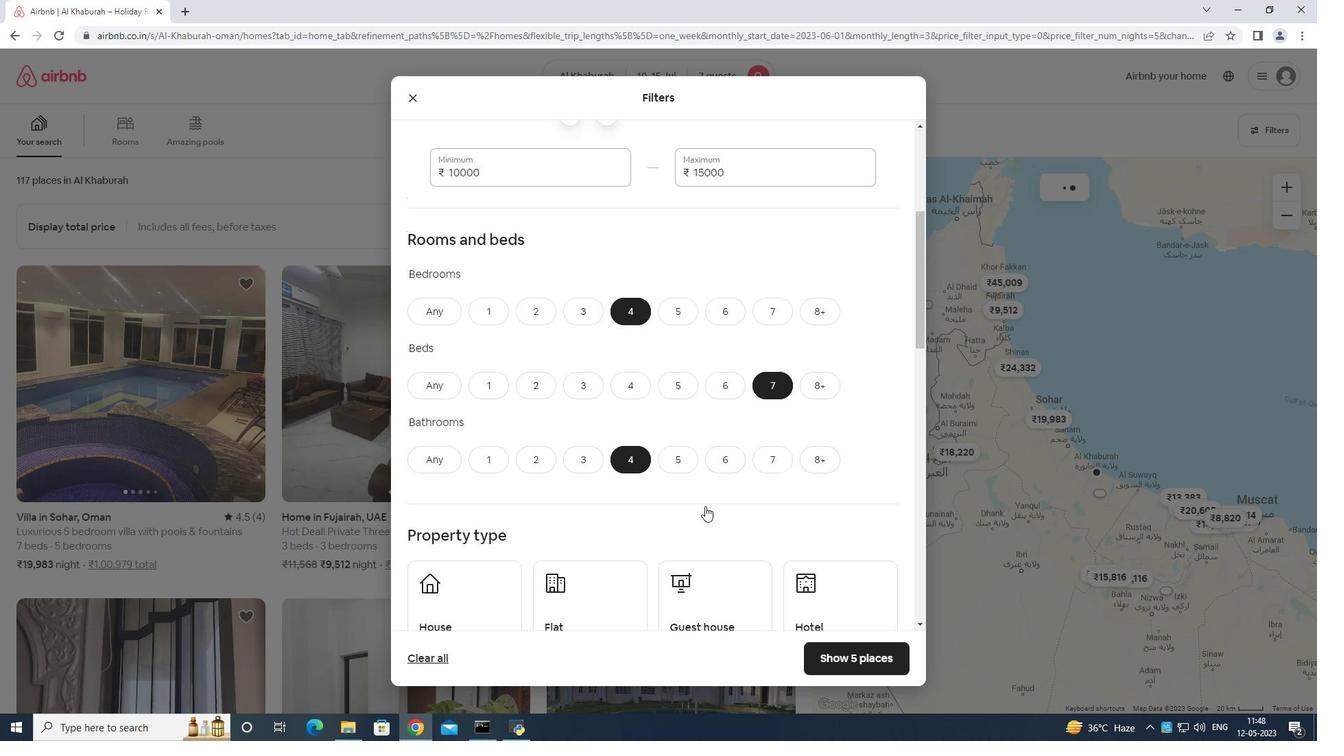 
Action: Mouse scrolled (718, 500) with delta (0, 0)
Screenshot: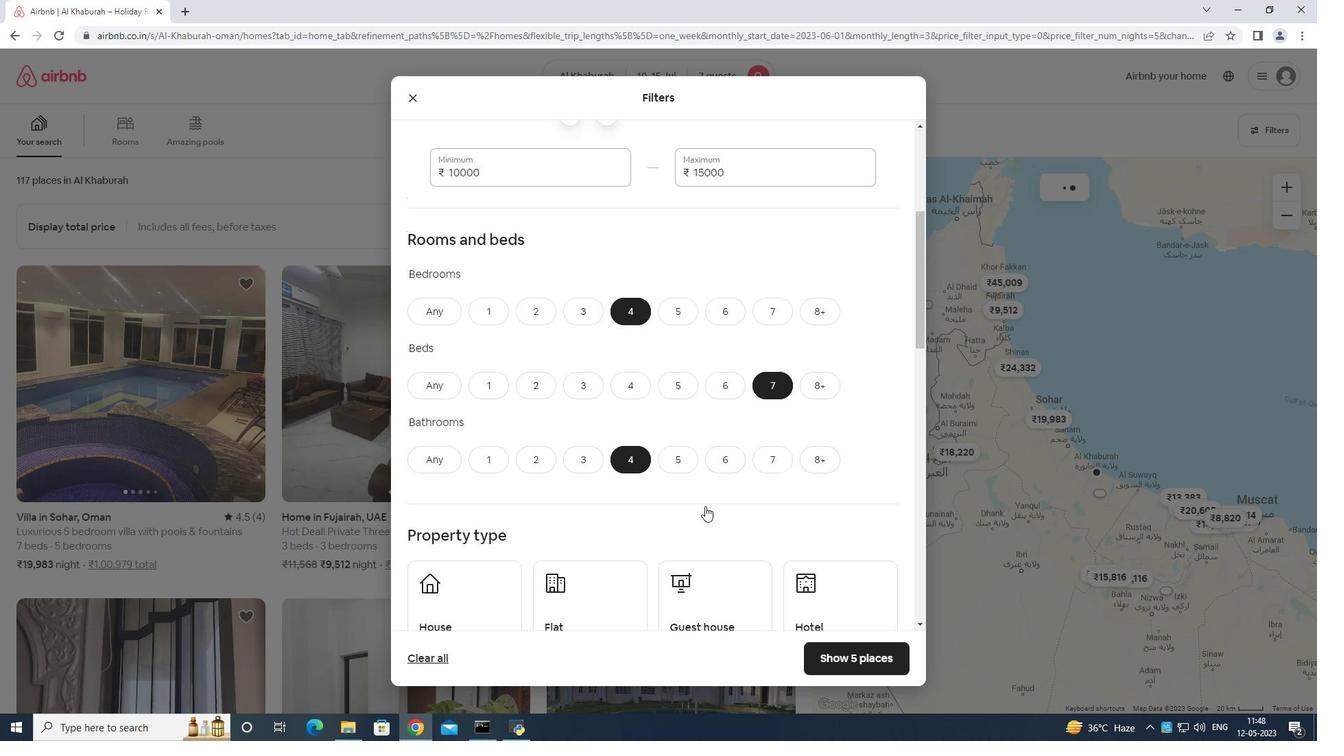 
Action: Mouse moved to (507, 358)
Screenshot: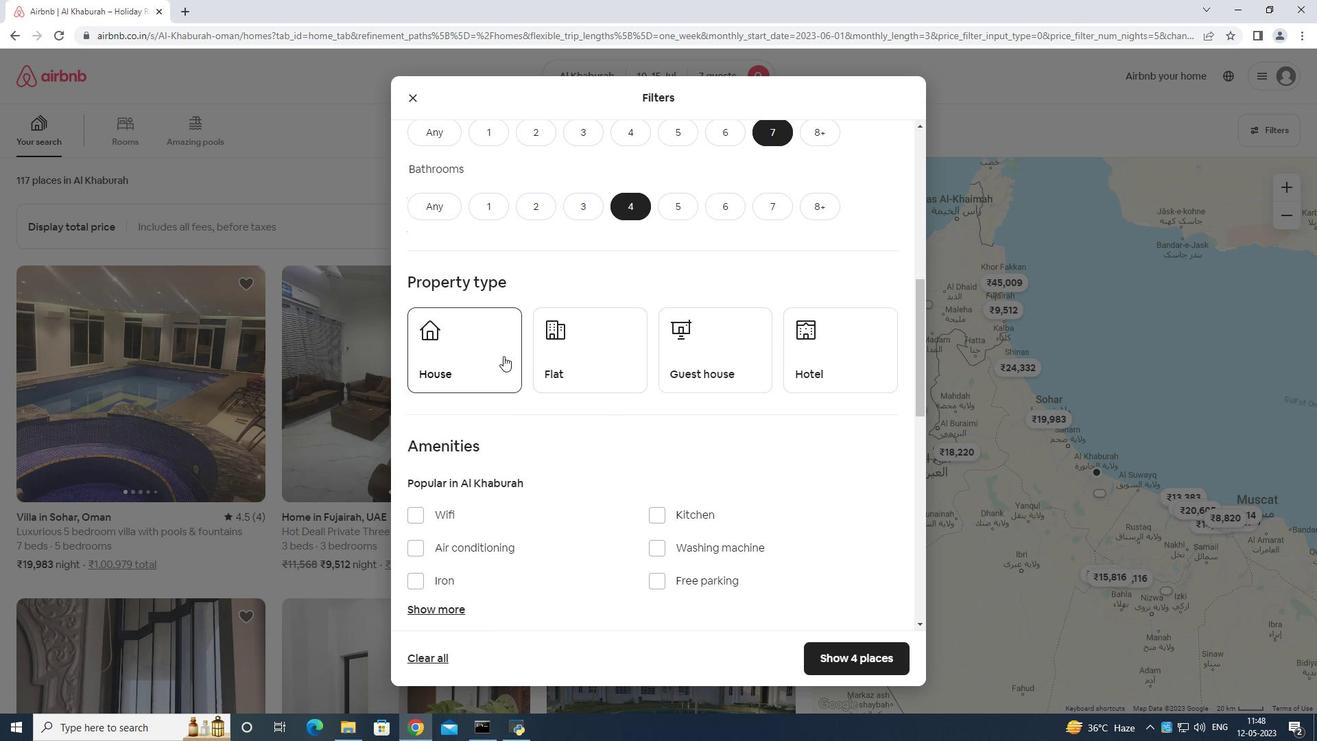 
Action: Mouse pressed left at (507, 358)
Screenshot: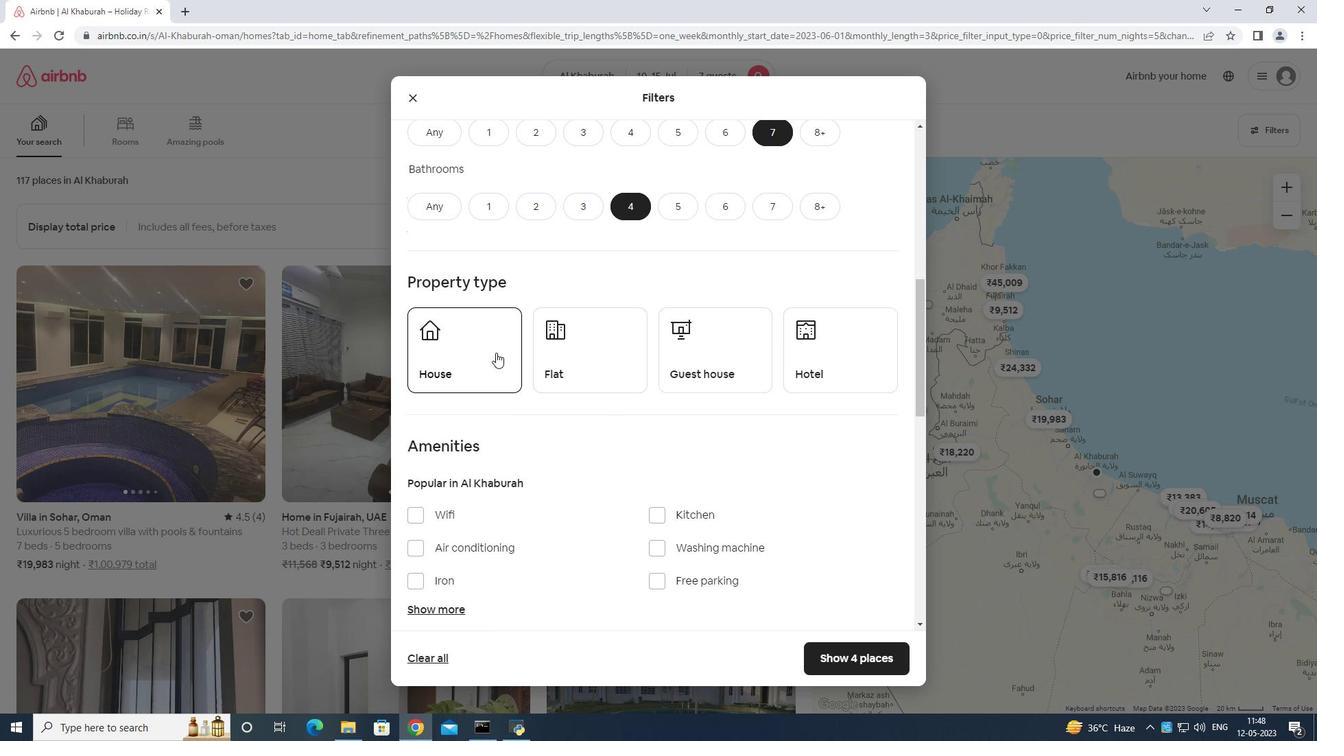 
Action: Mouse moved to (561, 351)
Screenshot: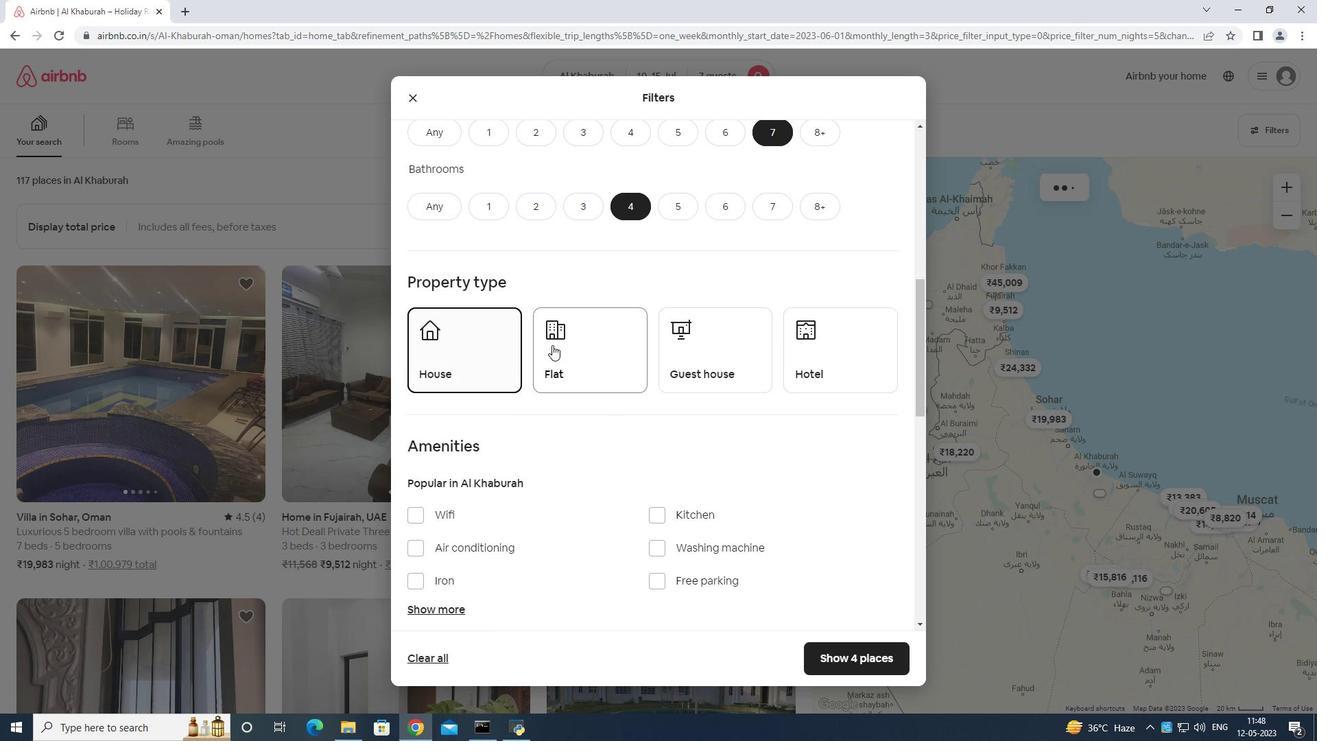 
Action: Mouse pressed left at (561, 351)
Screenshot: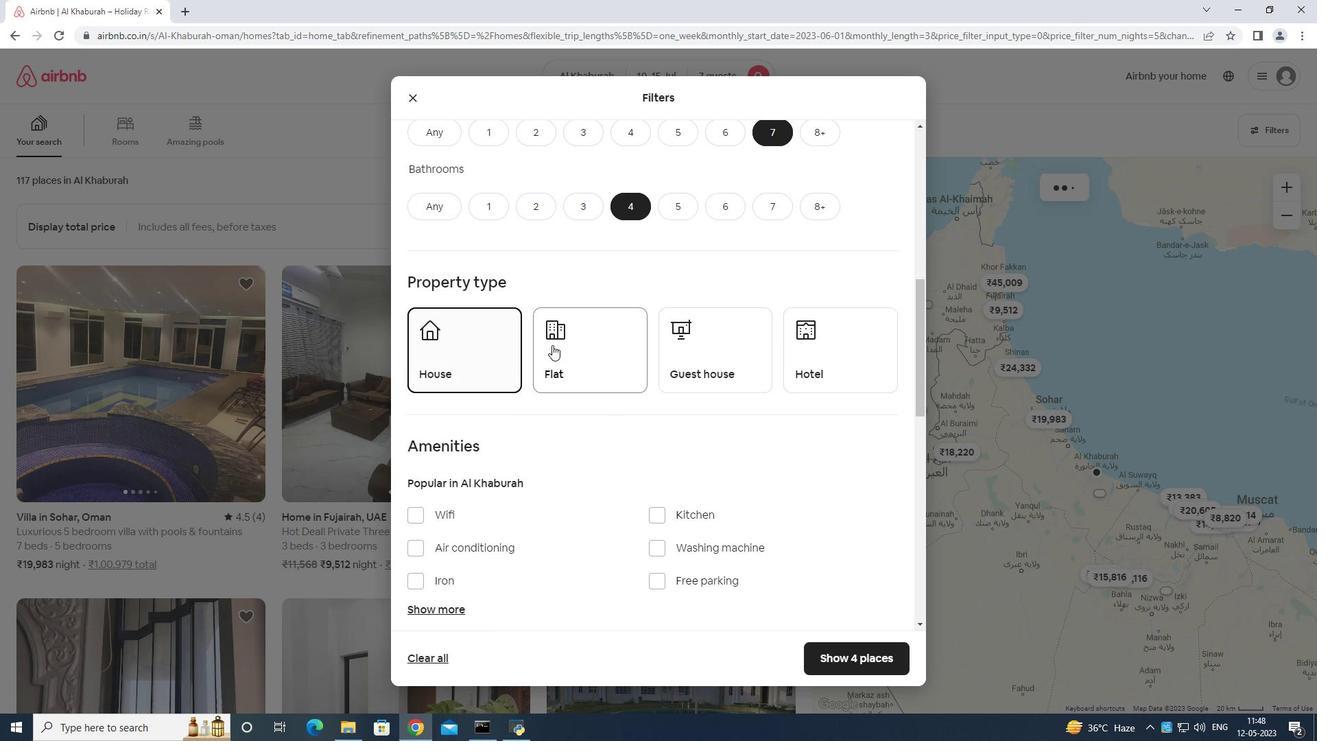 
Action: Mouse moved to (711, 371)
Screenshot: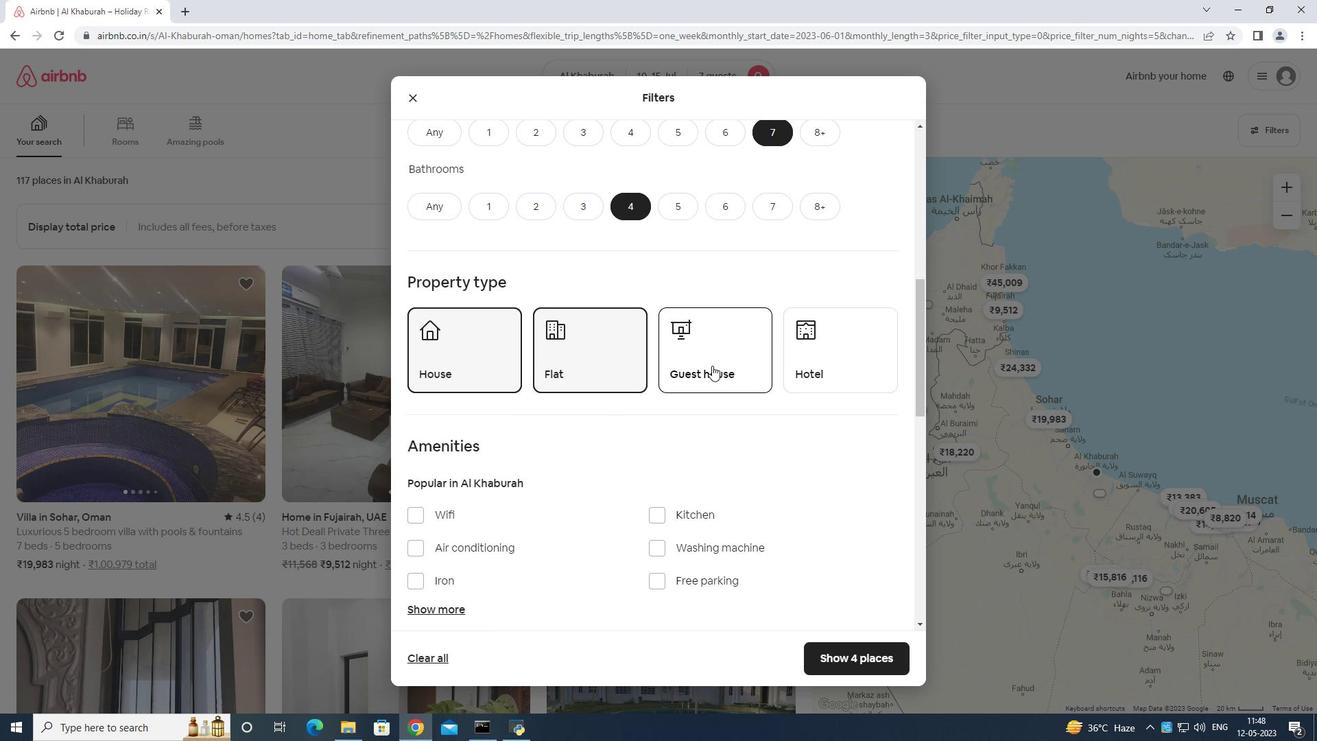 
Action: Mouse pressed left at (711, 371)
Screenshot: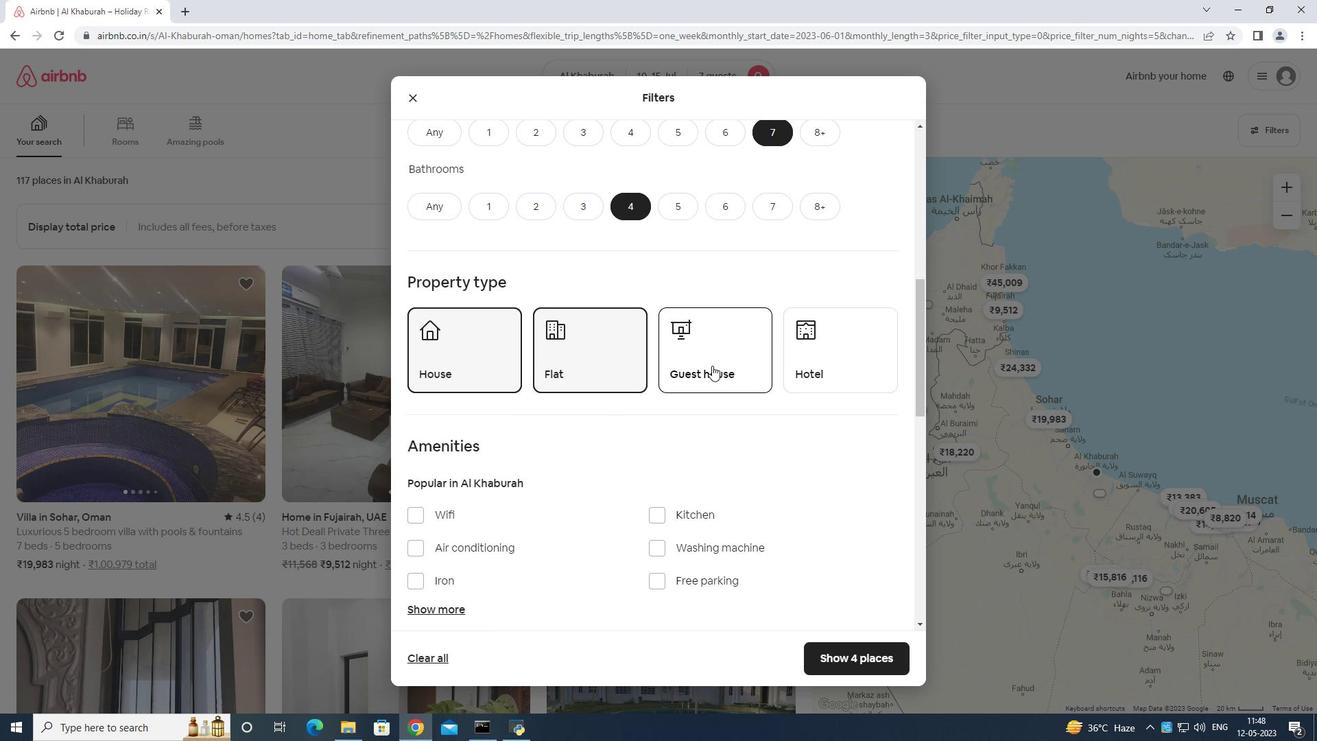 
Action: Mouse moved to (727, 358)
Screenshot: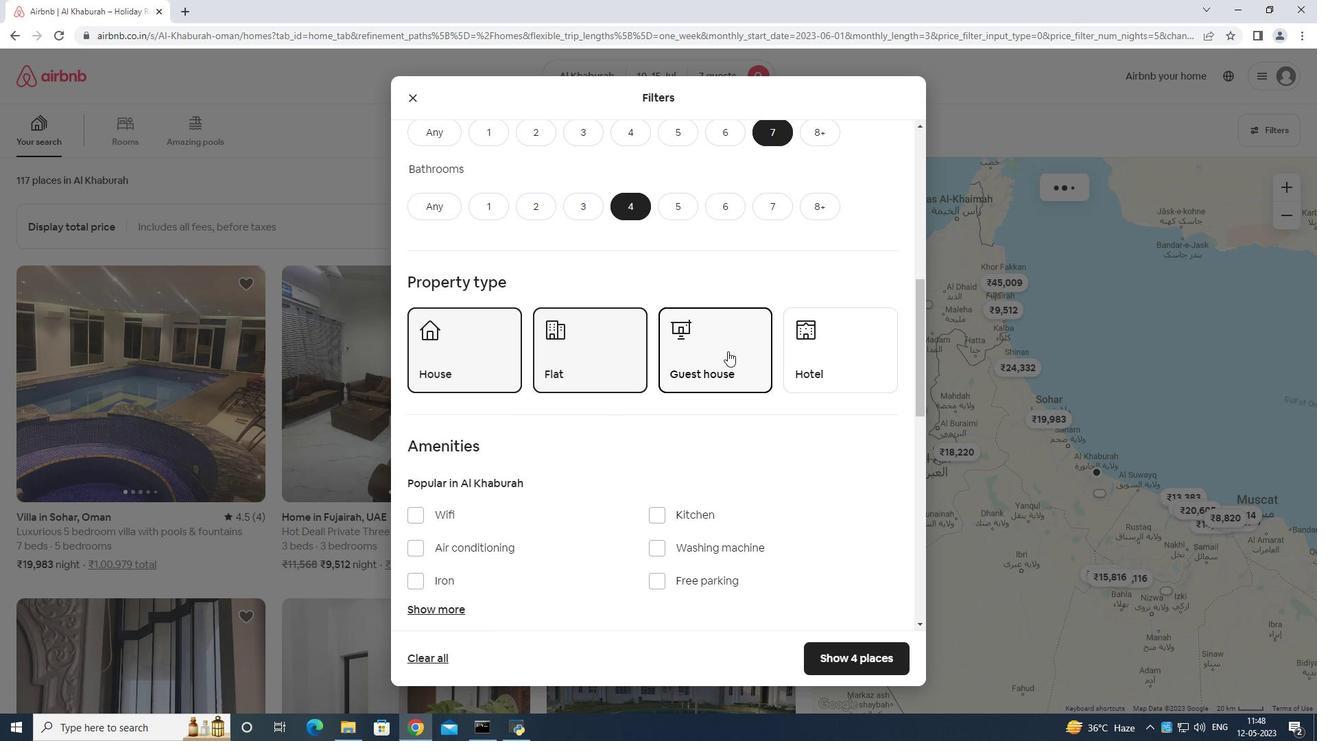 
Action: Mouse scrolled (727, 357) with delta (0, 0)
Screenshot: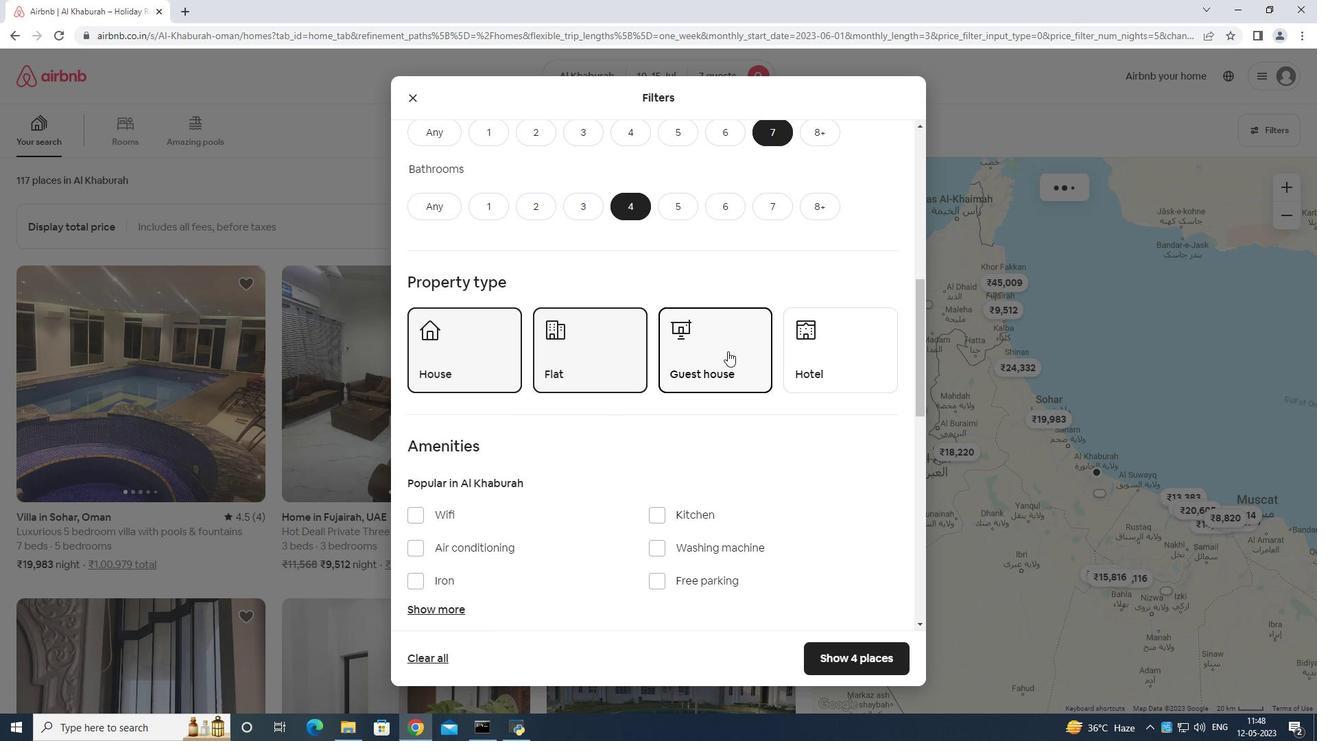 
Action: Mouse moved to (727, 362)
Screenshot: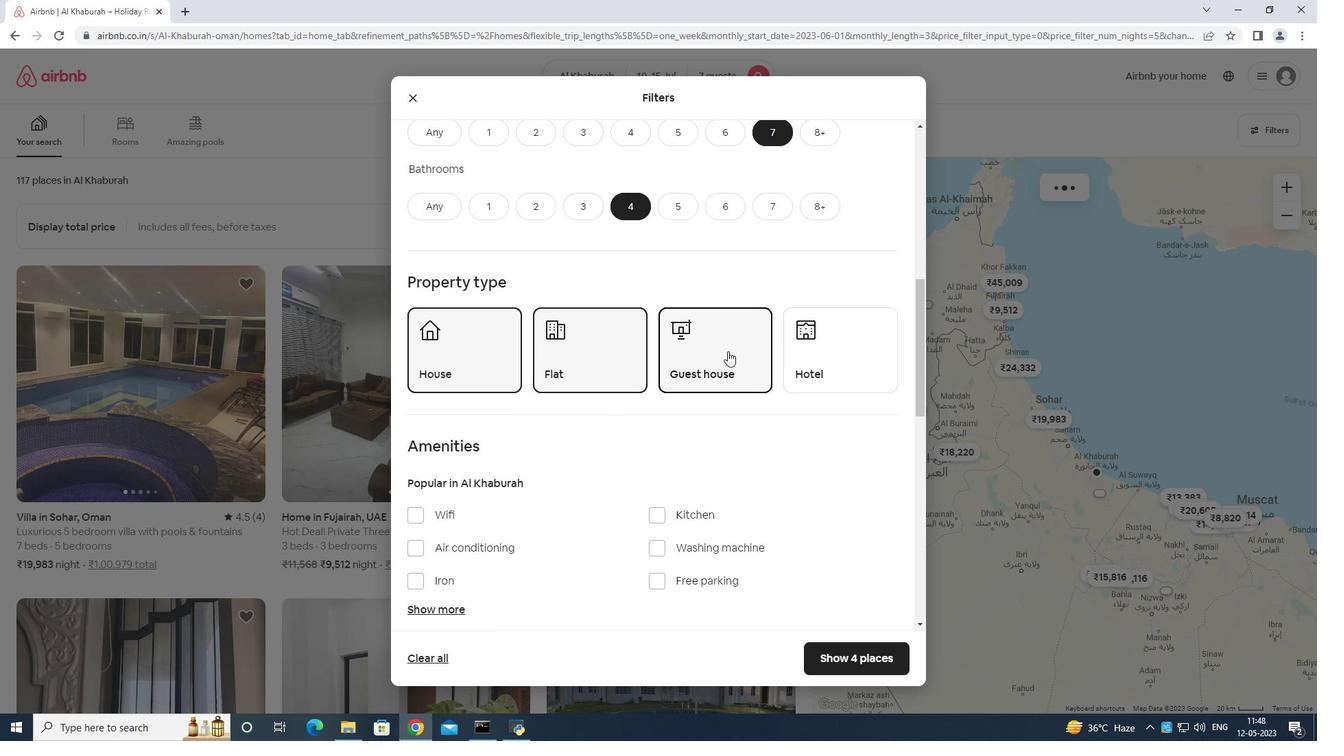 
Action: Mouse scrolled (727, 361) with delta (0, 0)
Screenshot: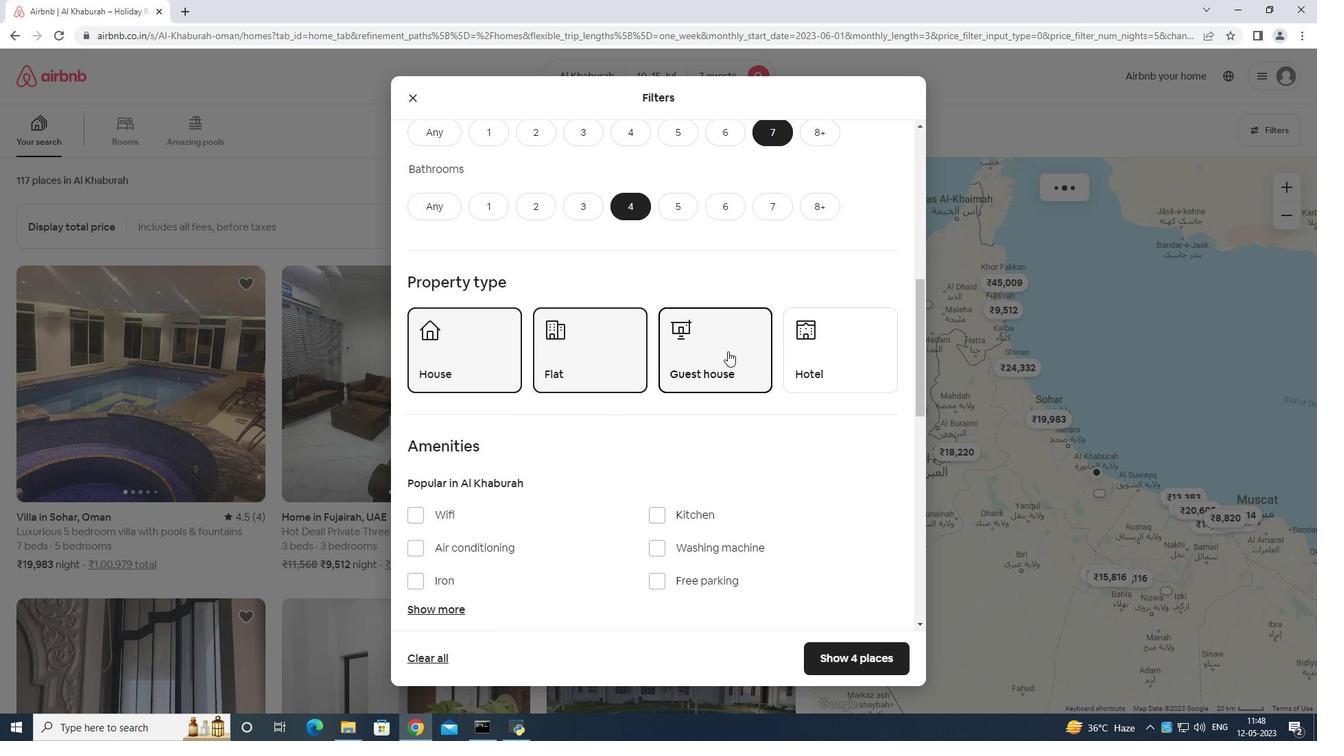 
Action: Mouse moved to (430, 381)
Screenshot: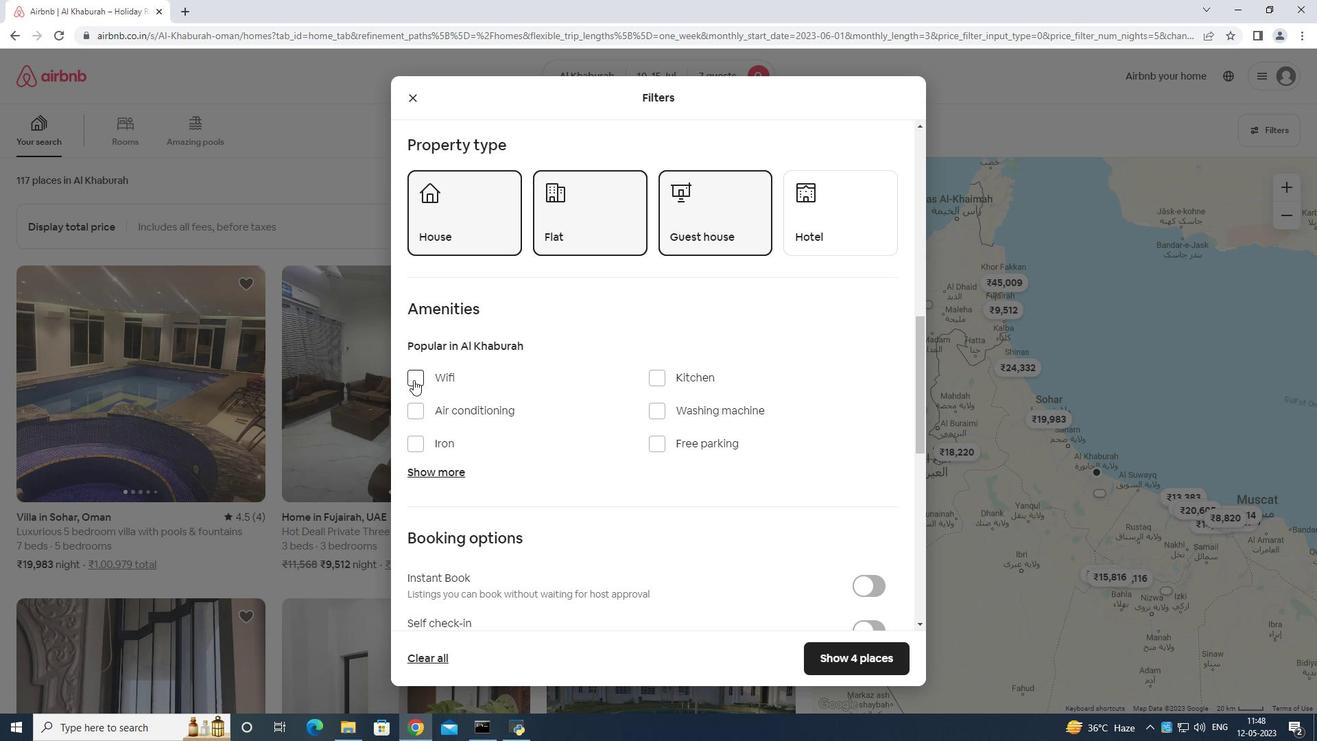 
Action: Mouse pressed left at (430, 381)
Screenshot: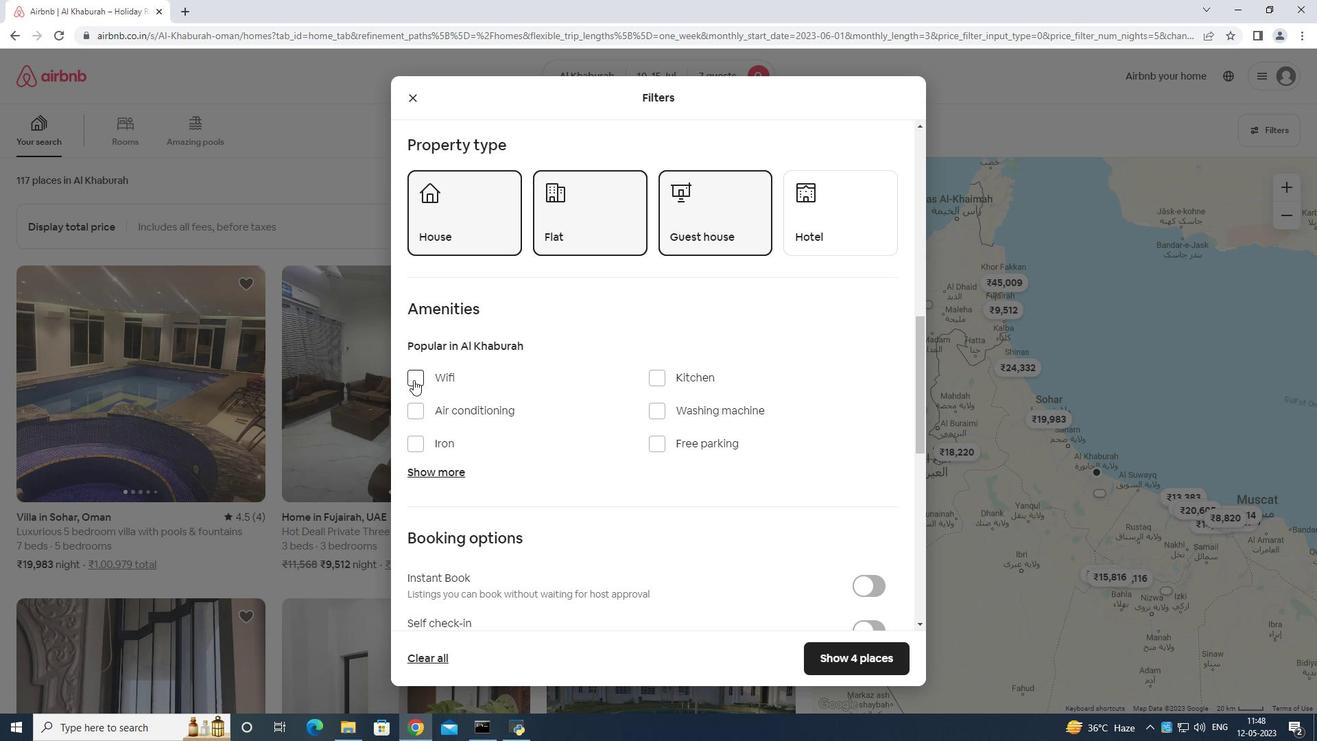 
Action: Mouse moved to (655, 442)
Screenshot: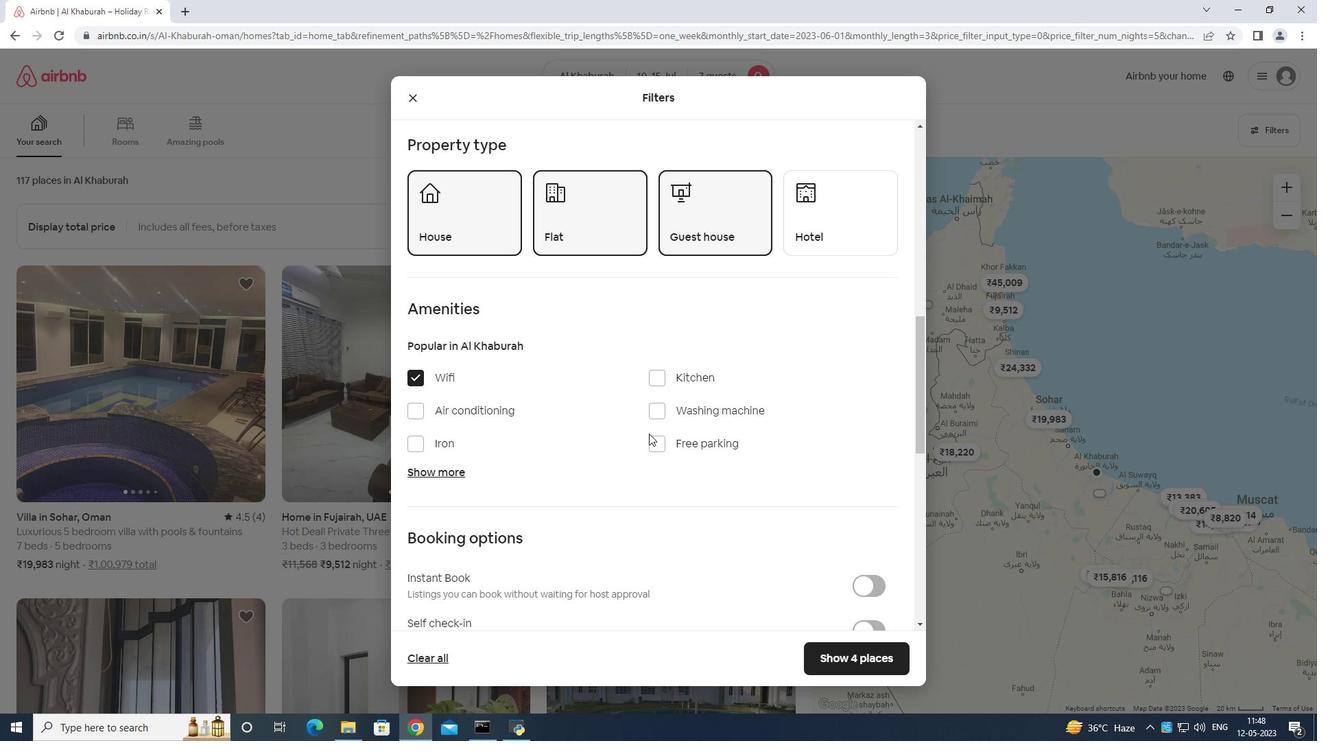 
Action: Mouse pressed left at (655, 442)
Screenshot: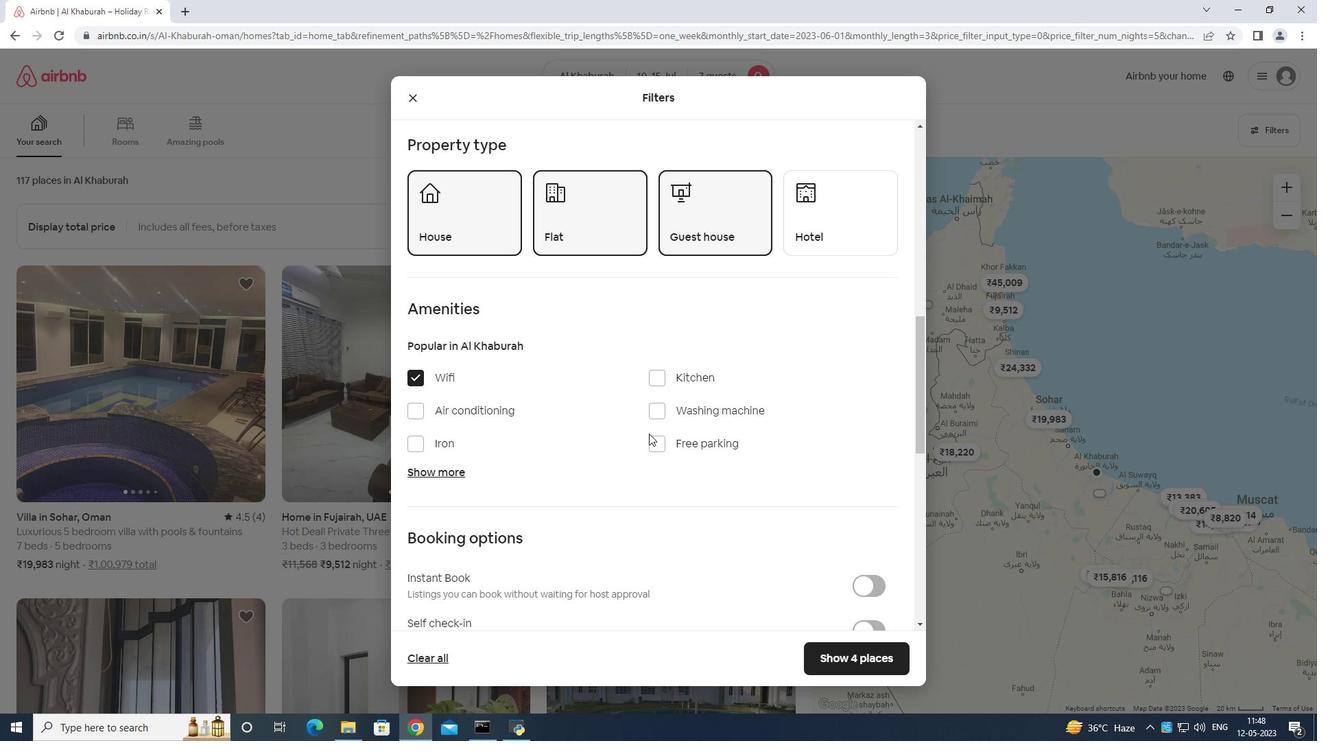 
Action: Mouse moved to (444, 478)
Screenshot: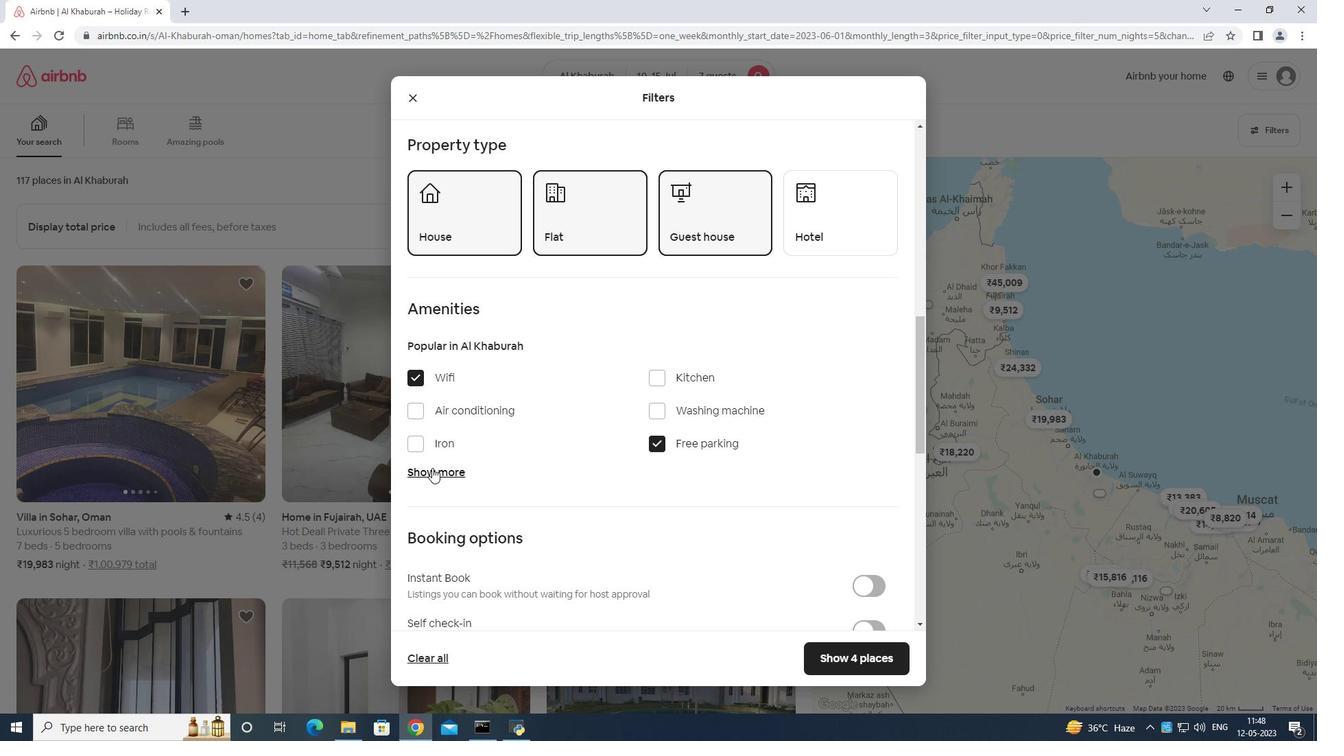 
Action: Mouse pressed left at (444, 478)
Screenshot: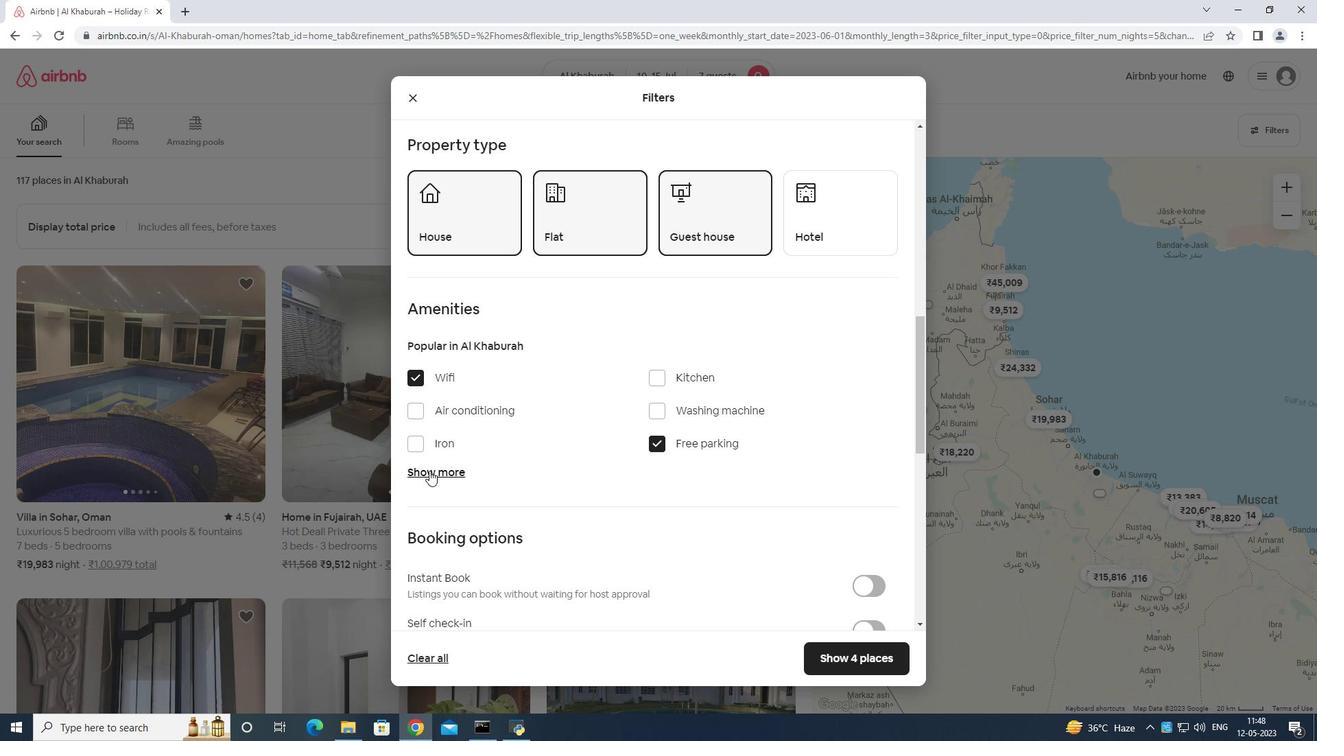 
Action: Mouse moved to (483, 453)
Screenshot: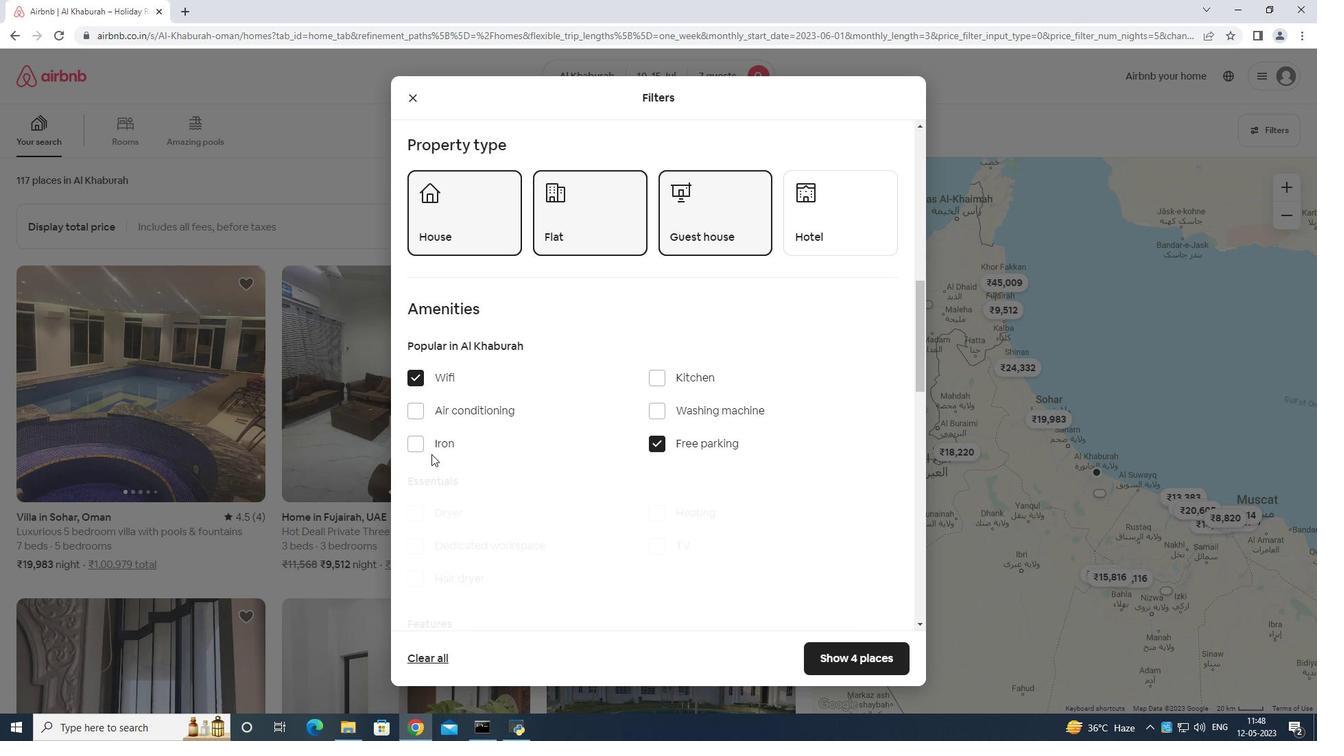 
Action: Mouse scrolled (483, 452) with delta (0, 0)
Screenshot: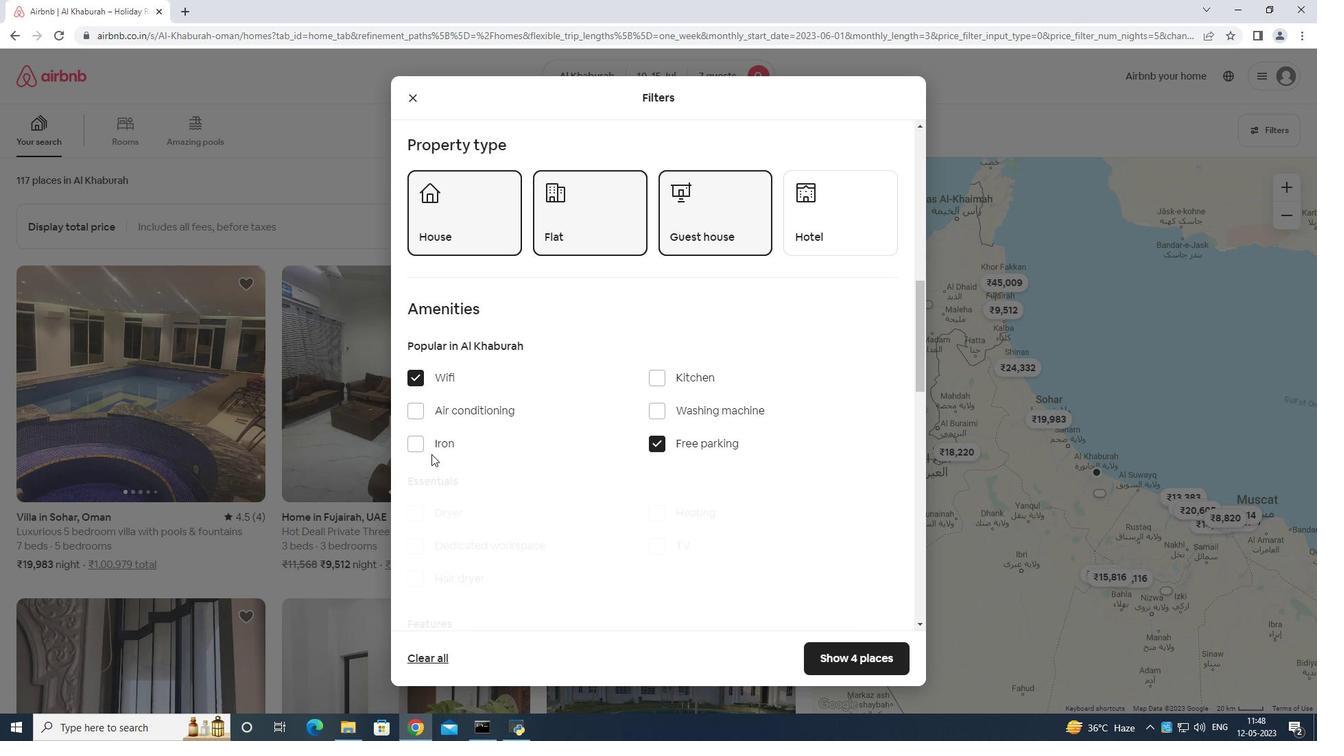 
Action: Mouse moved to (489, 455)
Screenshot: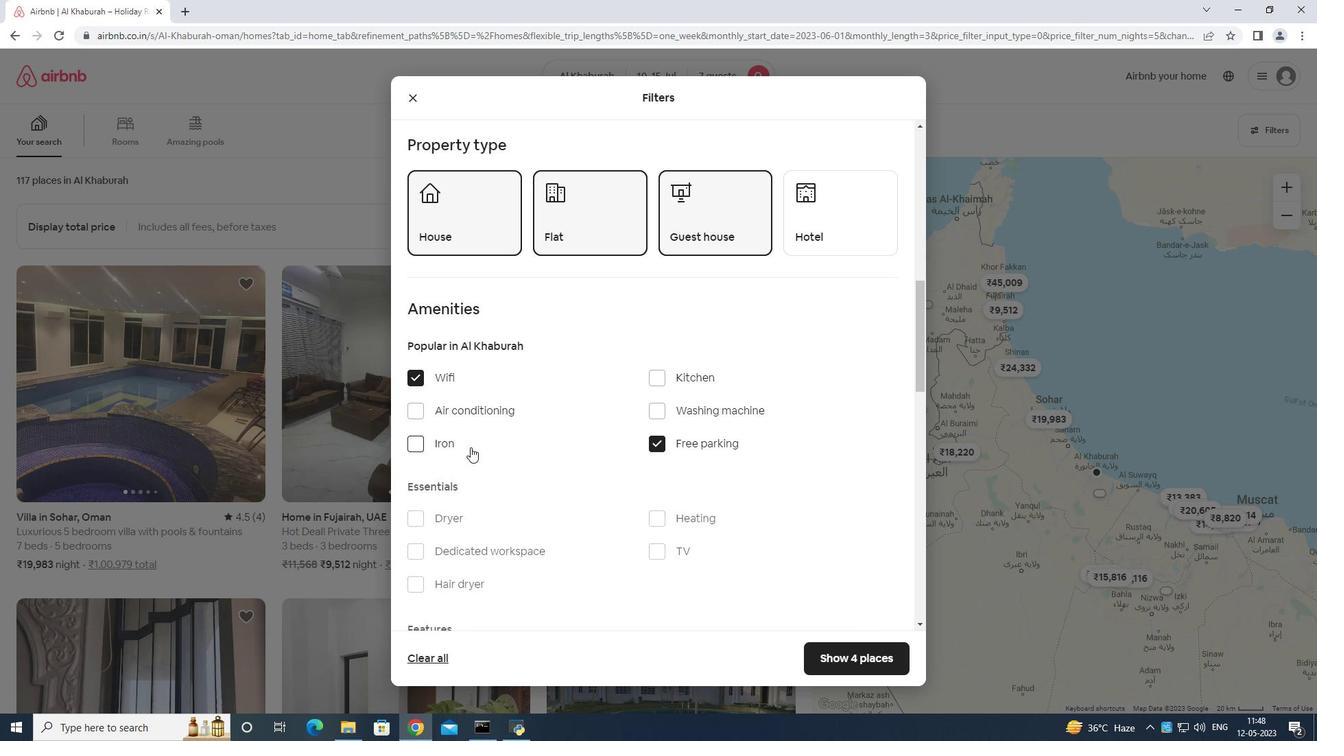 
Action: Mouse scrolled (489, 455) with delta (0, 0)
Screenshot: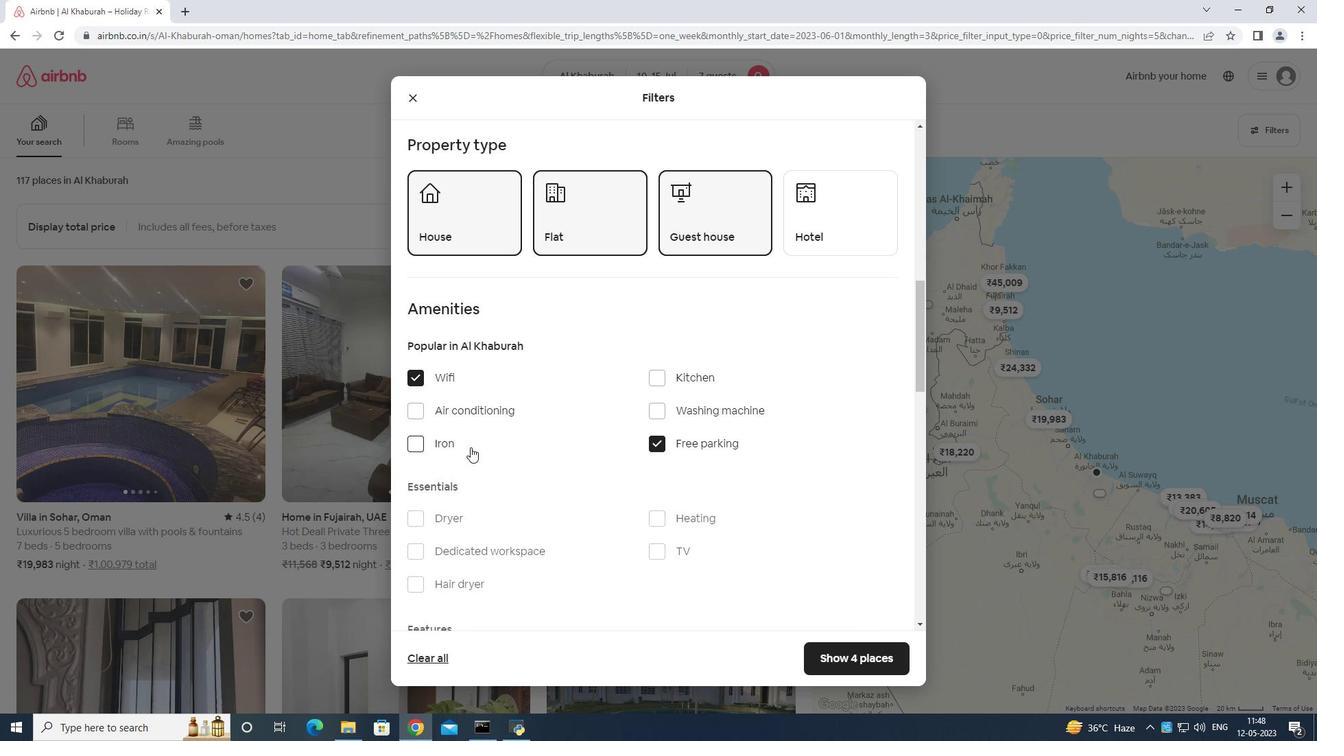 
Action: Mouse moved to (669, 421)
Screenshot: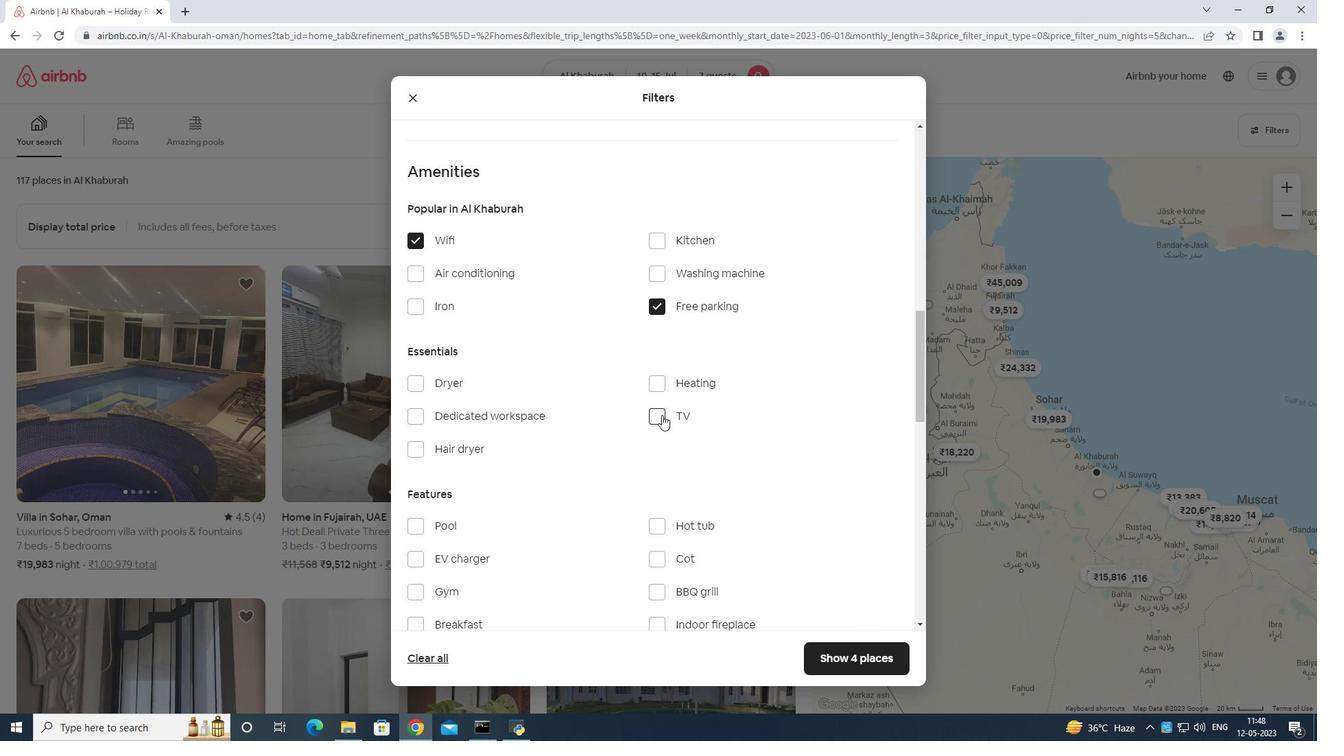 
Action: Mouse pressed left at (669, 421)
Screenshot: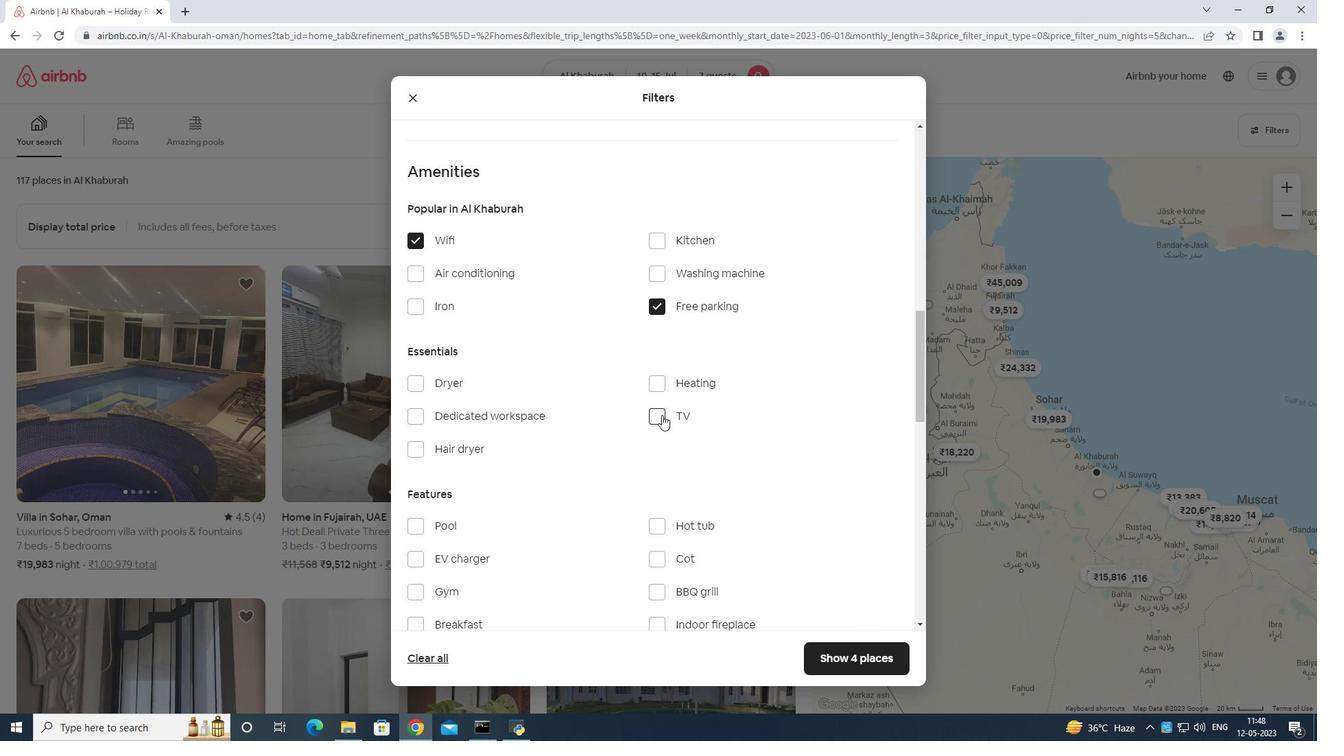 
Action: Mouse moved to (662, 407)
Screenshot: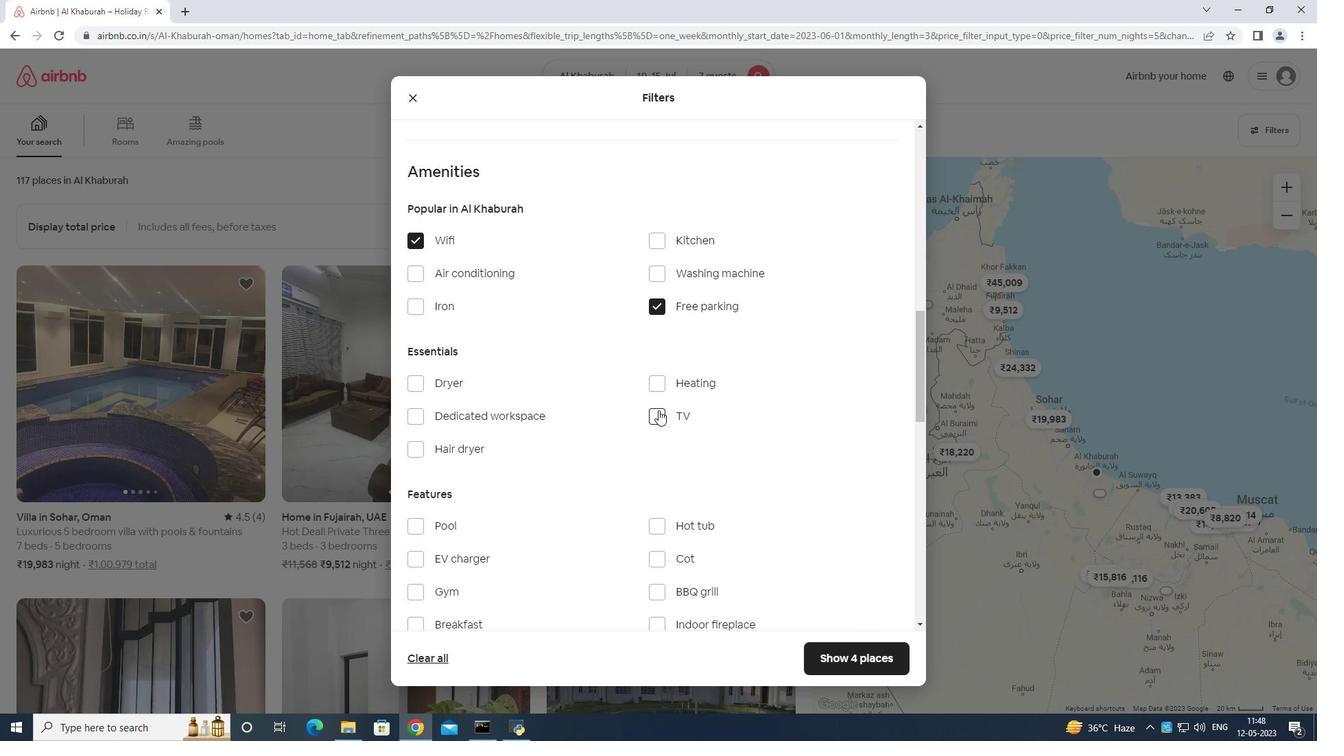 
Action: Mouse scrolled (662, 406) with delta (0, 0)
Screenshot: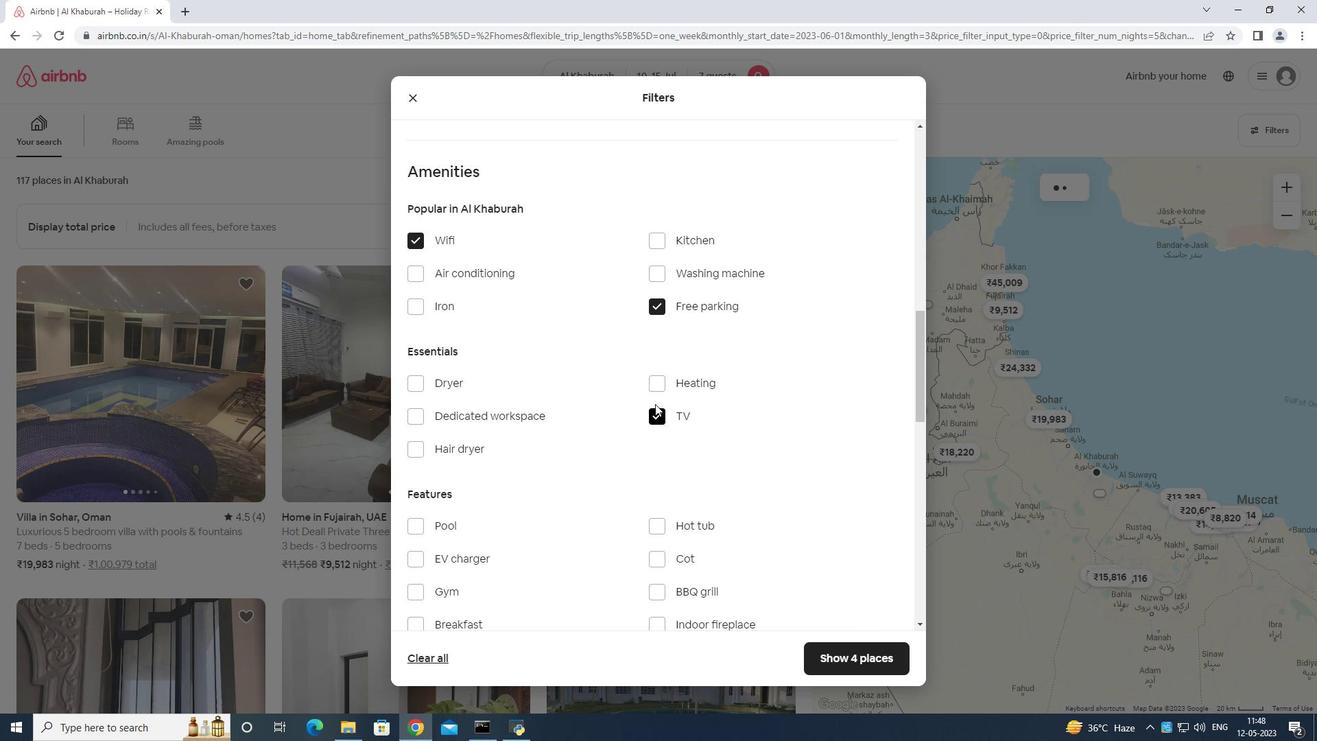 
Action: Mouse moved to (663, 409)
Screenshot: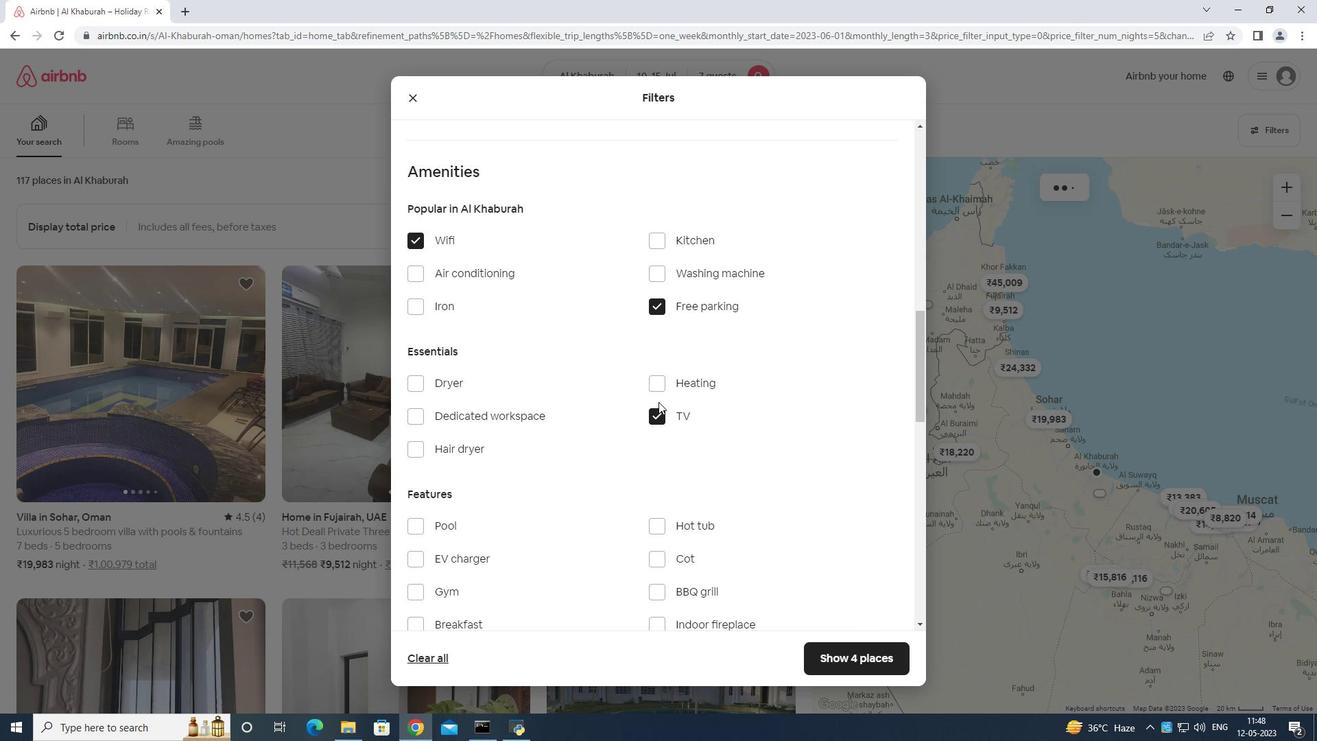 
Action: Mouse scrolled (663, 408) with delta (0, 0)
Screenshot: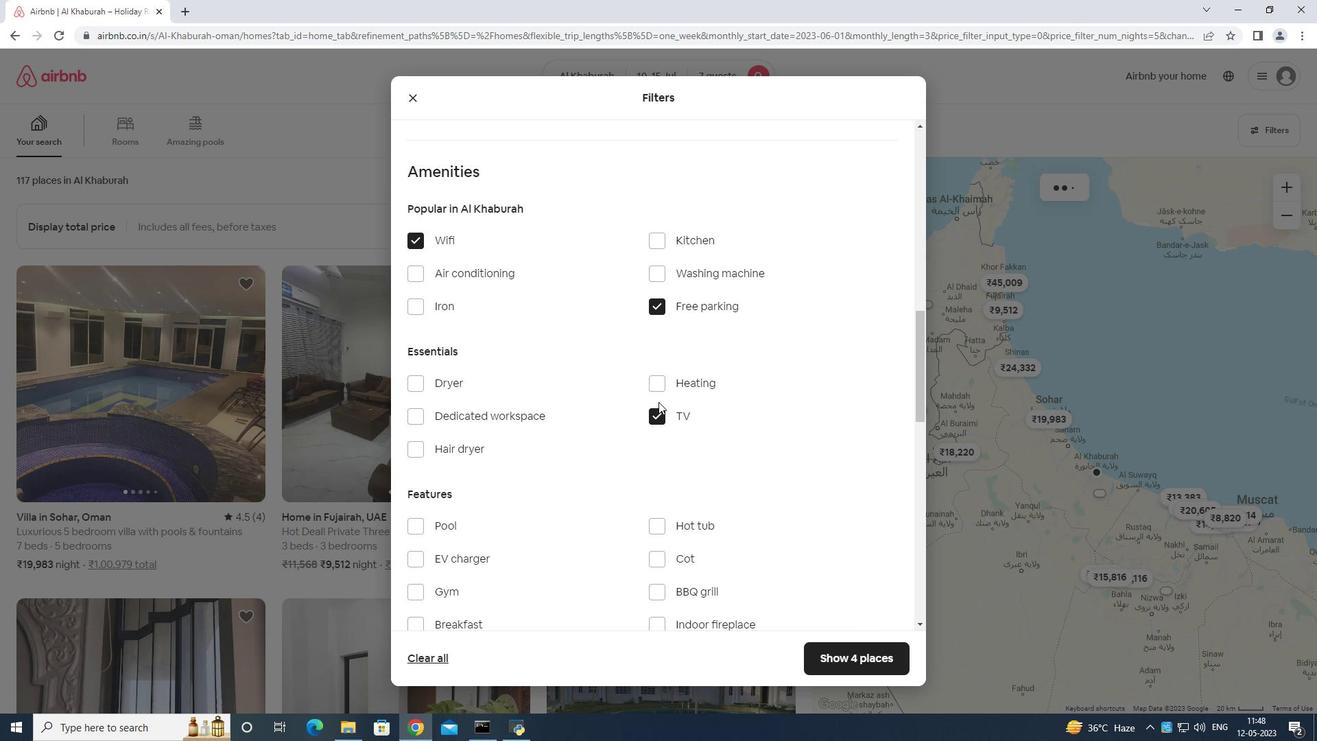 
Action: Mouse moved to (663, 409)
Screenshot: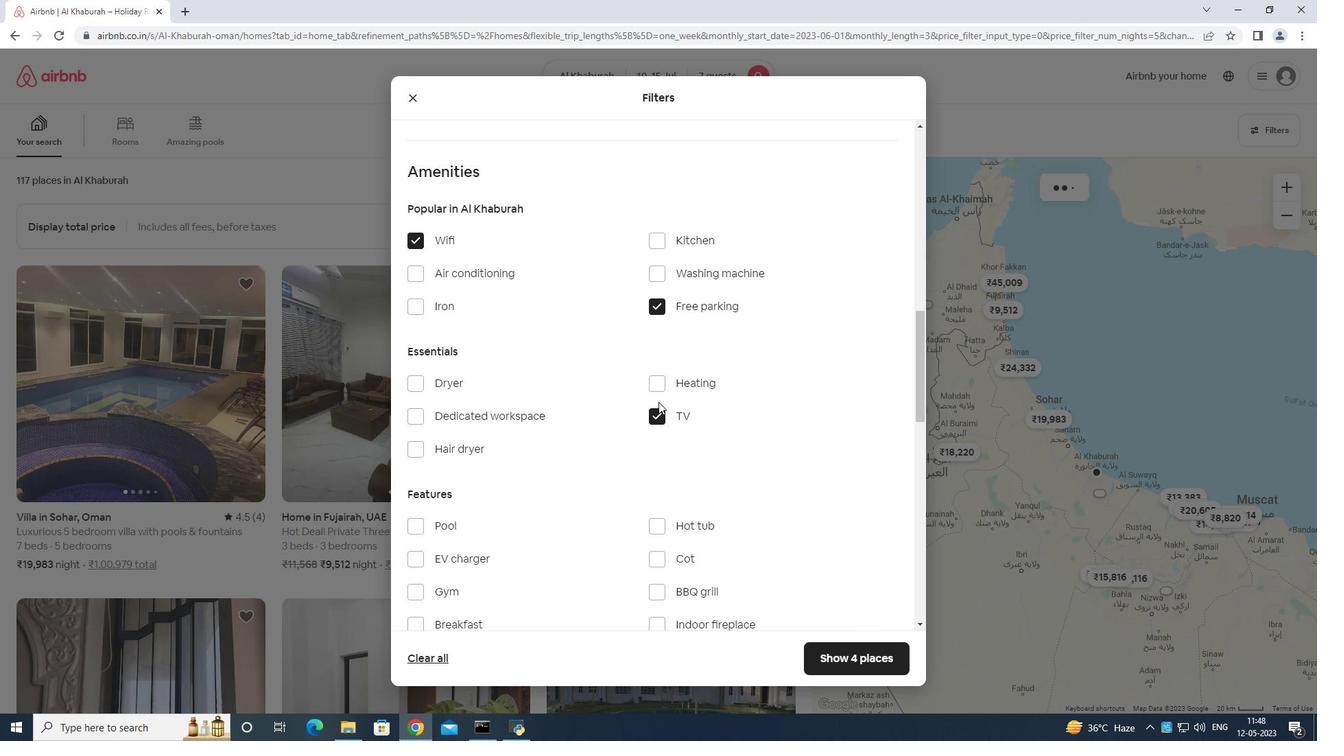 
Action: Mouse scrolled (663, 409) with delta (0, 0)
Screenshot: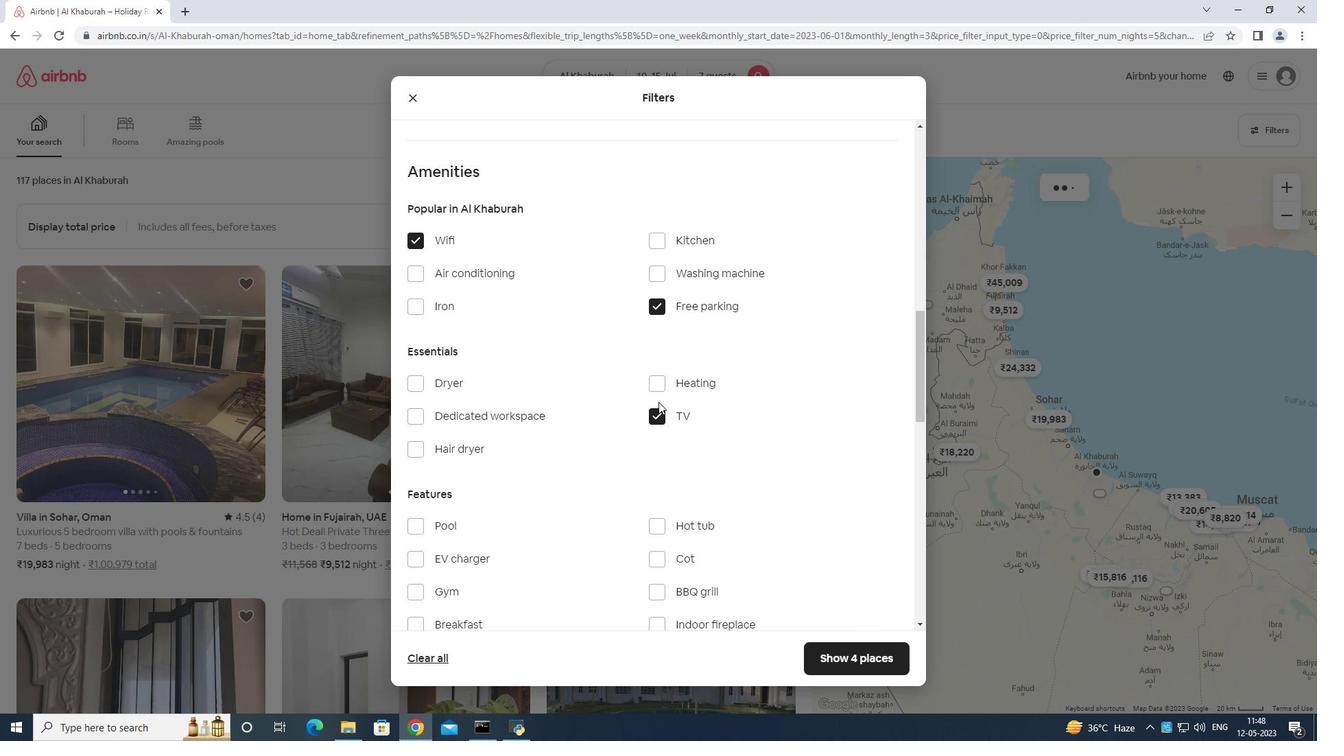 
Action: Mouse moved to (663, 411)
Screenshot: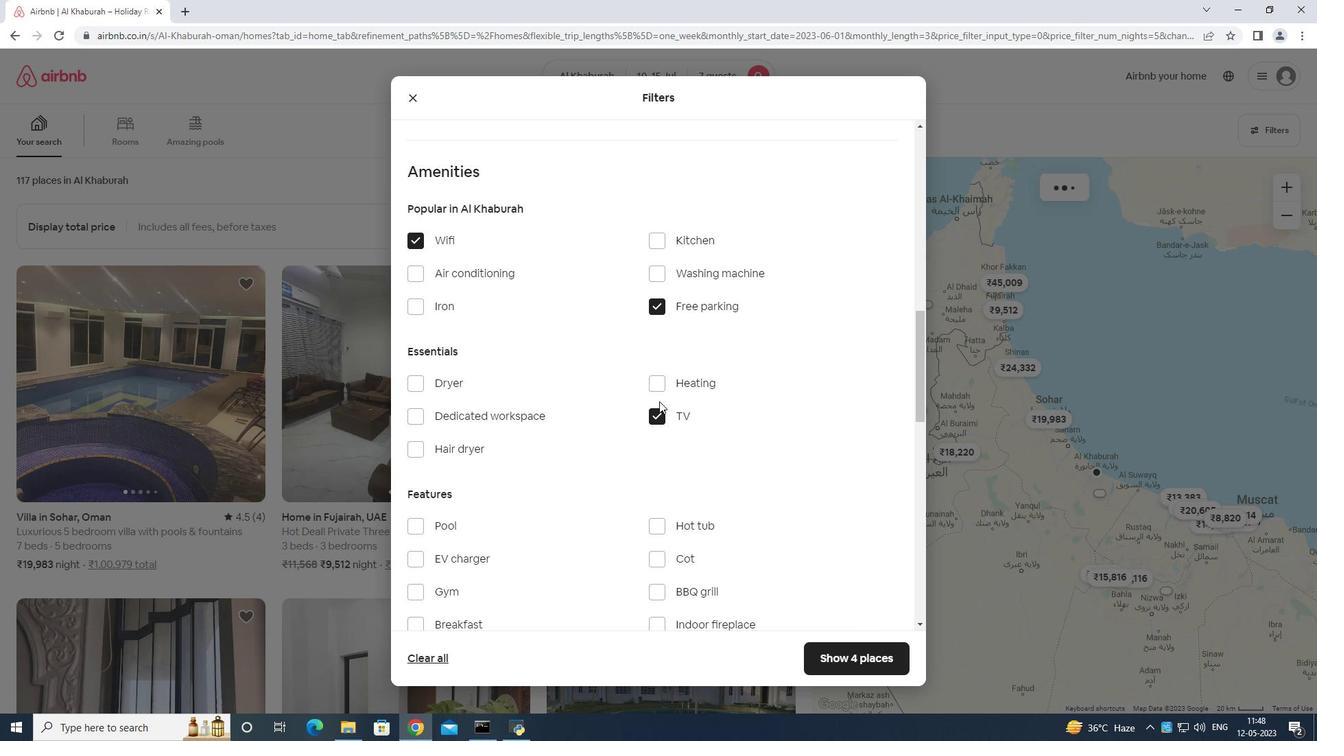 
Action: Mouse scrolled (663, 410) with delta (0, 0)
Screenshot: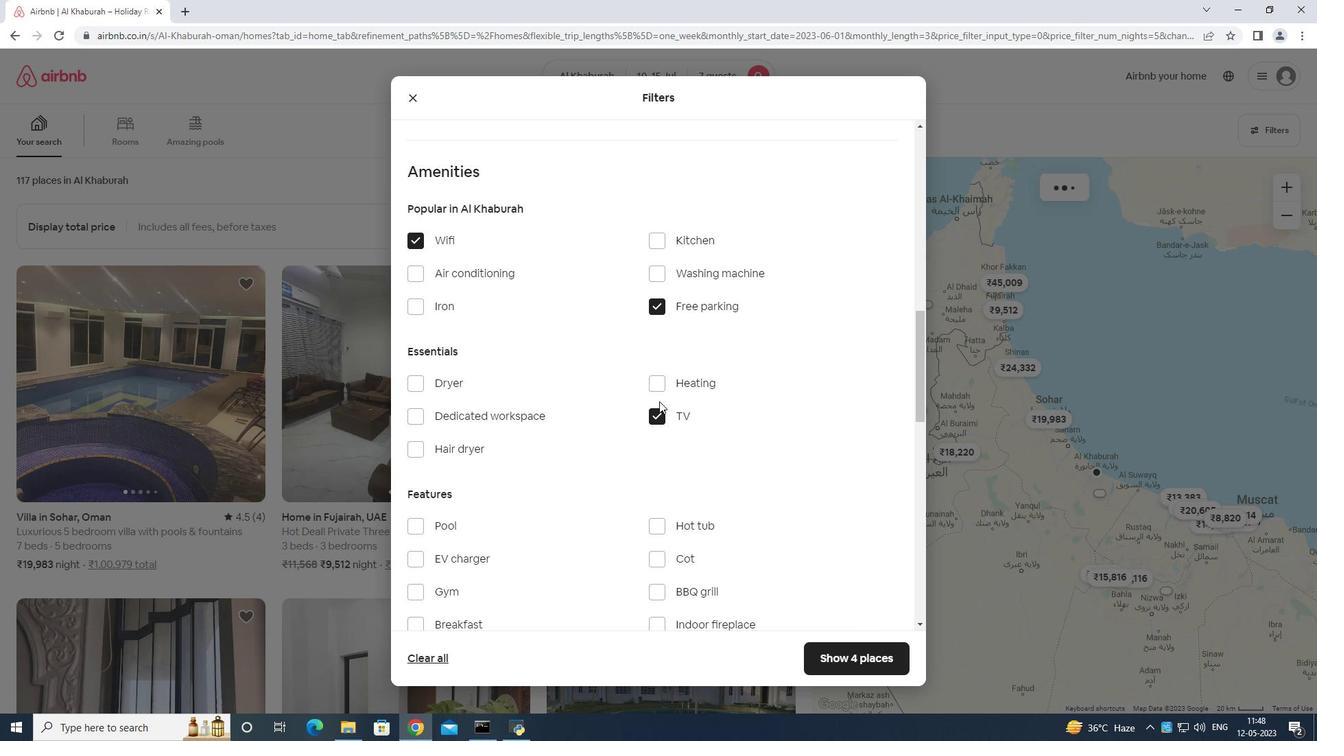
Action: Mouse moved to (434, 326)
Screenshot: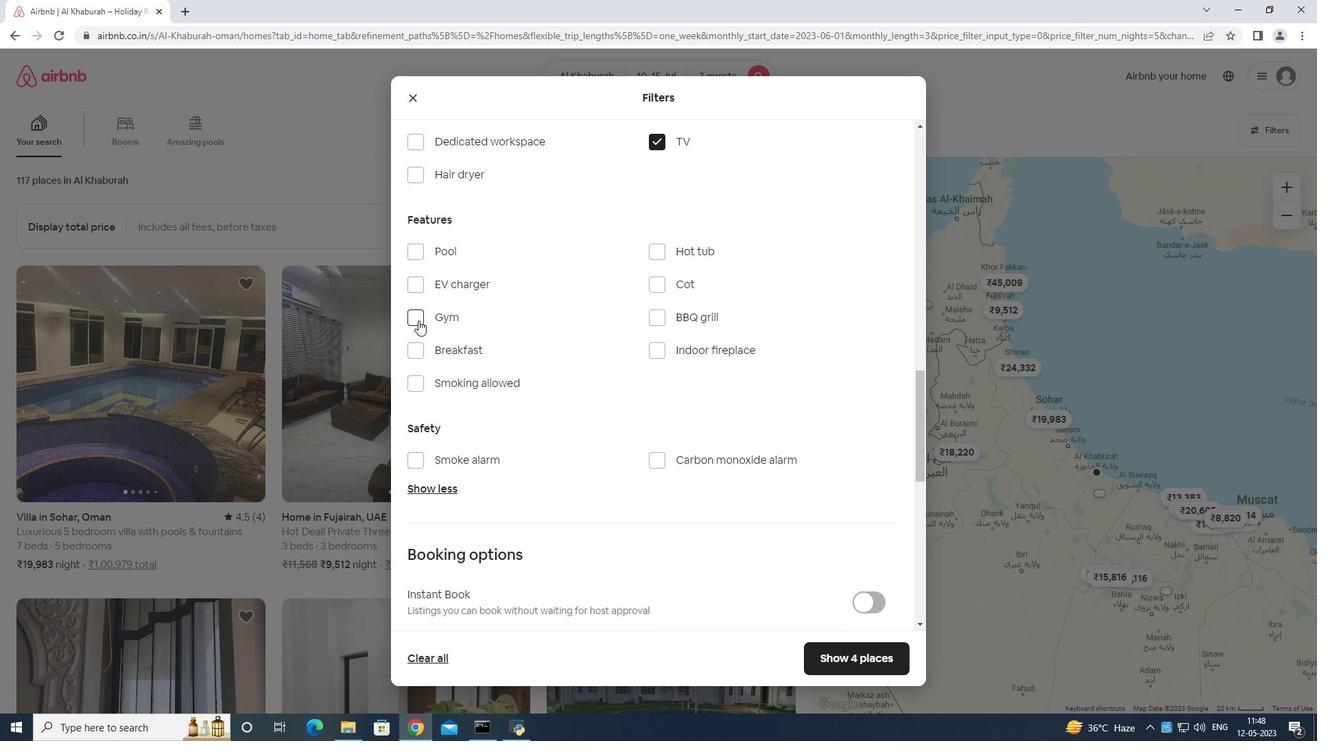 
Action: Mouse pressed left at (434, 326)
Screenshot: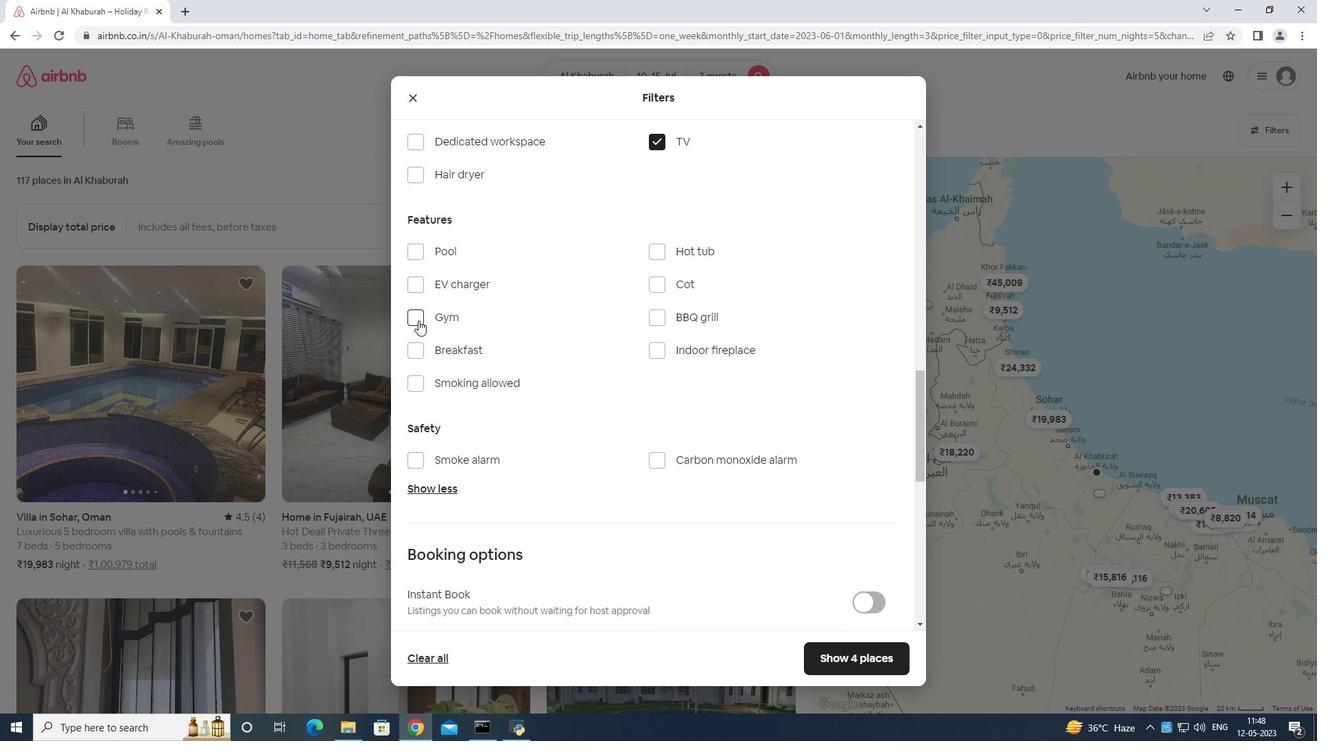 
Action: Mouse moved to (434, 358)
Screenshot: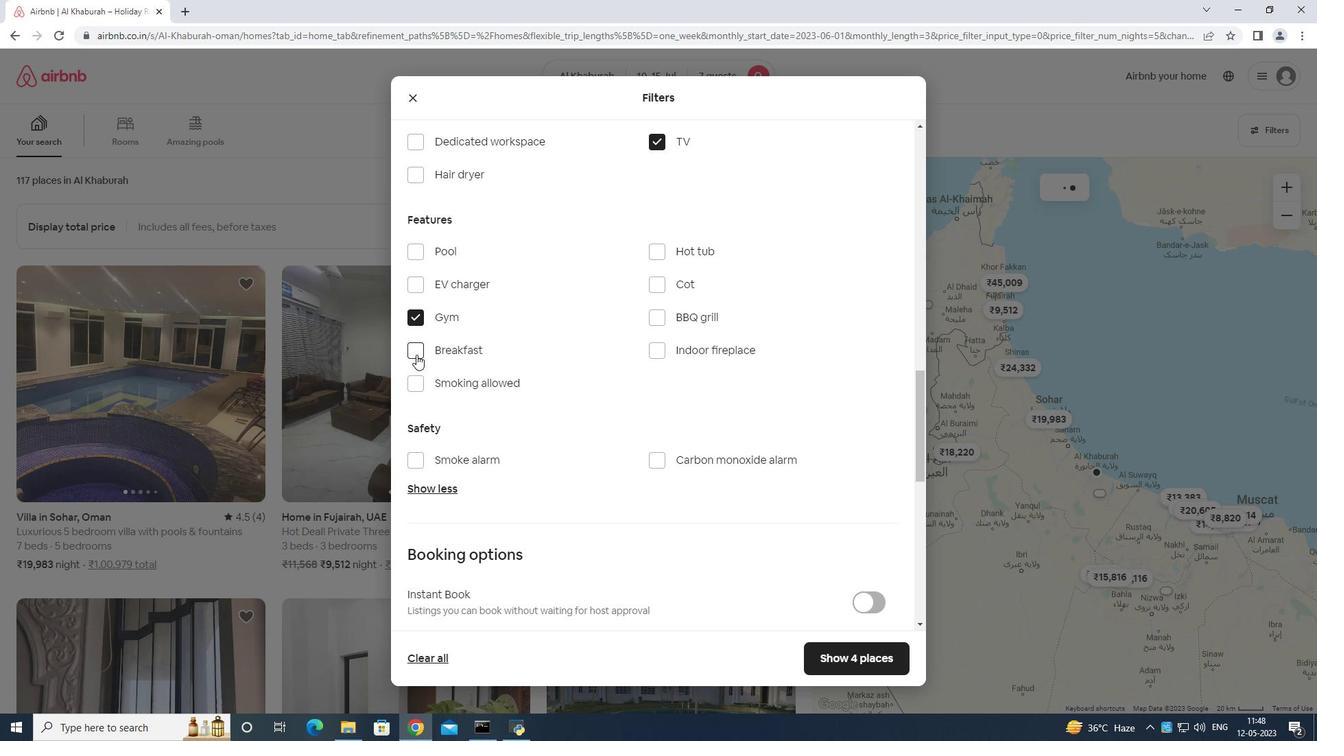 
Action: Mouse pressed left at (434, 358)
Screenshot: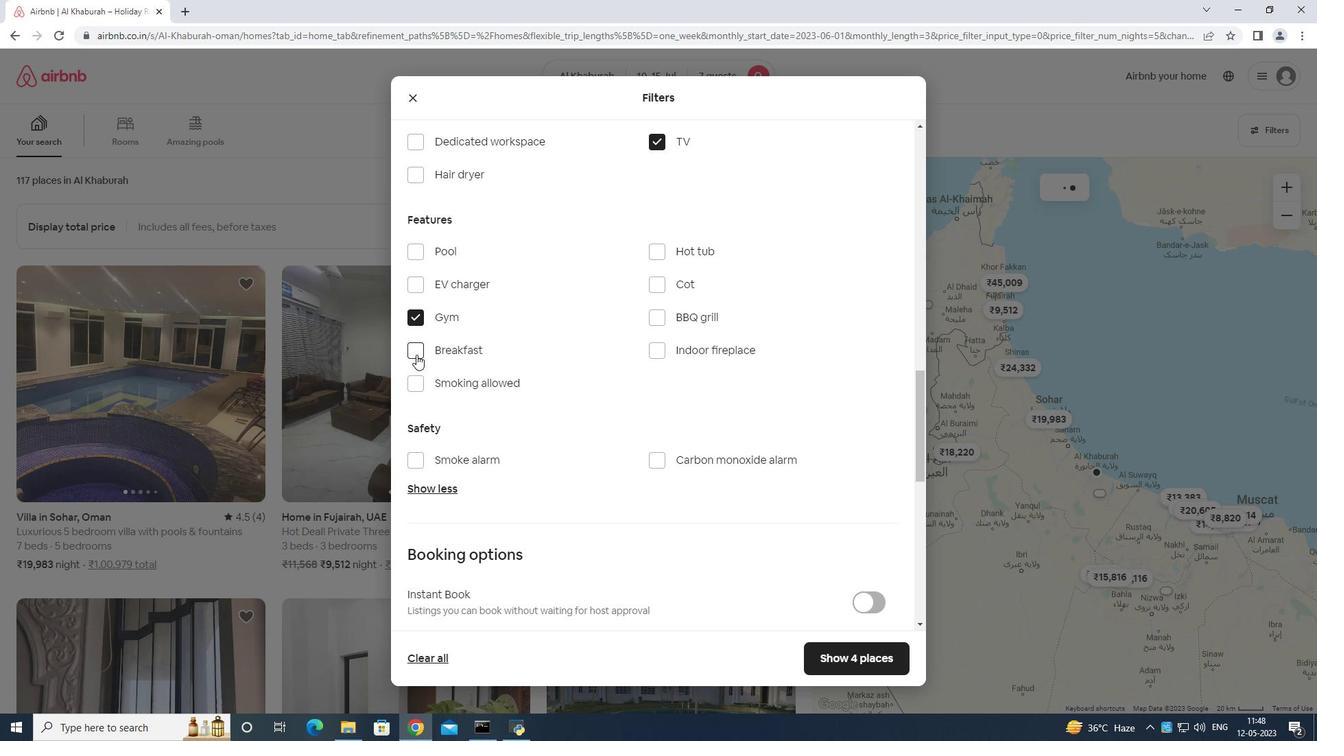 
Action: Mouse moved to (517, 400)
Screenshot: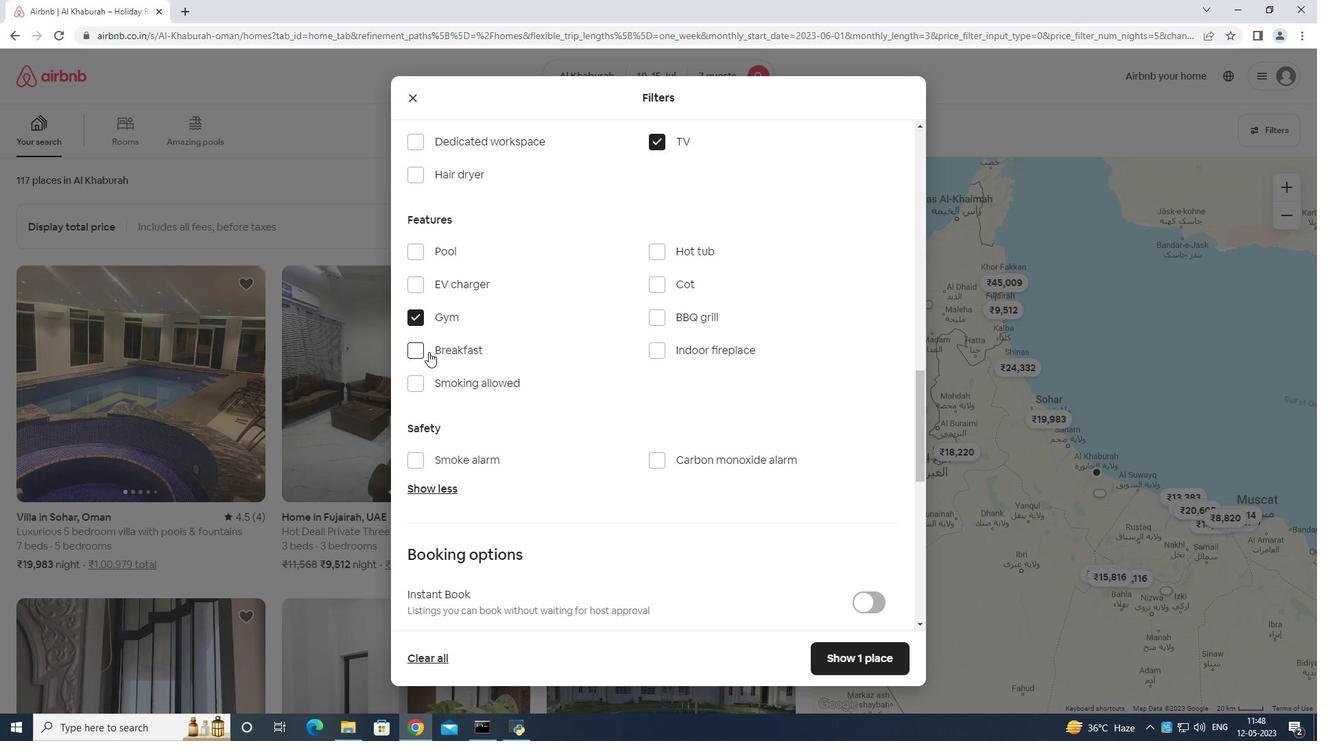 
Action: Mouse scrolled (517, 400) with delta (0, 0)
Screenshot: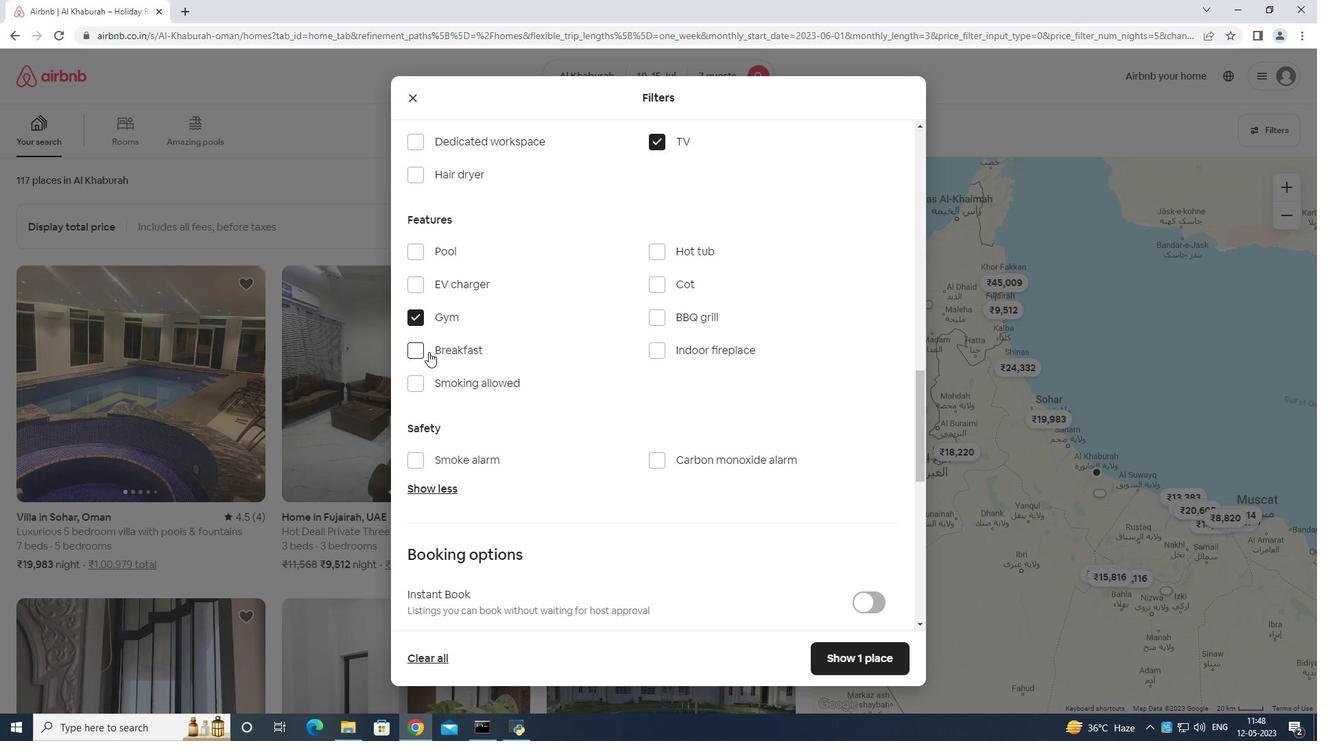 
Action: Mouse moved to (546, 416)
Screenshot: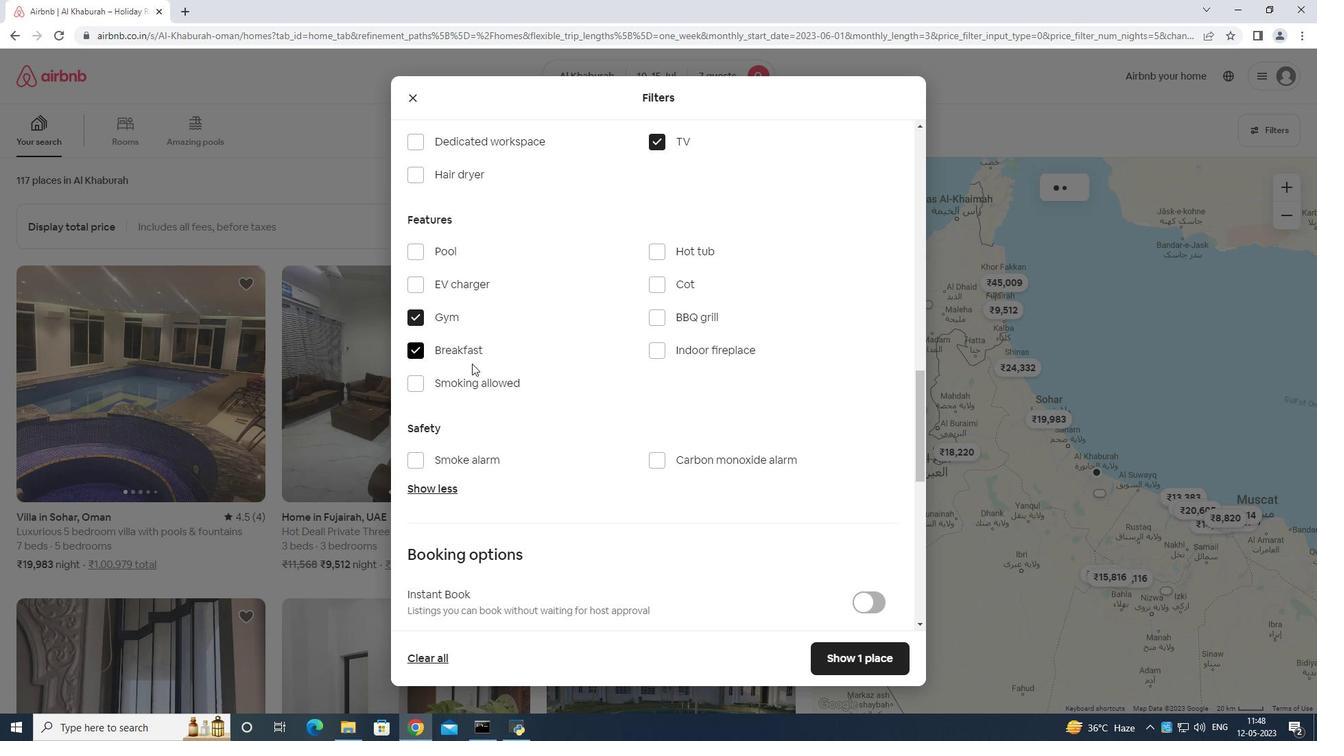 
Action: Mouse scrolled (546, 415) with delta (0, 0)
Screenshot: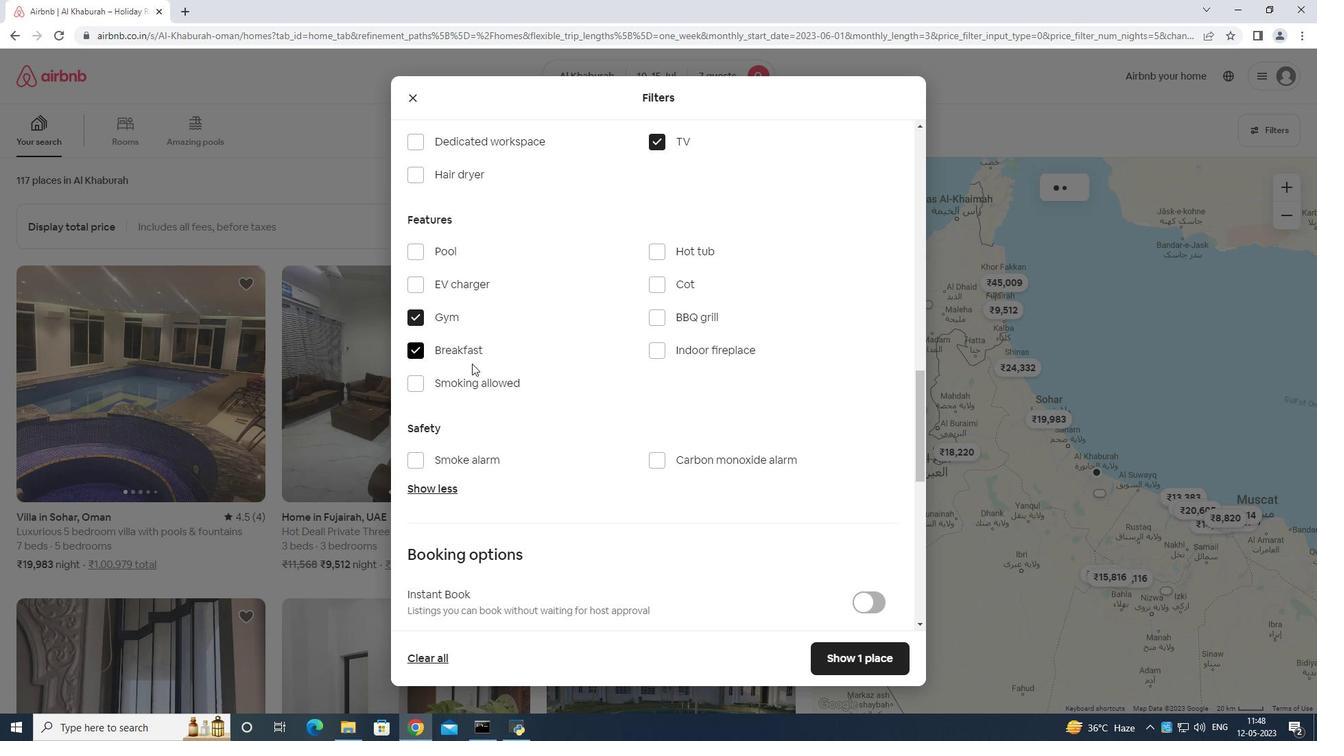 
Action: Mouse moved to (615, 415)
Screenshot: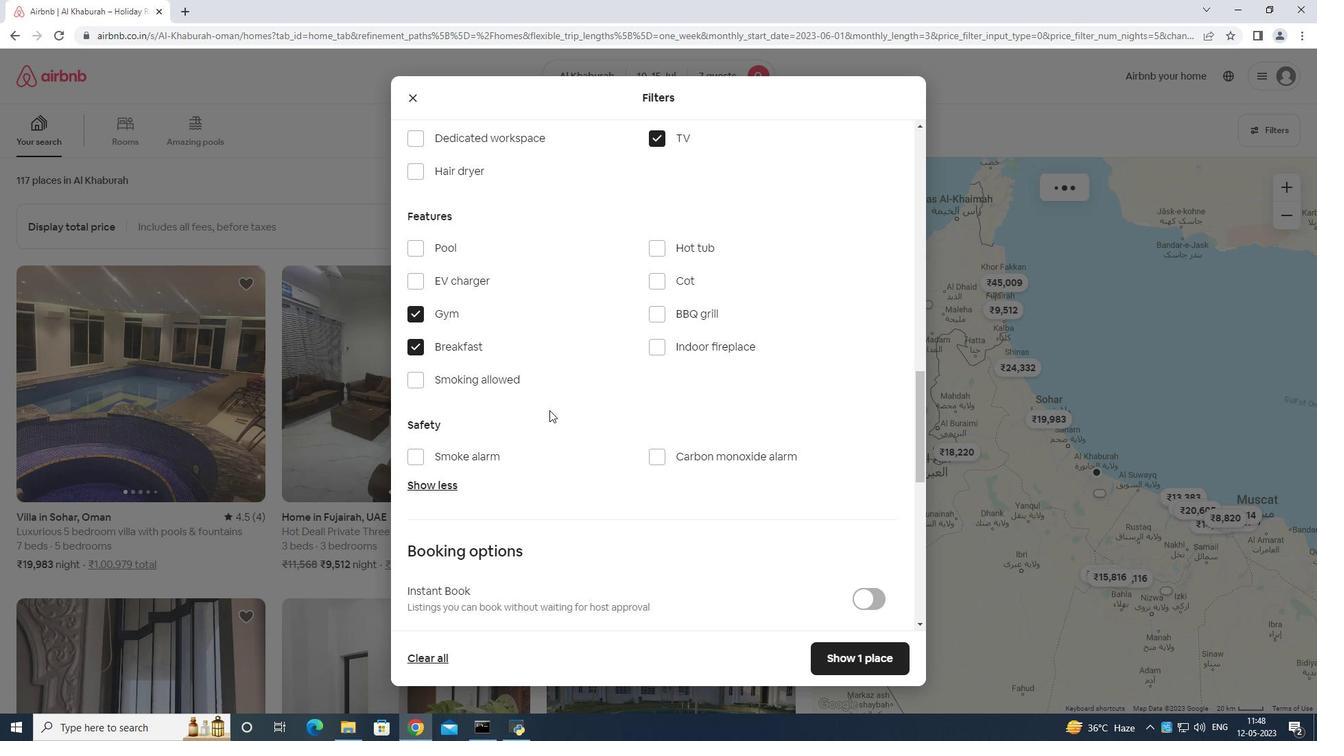 
Action: Mouse scrolled (615, 415) with delta (0, 0)
Screenshot: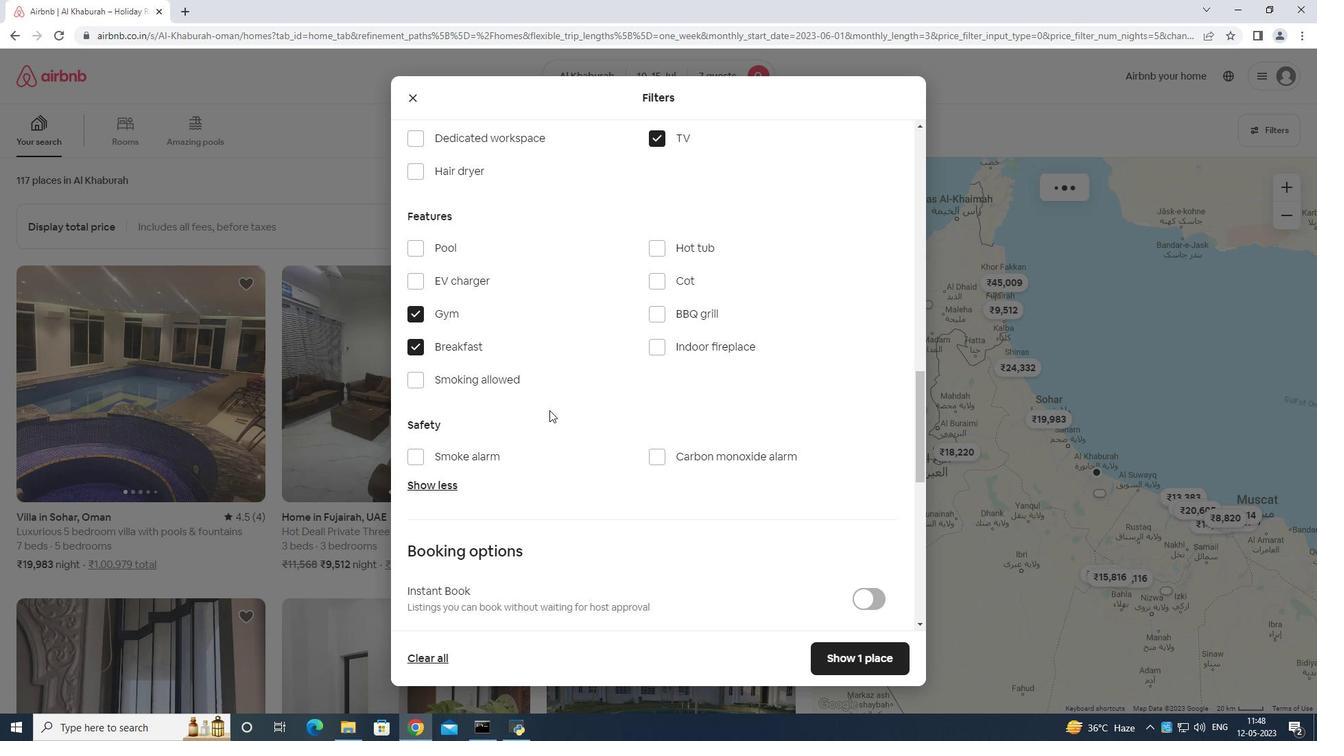 
Action: Mouse moved to (853, 445)
Screenshot: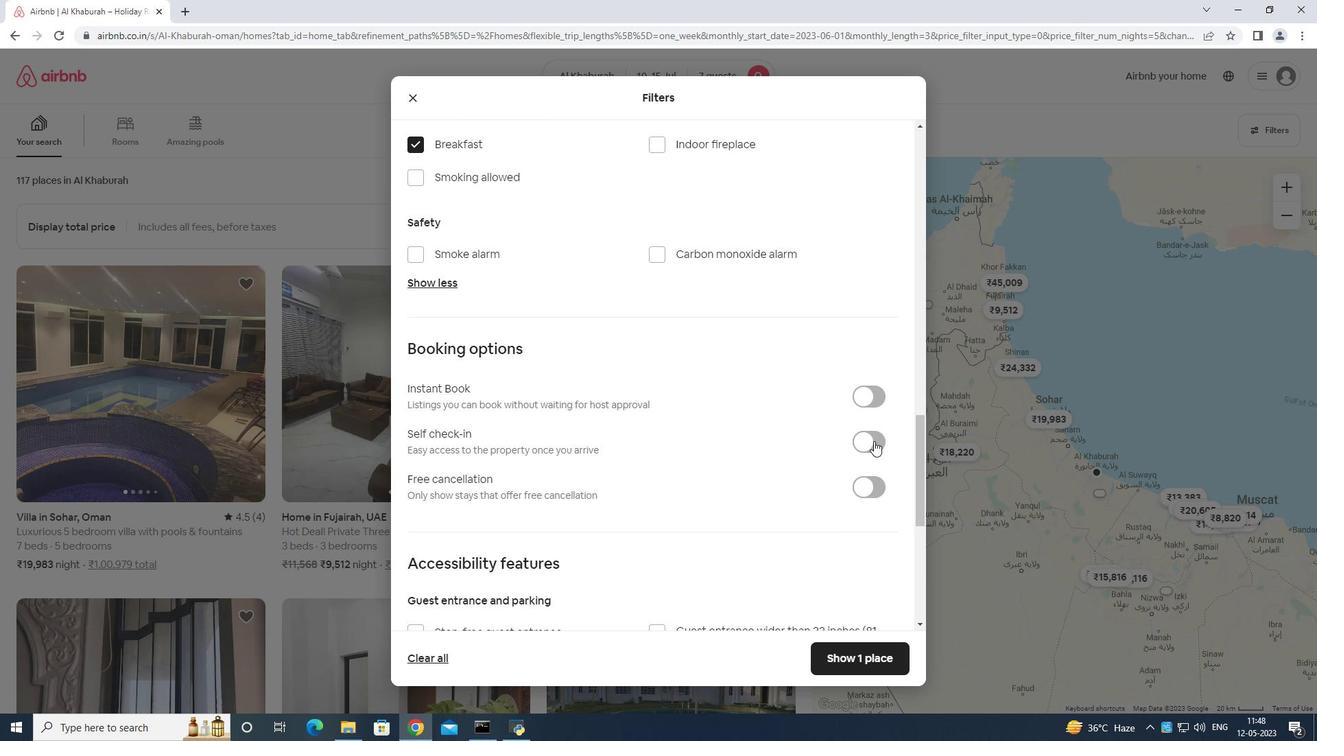
Action: Mouse pressed left at (853, 445)
Screenshot: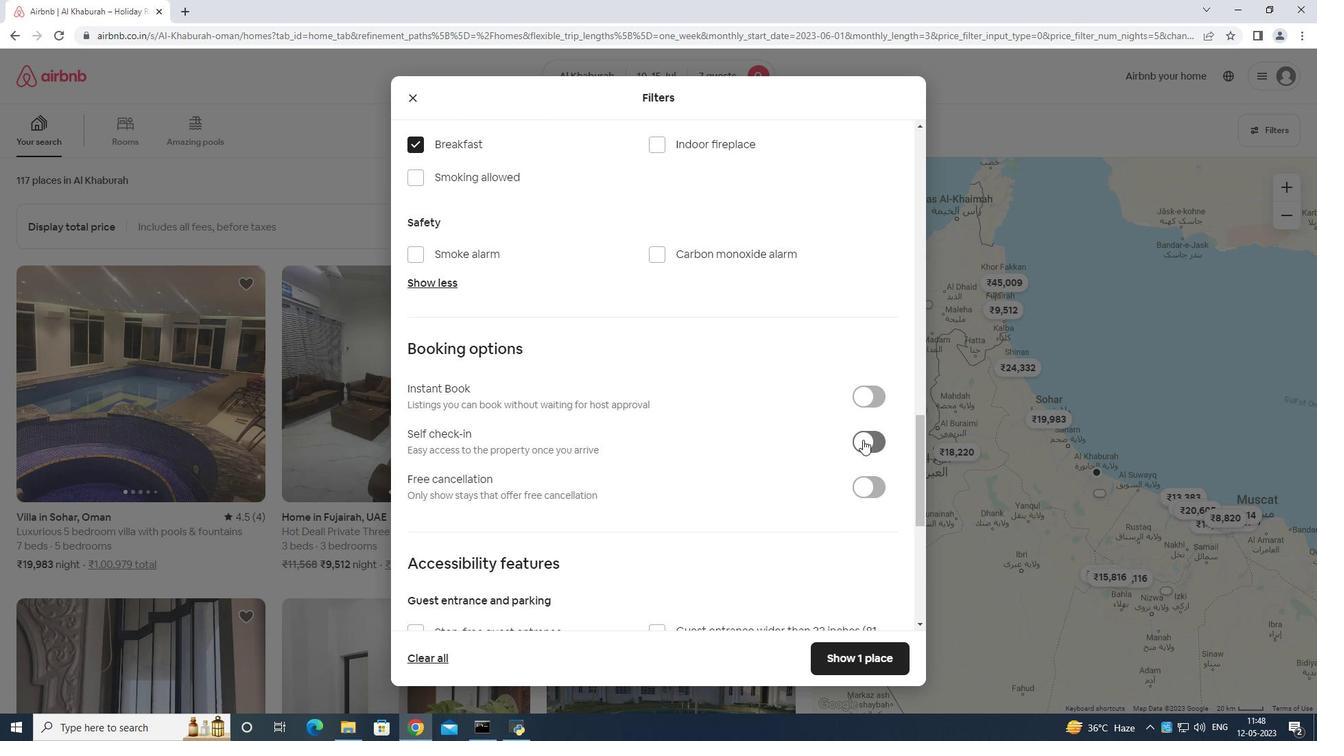 
Action: Mouse moved to (859, 439)
Screenshot: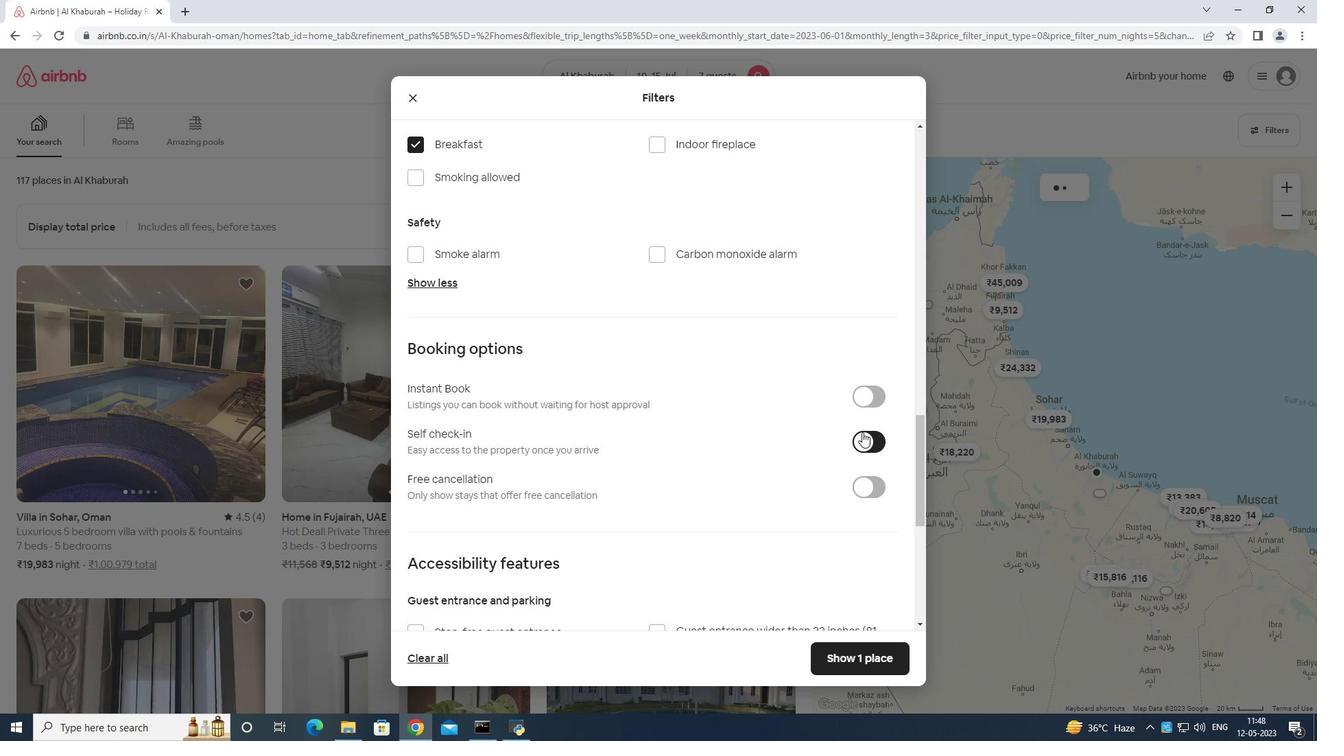 
Action: Mouse scrolled (859, 438) with delta (0, 0)
Screenshot: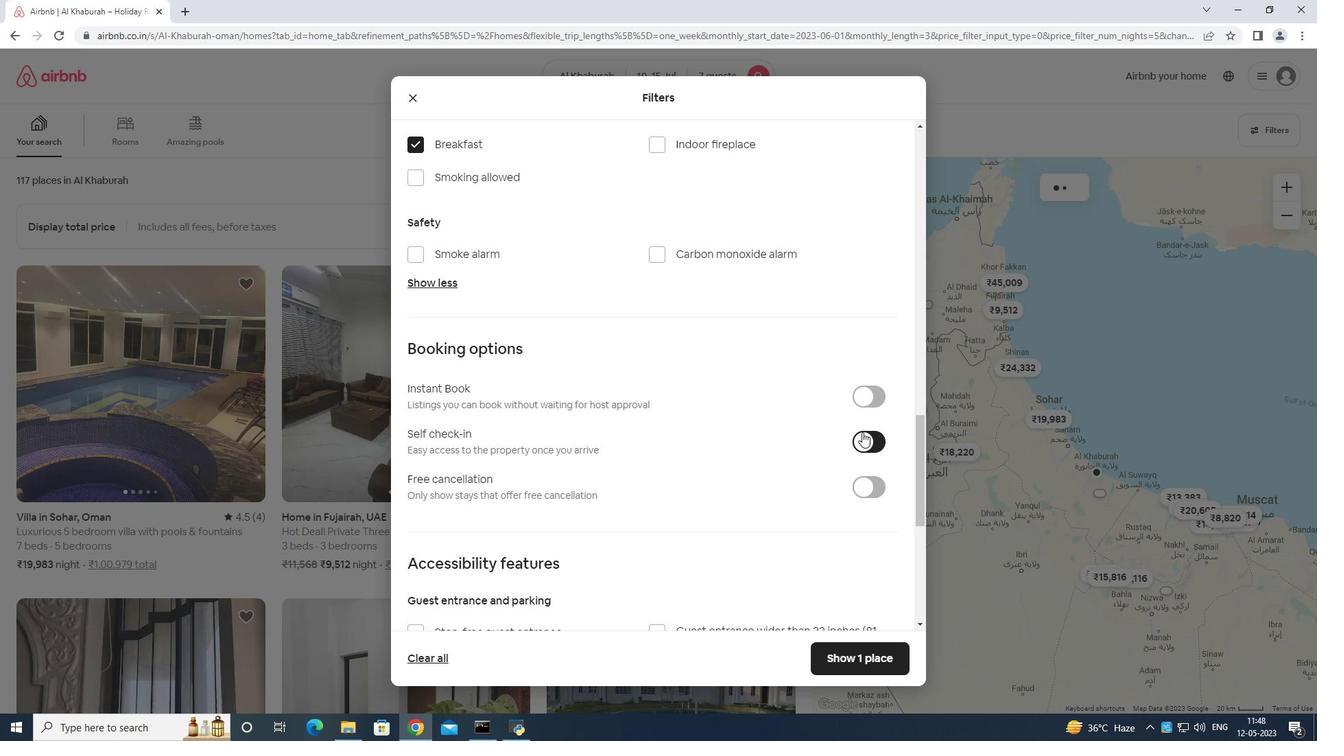 
Action: Mouse moved to (859, 444)
Screenshot: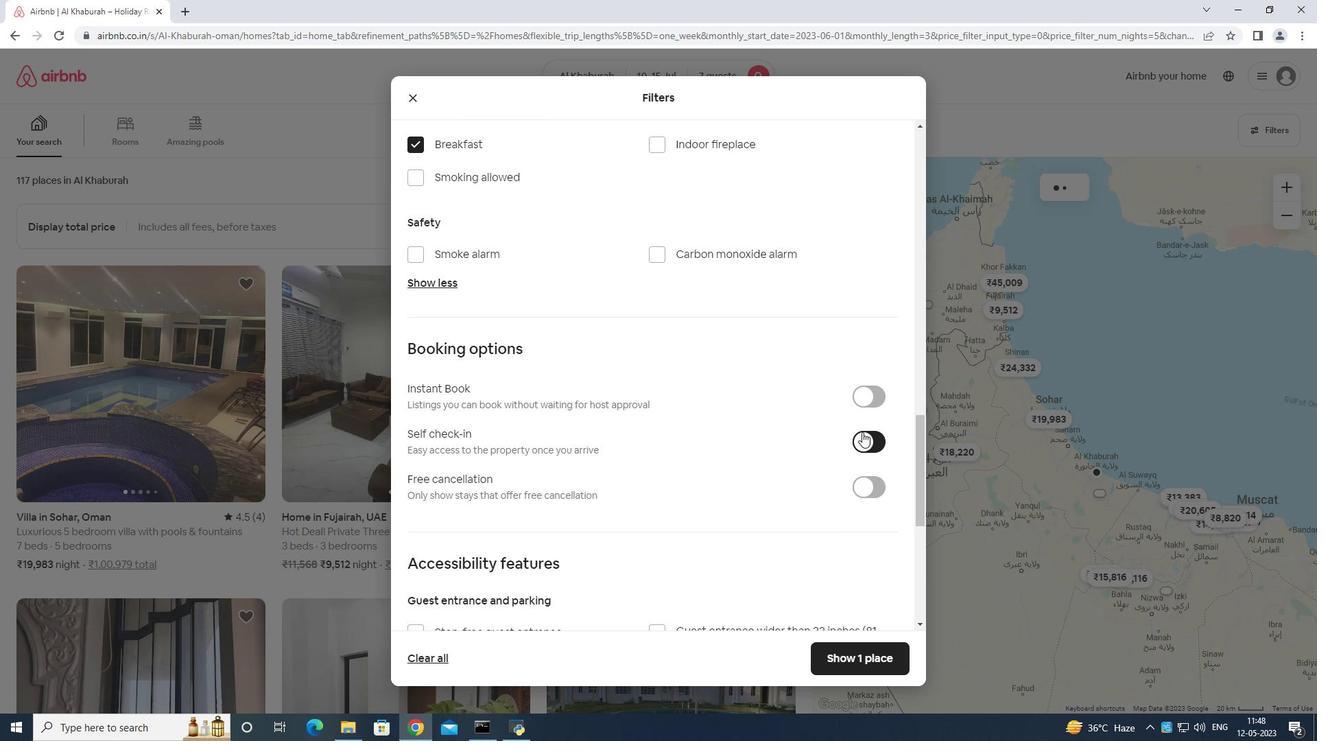 
Action: Mouse scrolled (859, 444) with delta (0, 0)
Screenshot: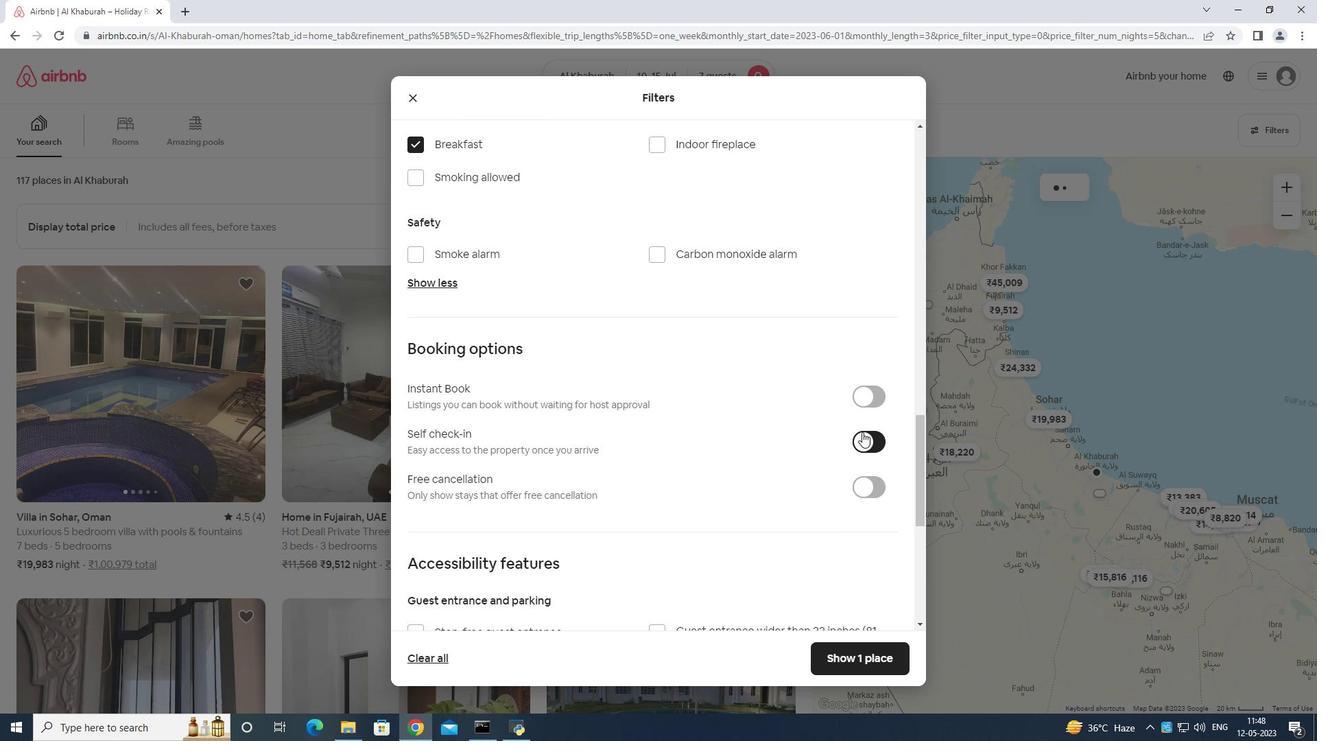 
Action: Mouse moved to (859, 446)
Screenshot: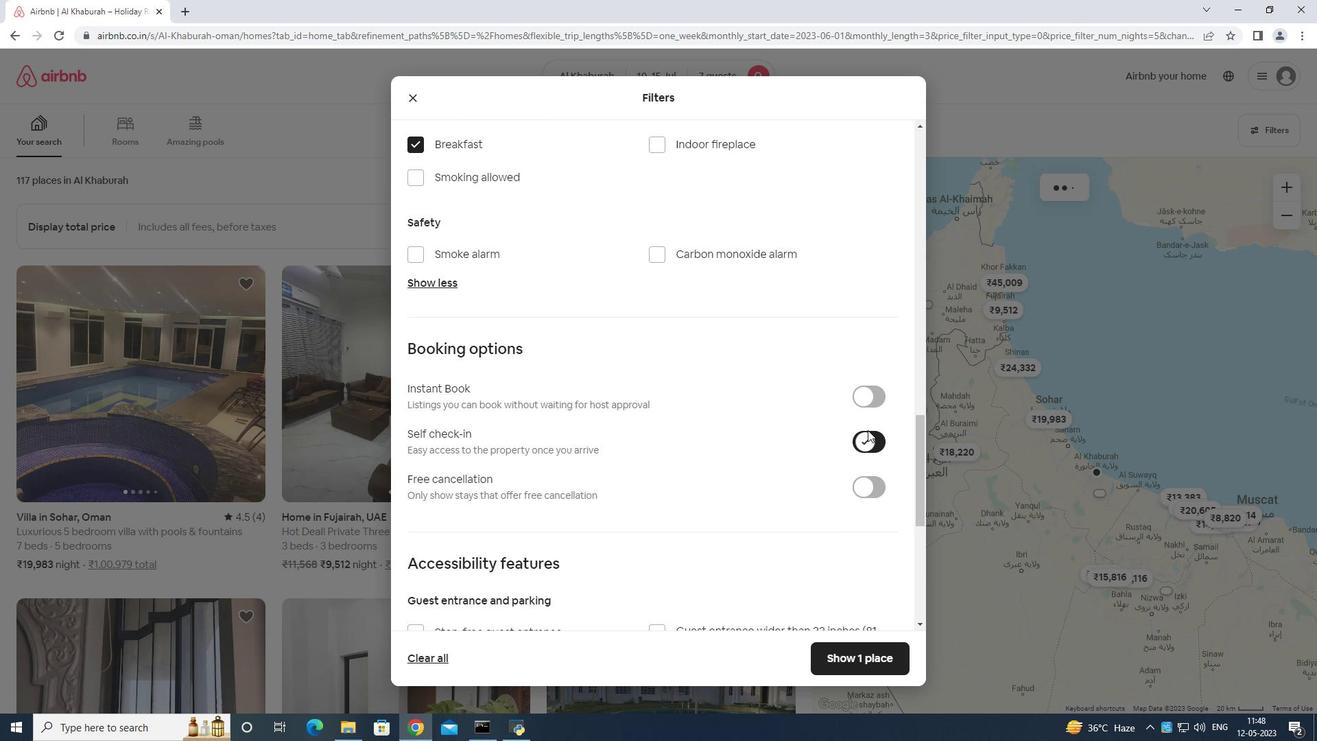 
Action: Mouse scrolled (859, 445) with delta (0, 0)
Screenshot: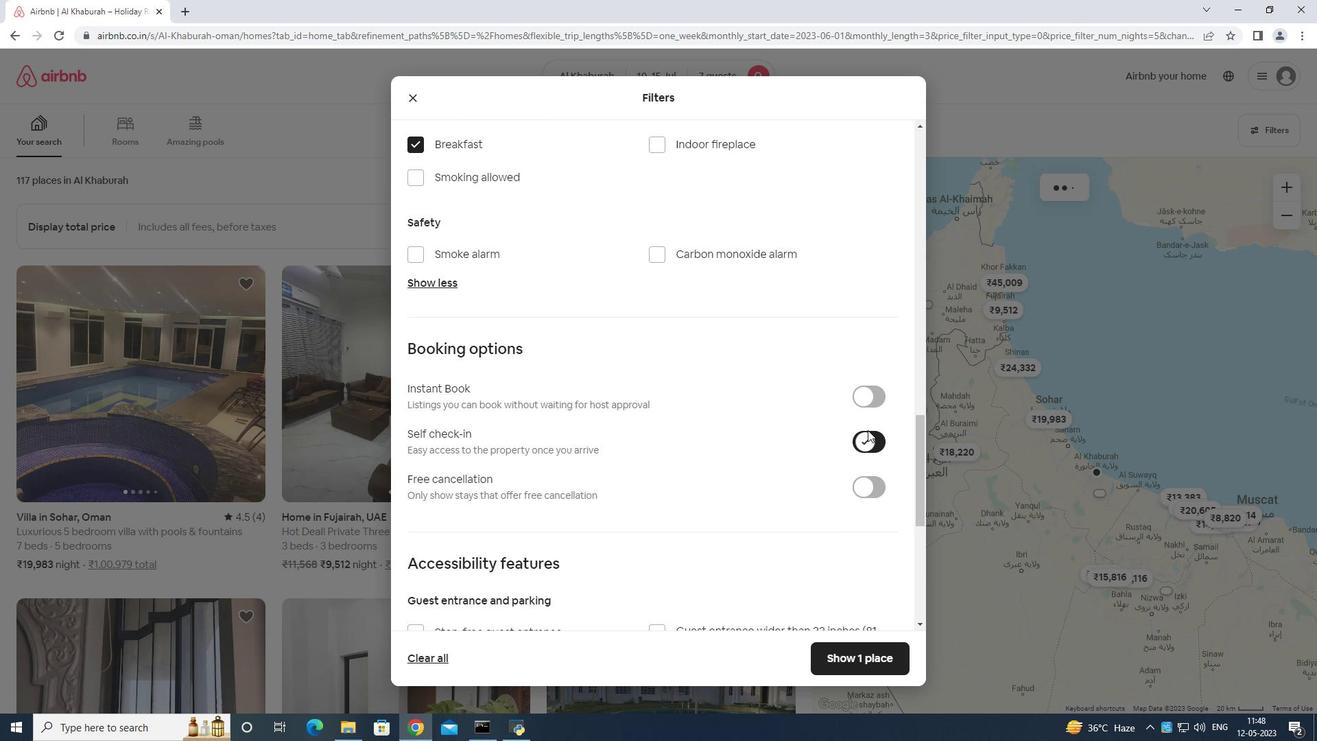
Action: Mouse moved to (859, 446)
Screenshot: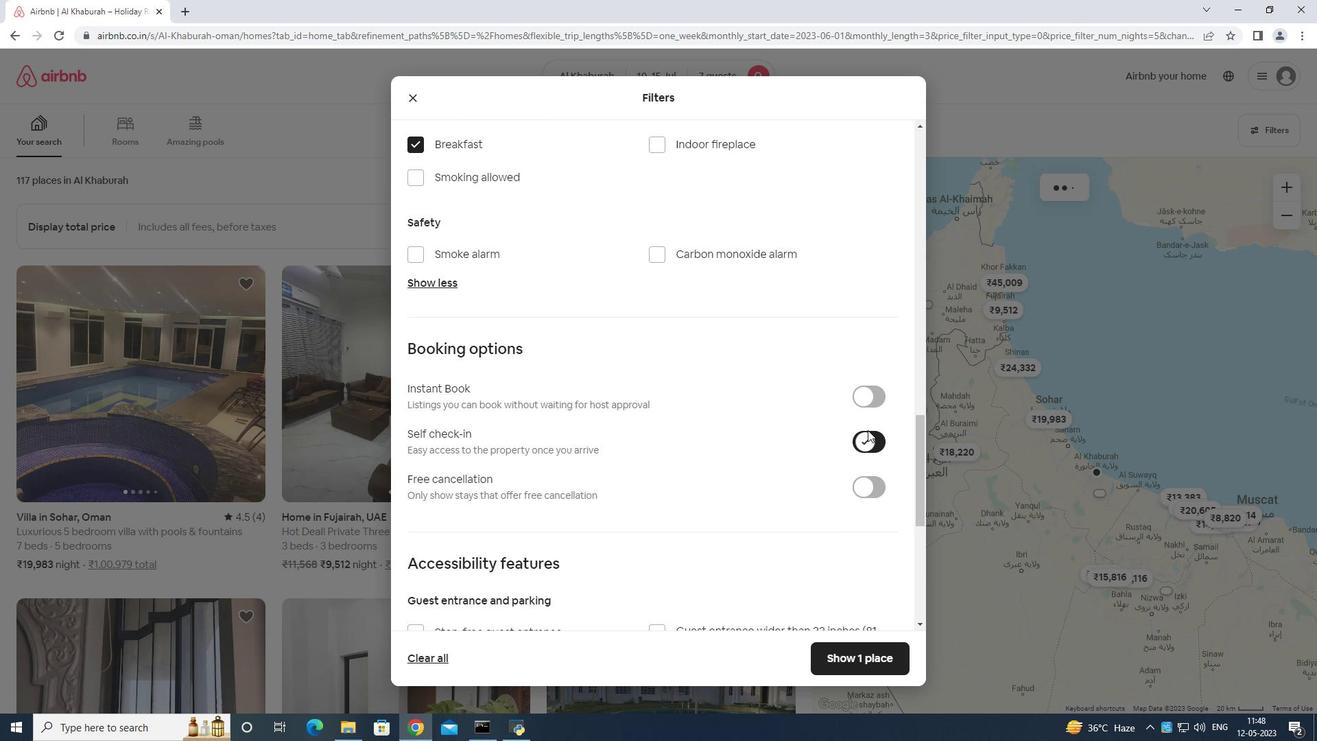 
Action: Mouse scrolled (859, 446) with delta (0, 0)
Screenshot: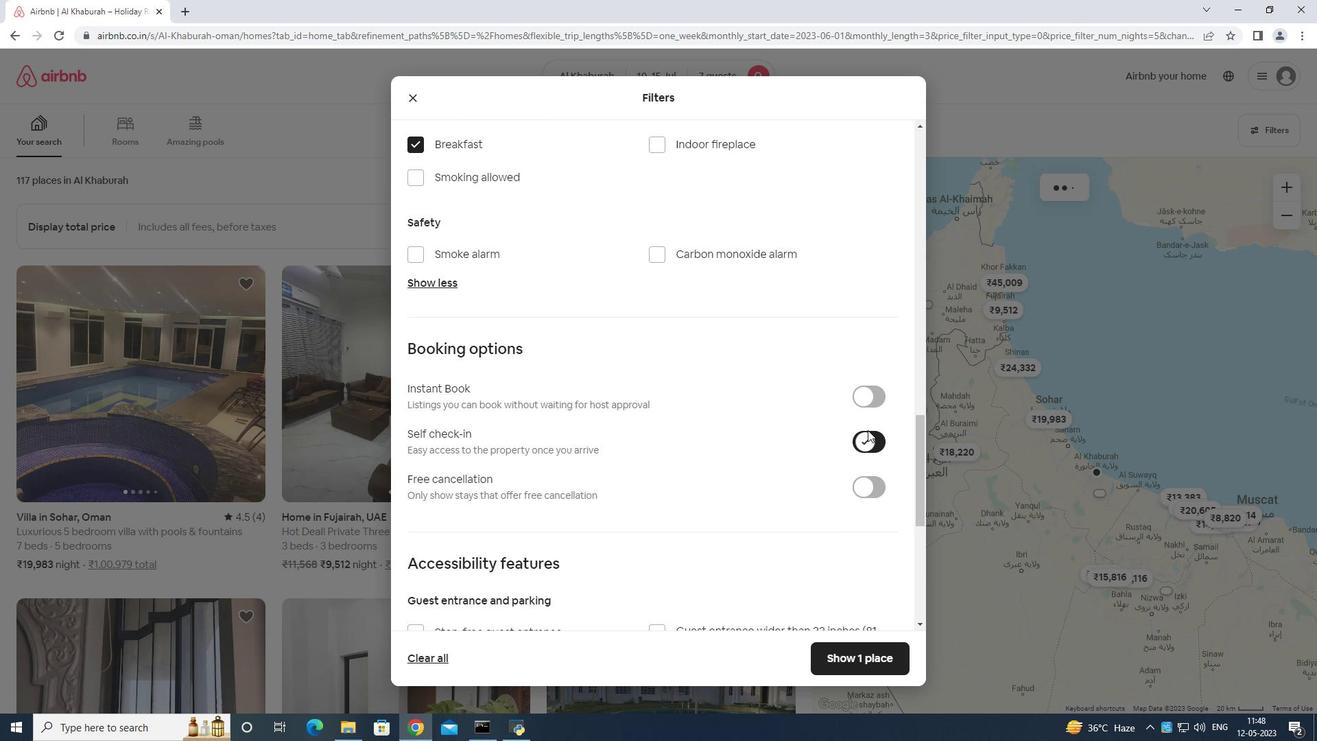 
Action: Mouse scrolled (859, 446) with delta (0, 0)
Screenshot: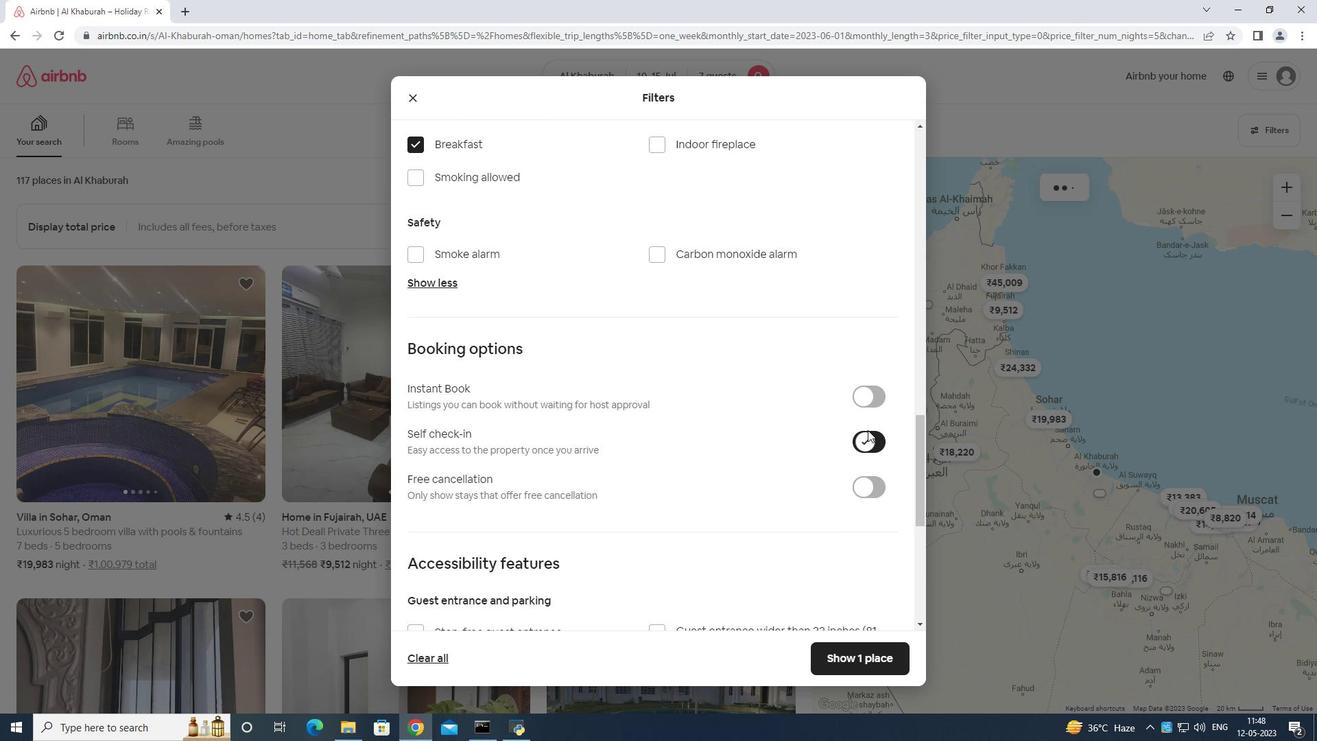 
Action: Mouse moved to (859, 444)
Screenshot: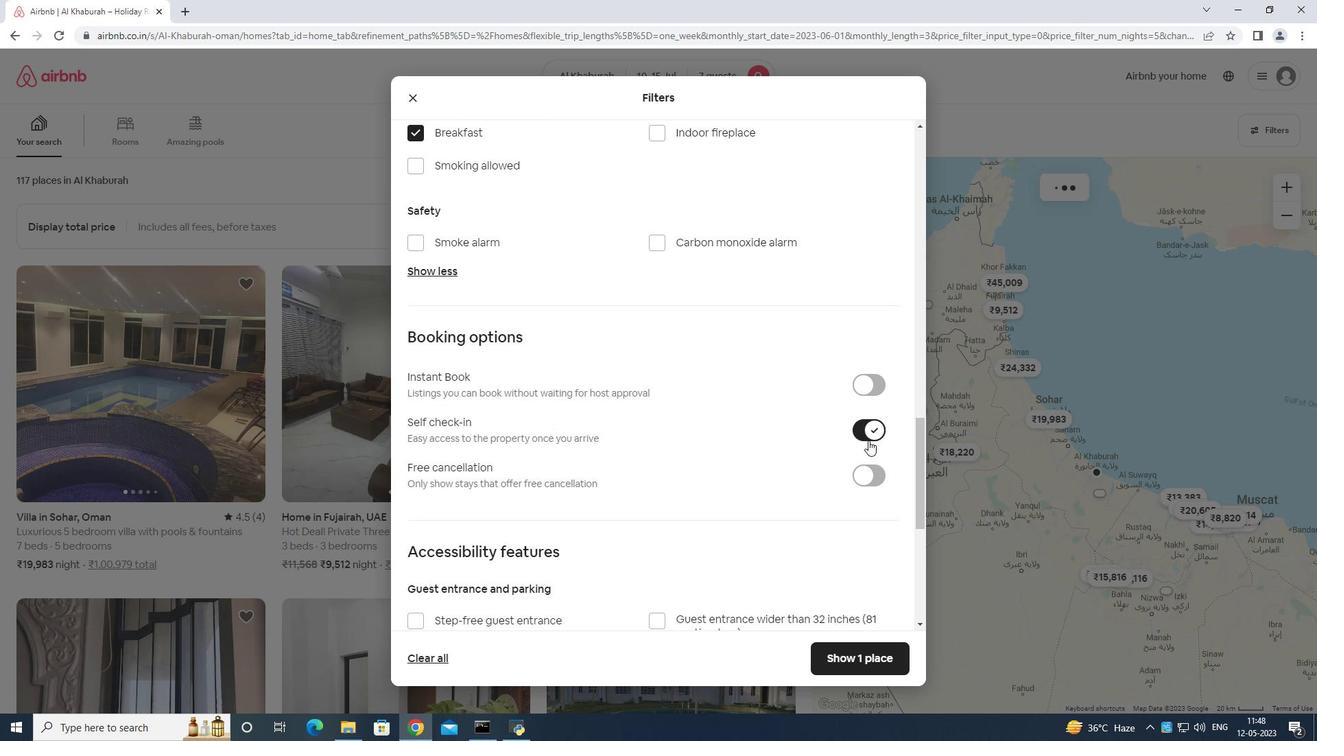 
Action: Mouse scrolled (859, 443) with delta (0, 0)
Screenshot: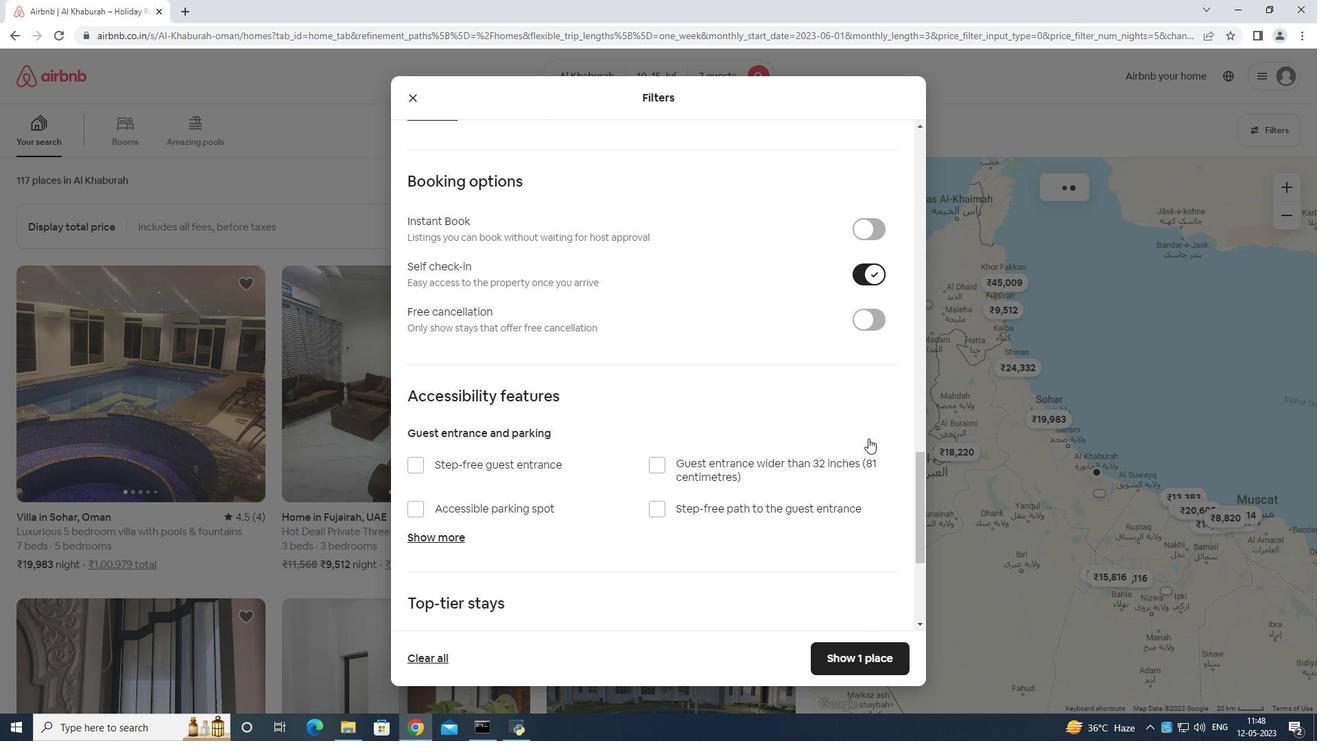 
Action: Mouse scrolled (859, 443) with delta (0, 0)
Screenshot: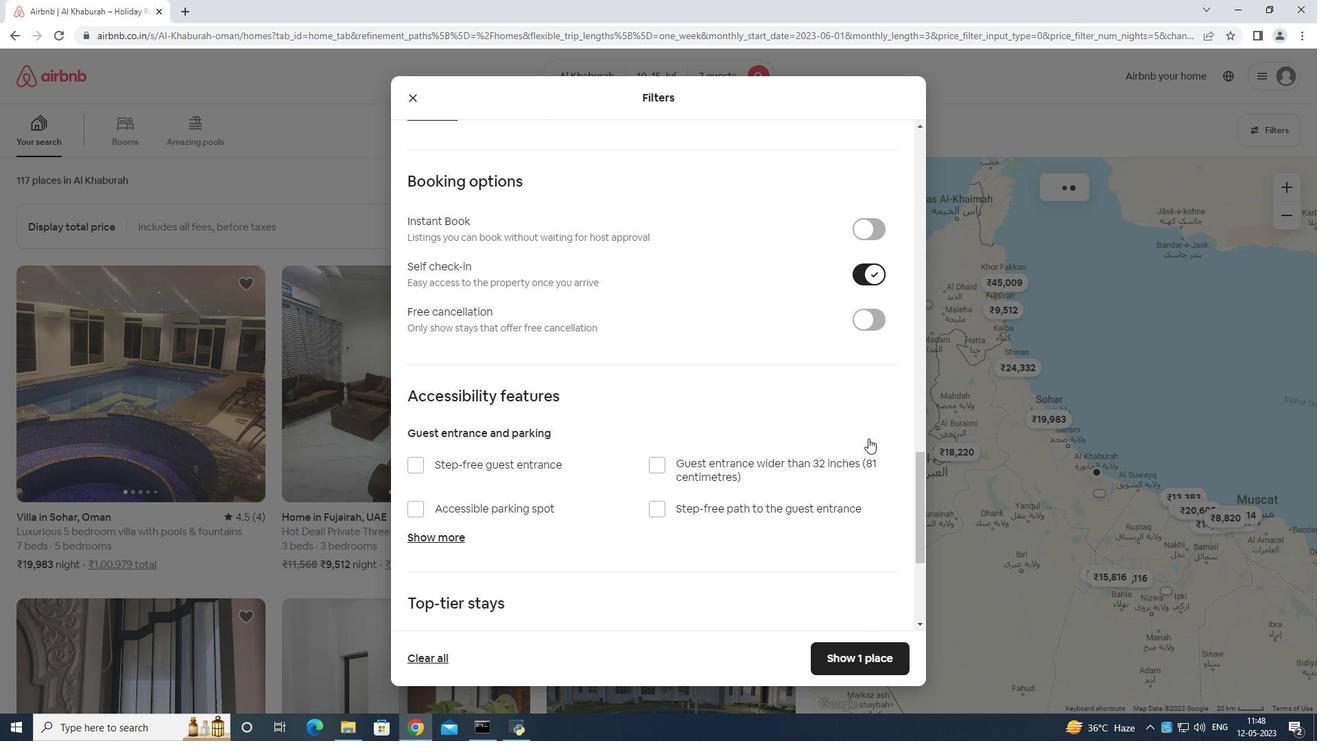 
Action: Mouse moved to (859, 439)
Screenshot: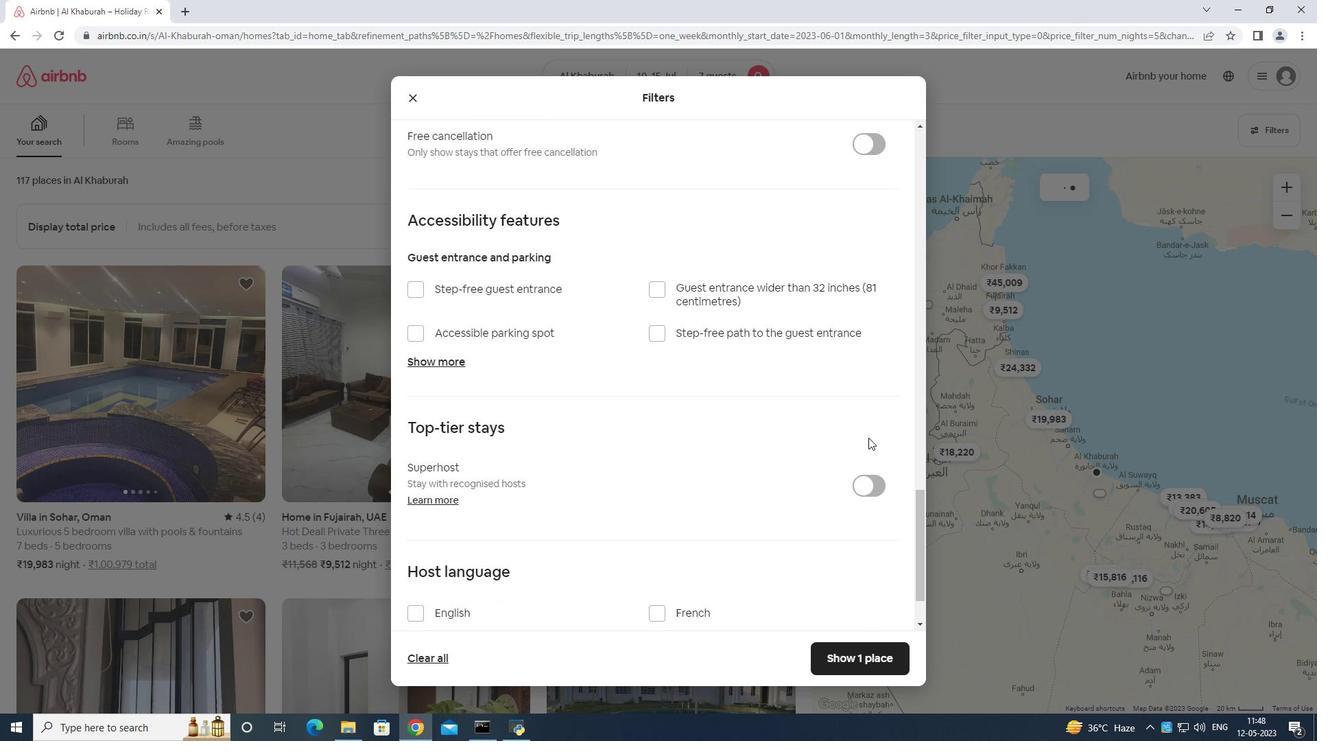 
Action: Mouse scrolled (859, 438) with delta (0, 0)
Screenshot: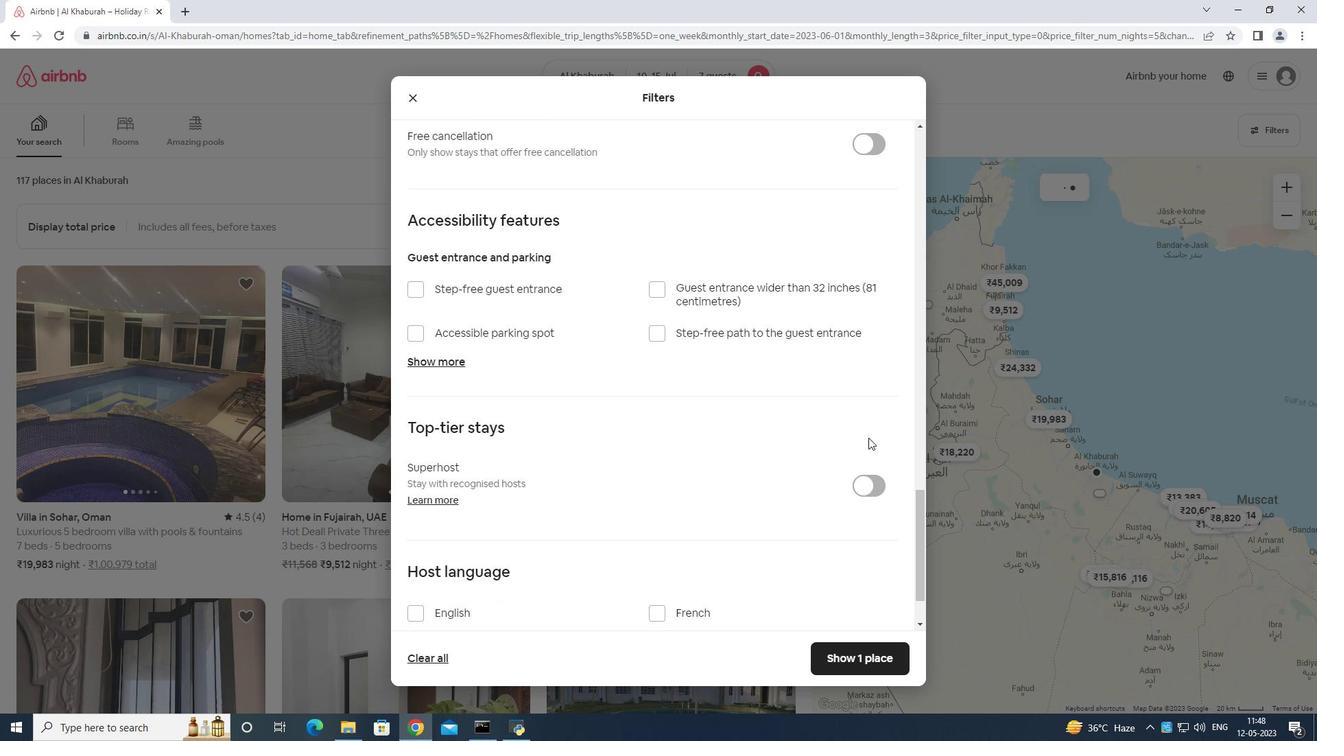 
Action: Mouse scrolled (859, 438) with delta (0, 0)
Screenshot: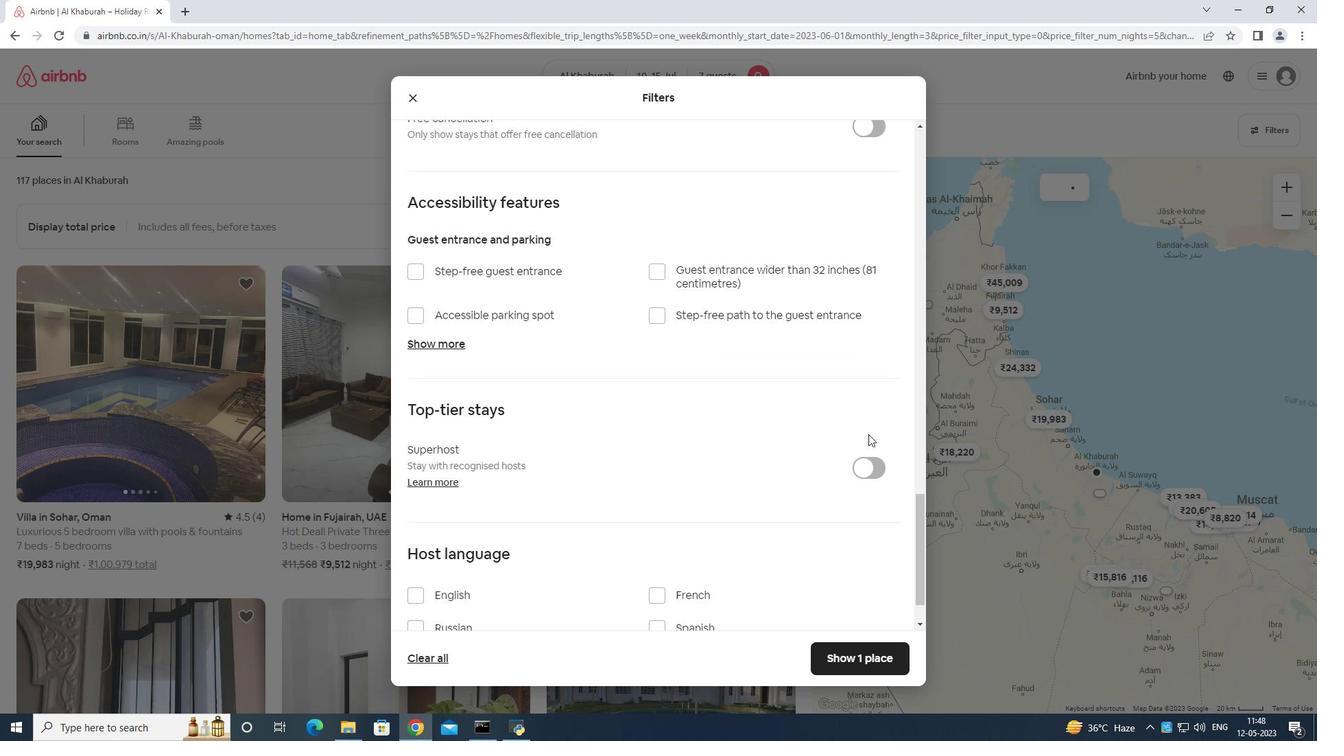 
Action: Mouse scrolled (859, 438) with delta (0, 0)
Screenshot: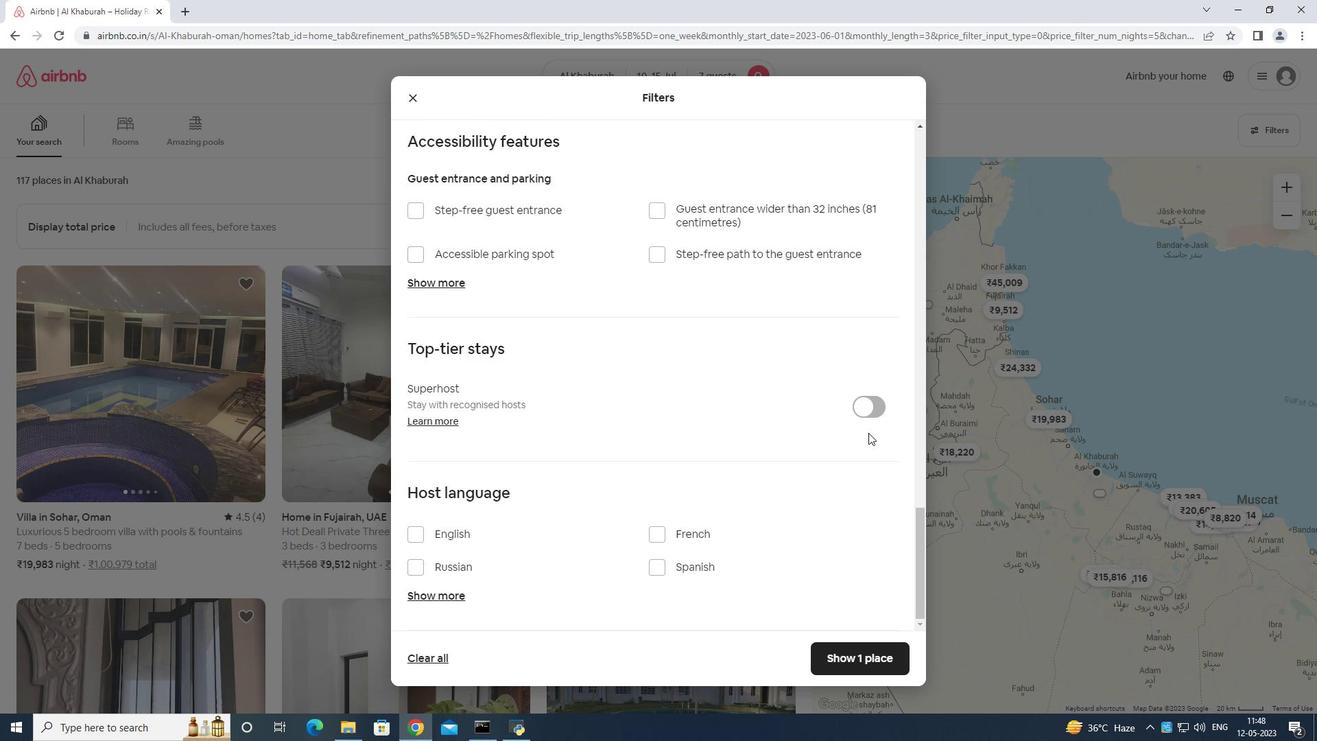 
Action: Mouse scrolled (859, 438) with delta (0, 0)
Screenshot: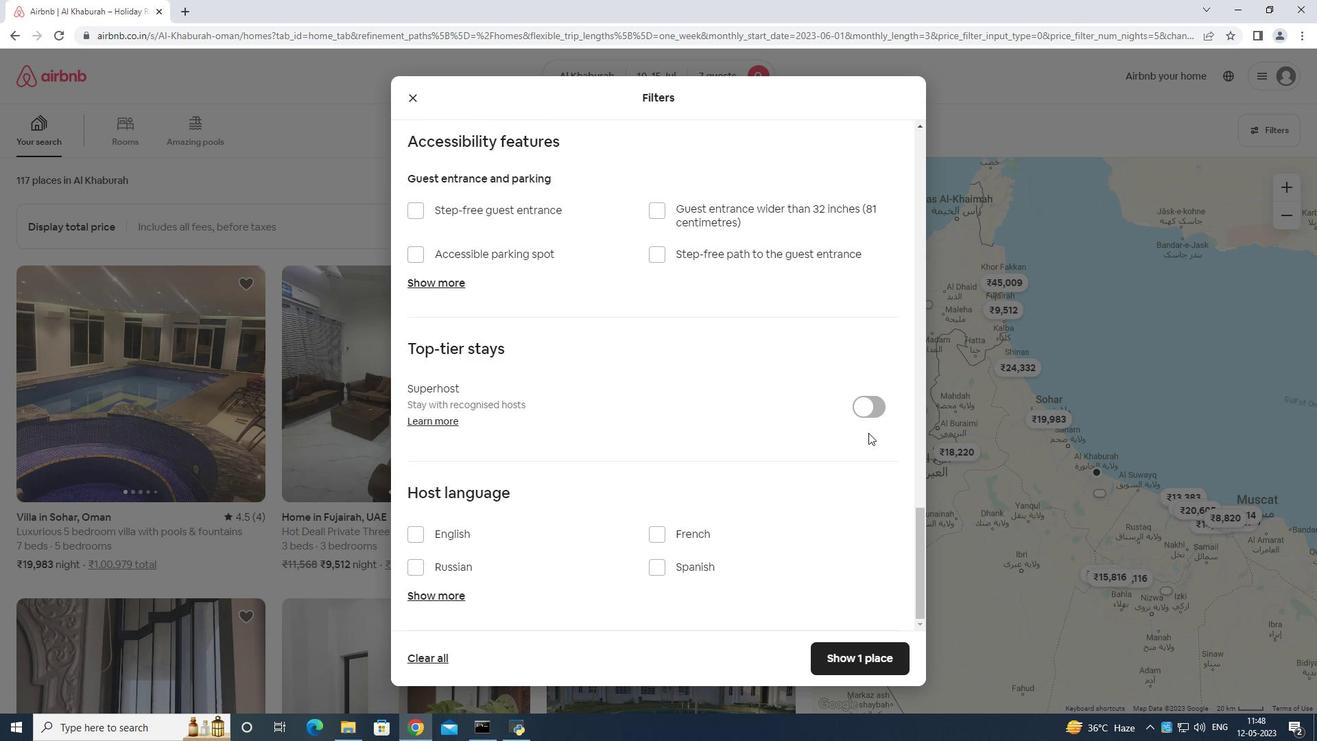 
Action: Mouse moved to (428, 531)
Screenshot: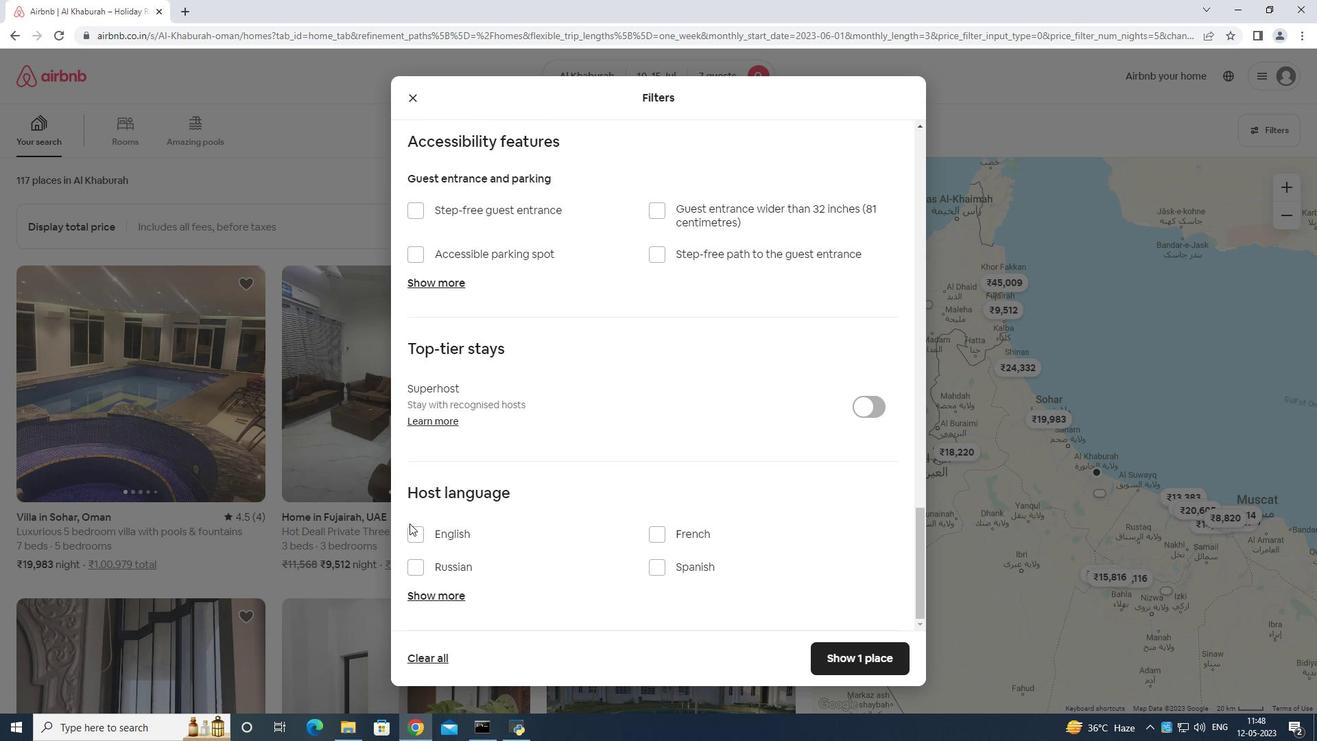 
Action: Mouse pressed left at (428, 531)
Screenshot: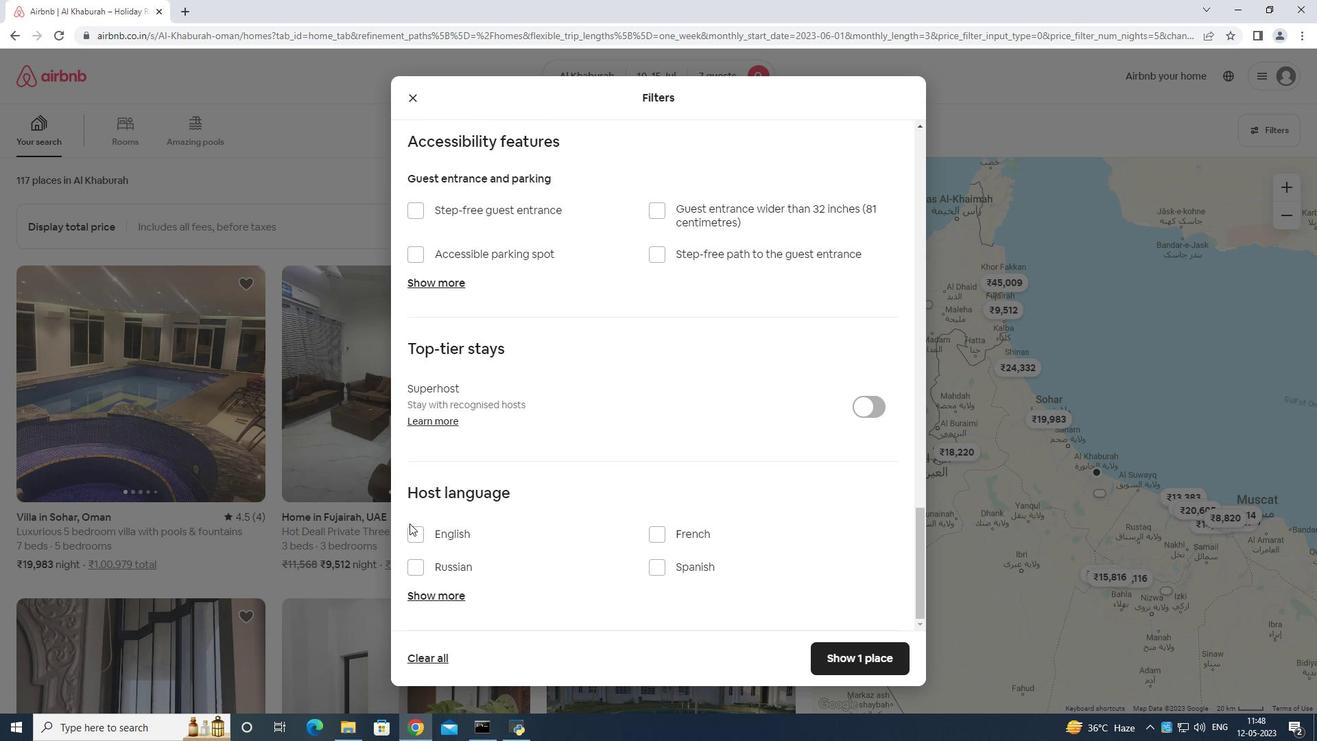 
Action: Mouse moved to (439, 537)
Screenshot: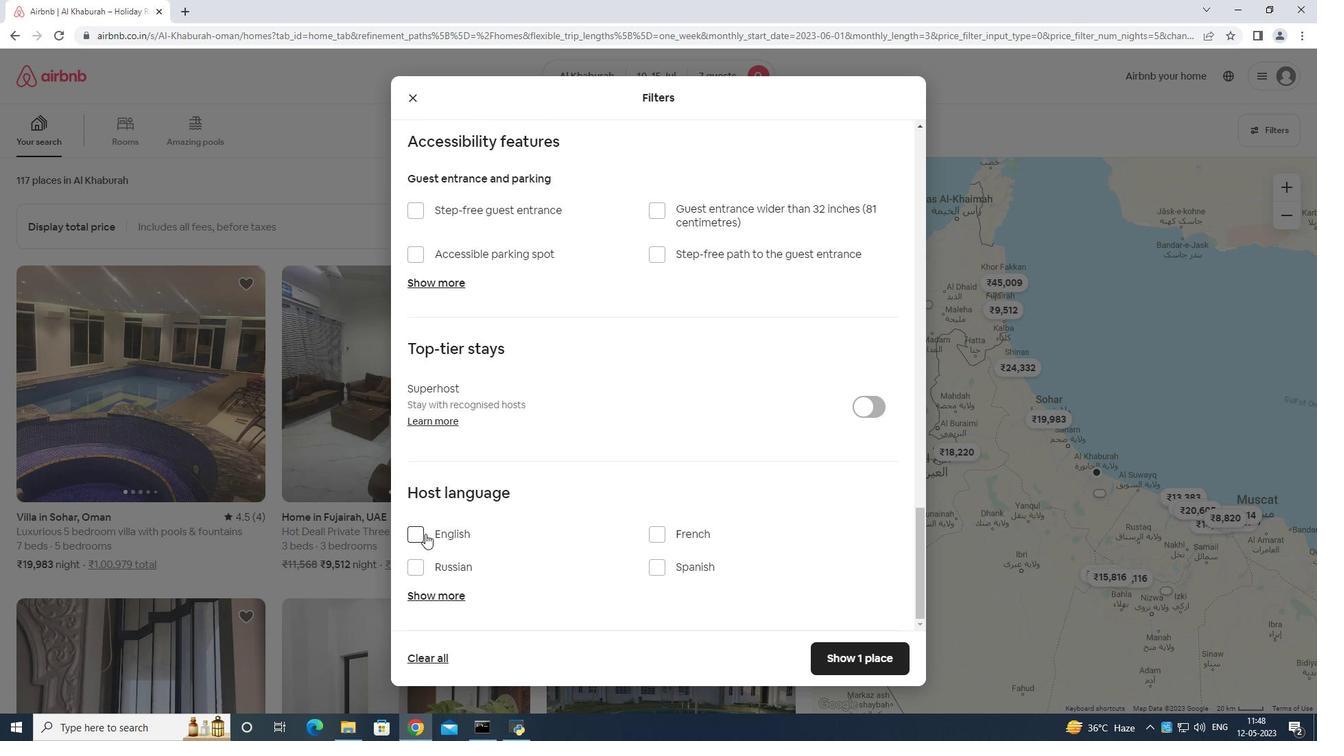 
Action: Mouse pressed left at (439, 537)
Screenshot: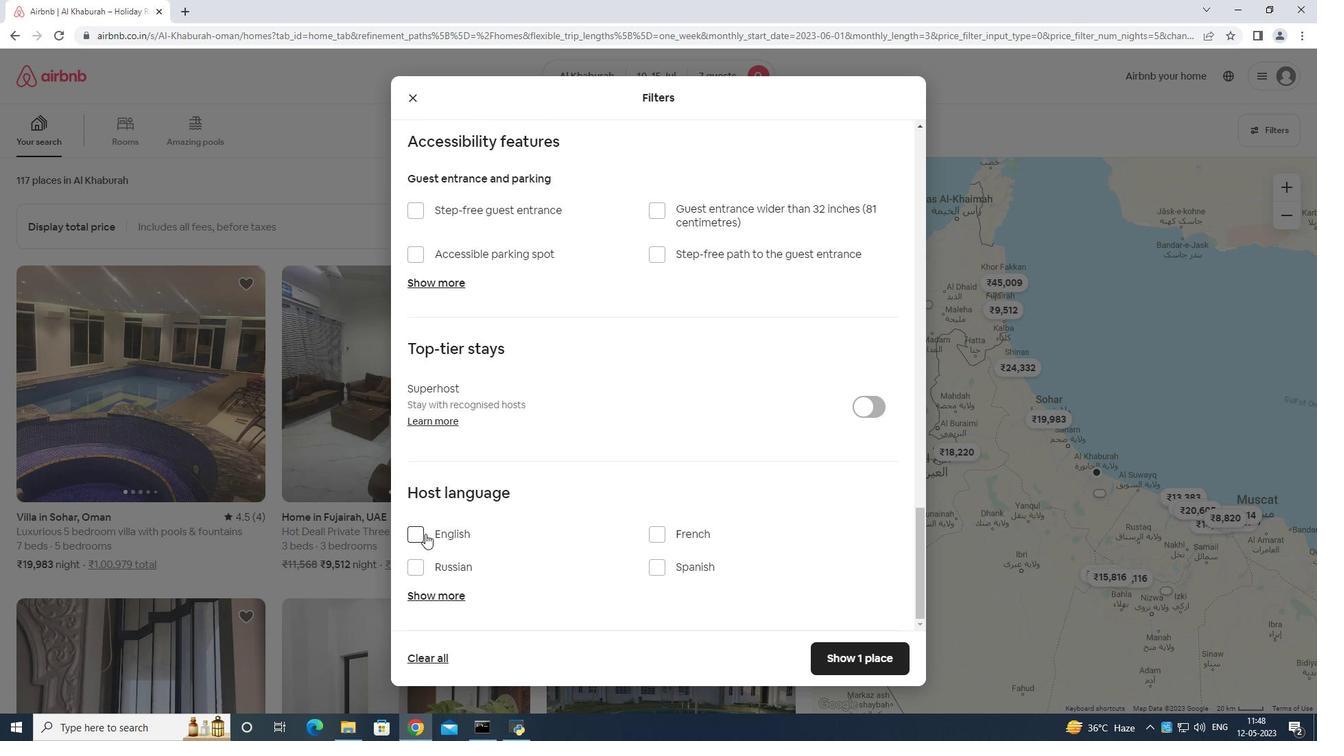 
Action: Mouse moved to (837, 661)
Screenshot: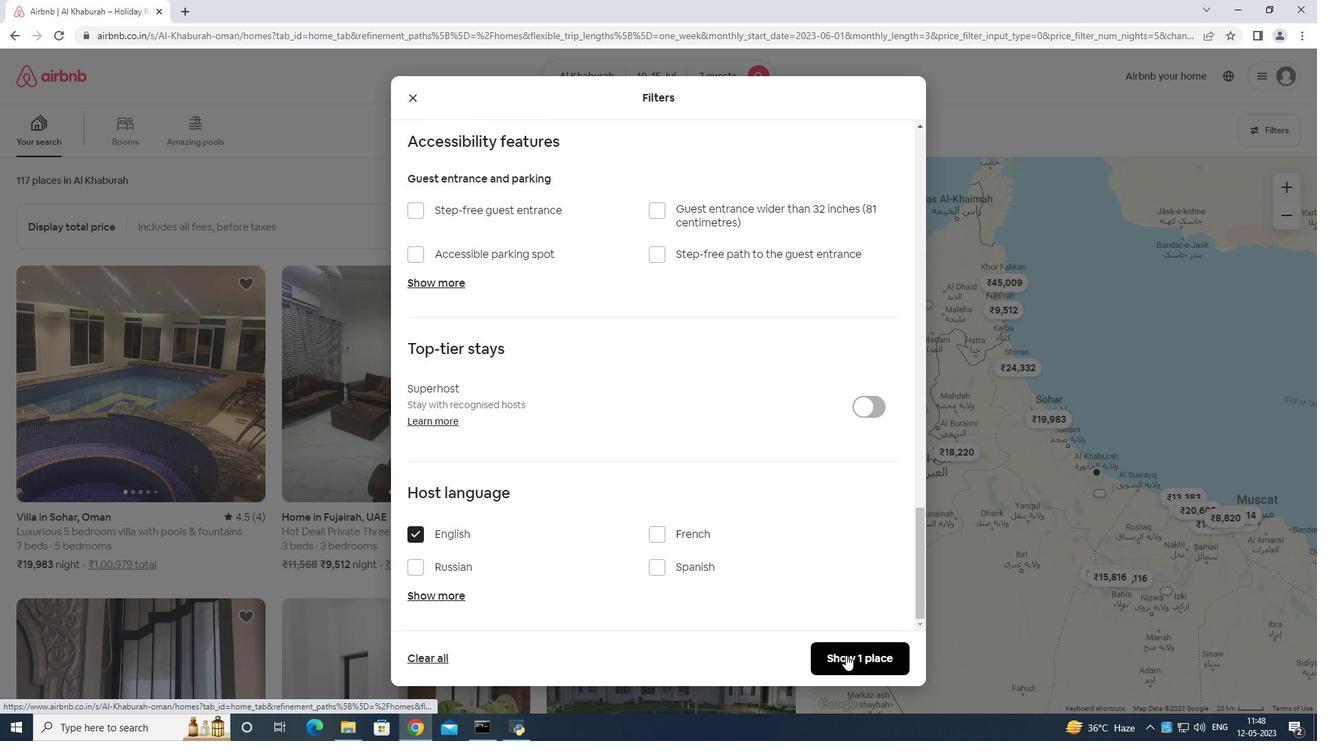 
Action: Mouse pressed left at (837, 661)
Screenshot: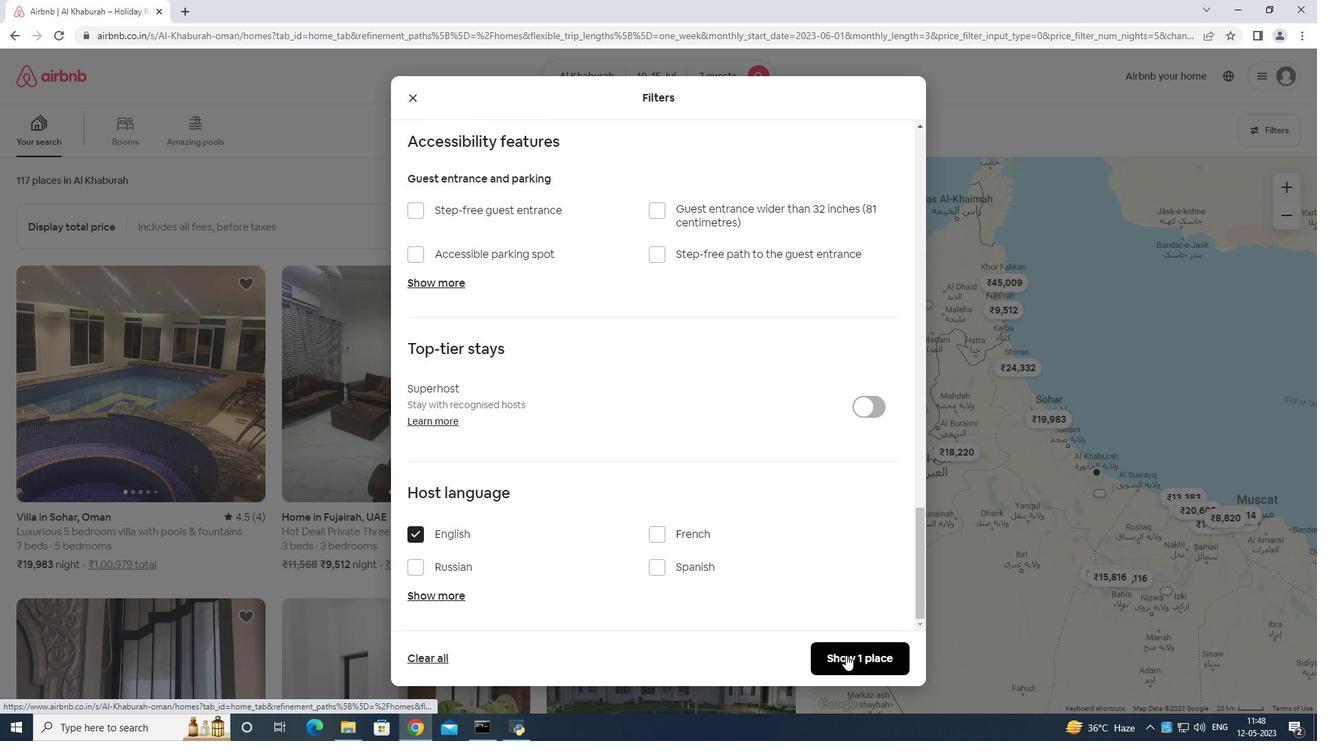 
